 Task: Find connections with filter location Dāsna with filter topic #AIwith filter profile language German with filter current company Bharti Airtel with filter school IES College of Technology Bhopal with filter industry Surveying and Mapping Services with filter service category Real Estate Appraisal with filter keywords title Mentor
Action: Mouse moved to (662, 86)
Screenshot: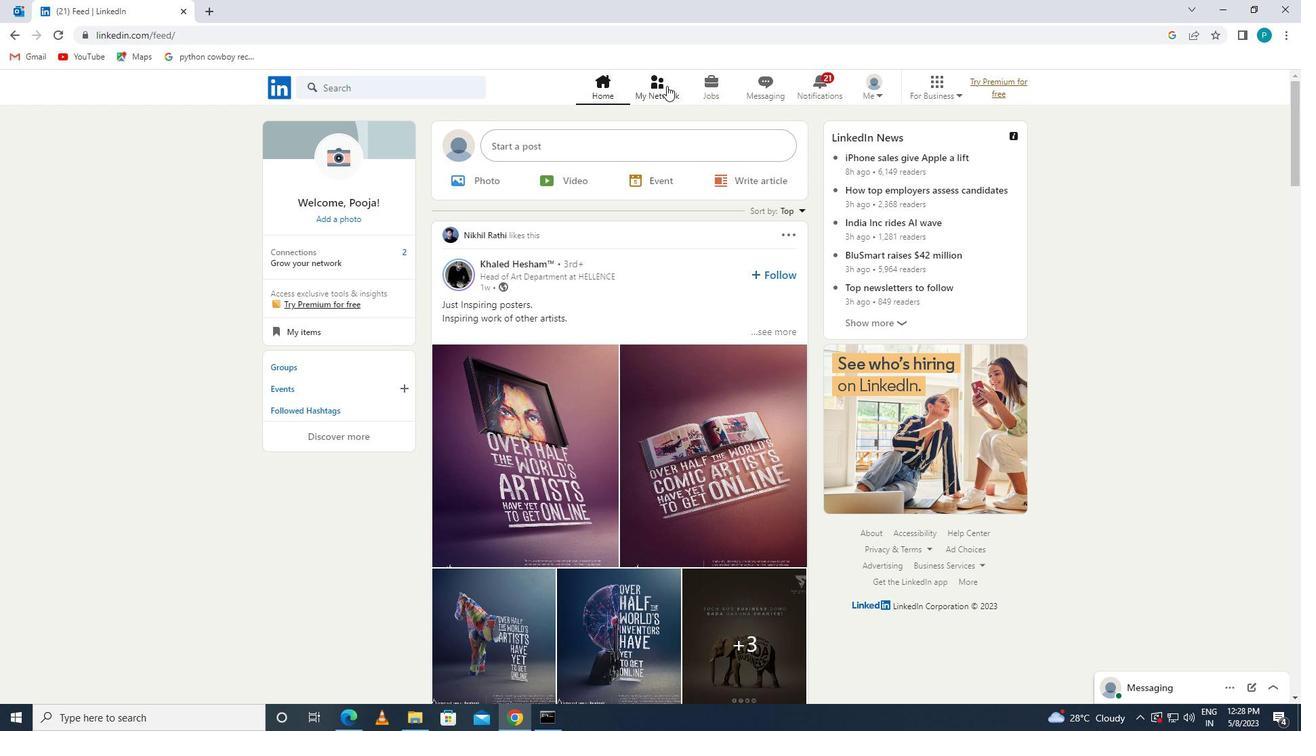 
Action: Mouse pressed left at (662, 86)
Screenshot: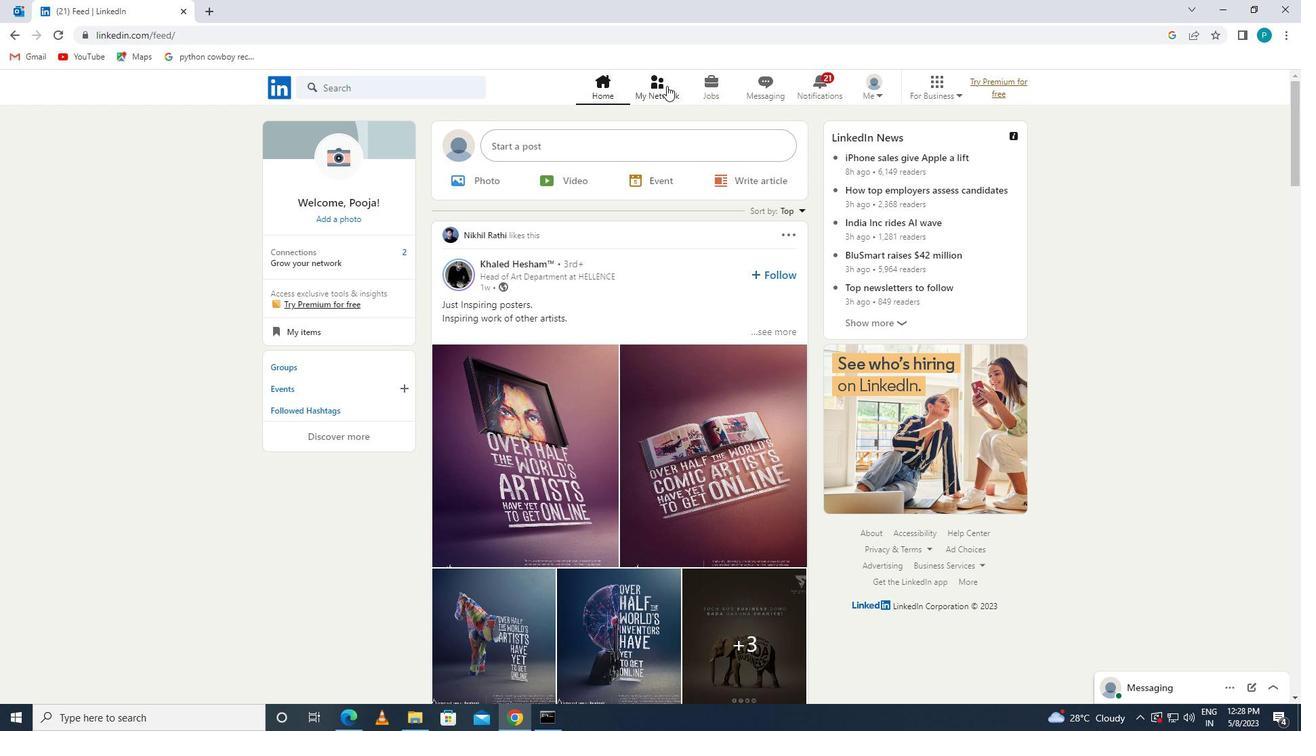 
Action: Mouse moved to (372, 159)
Screenshot: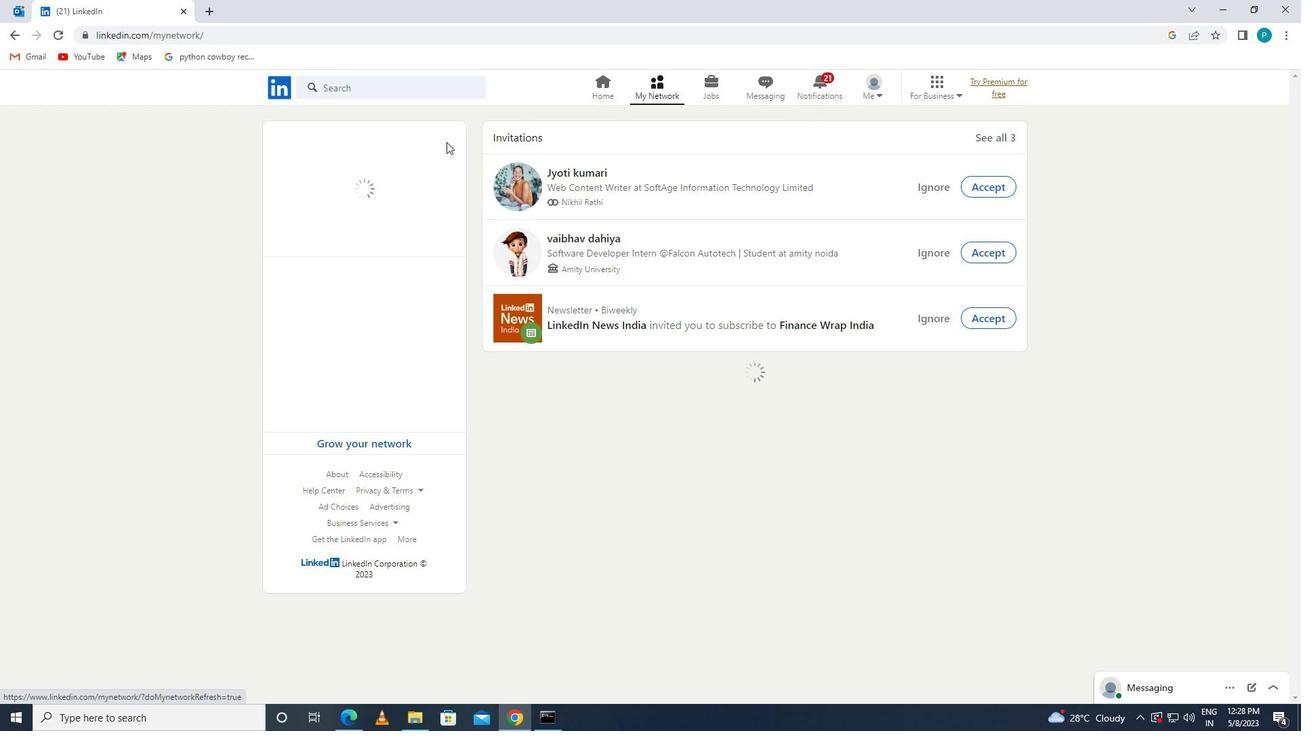 
Action: Mouse pressed left at (372, 159)
Screenshot: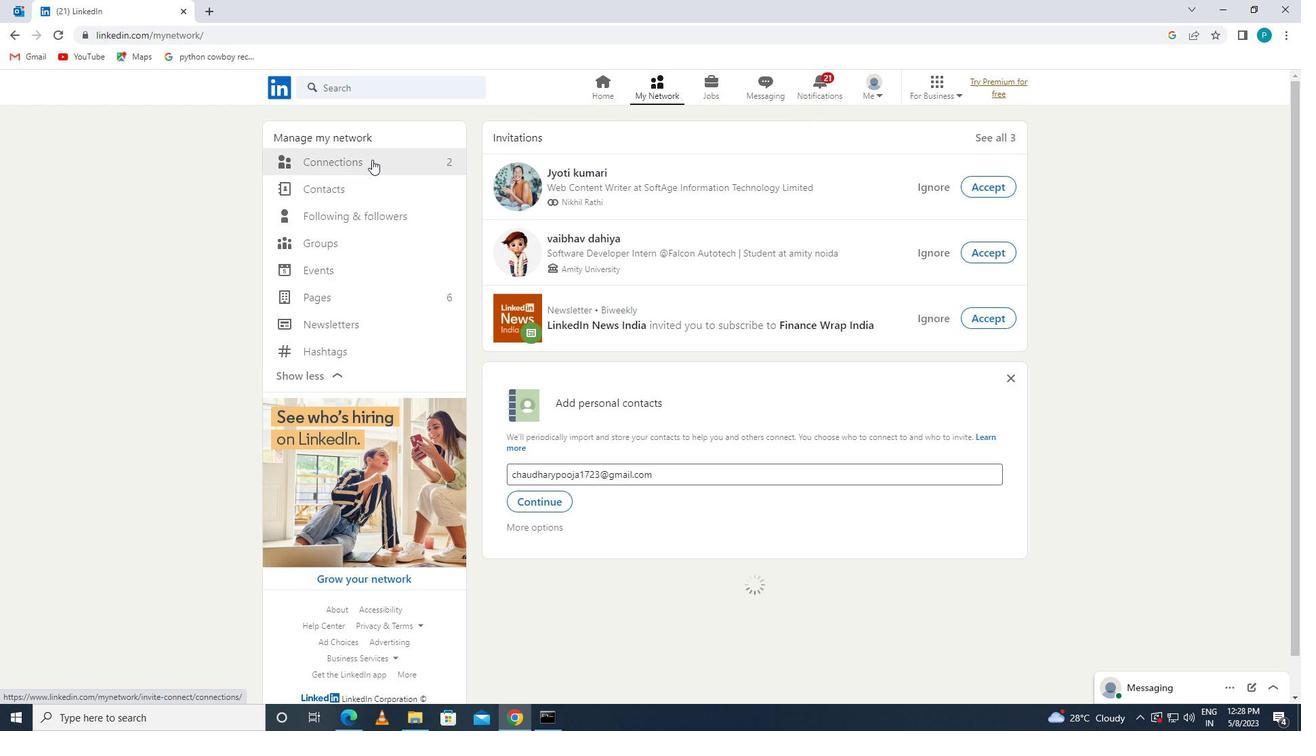 
Action: Mouse moved to (715, 161)
Screenshot: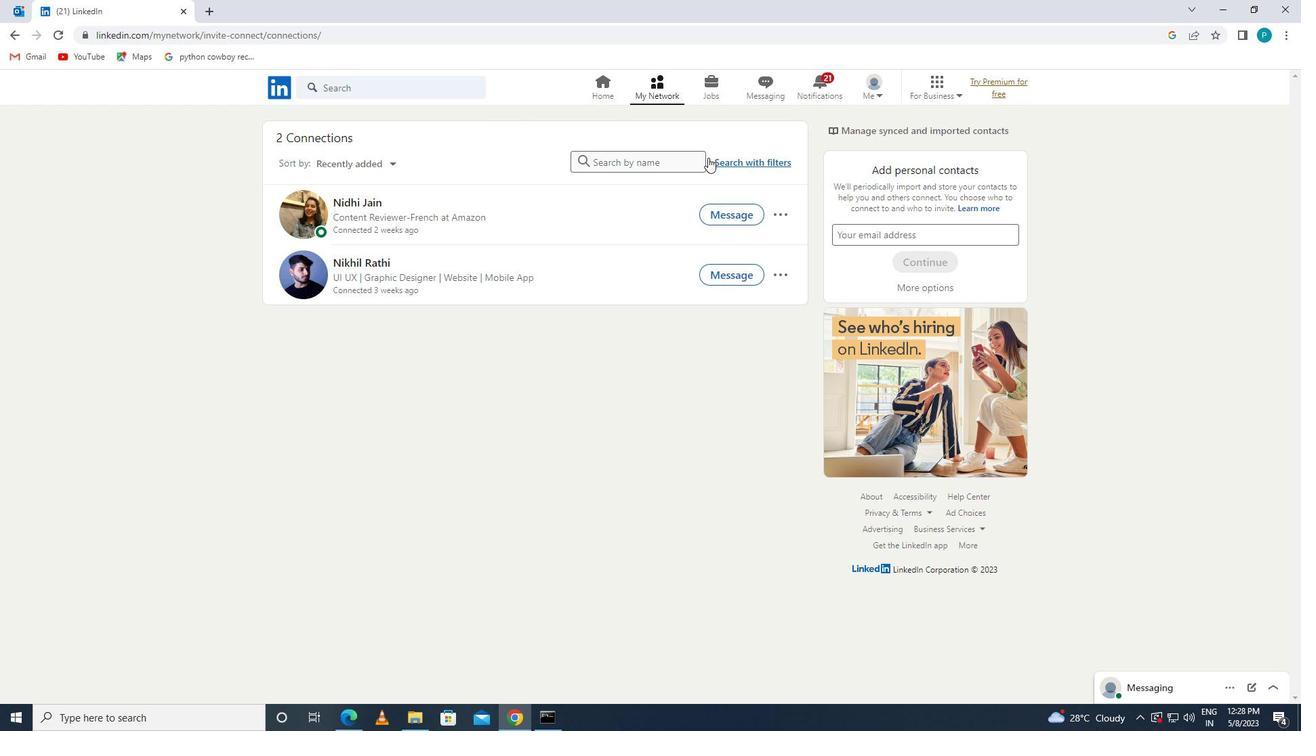 
Action: Mouse pressed left at (715, 161)
Screenshot: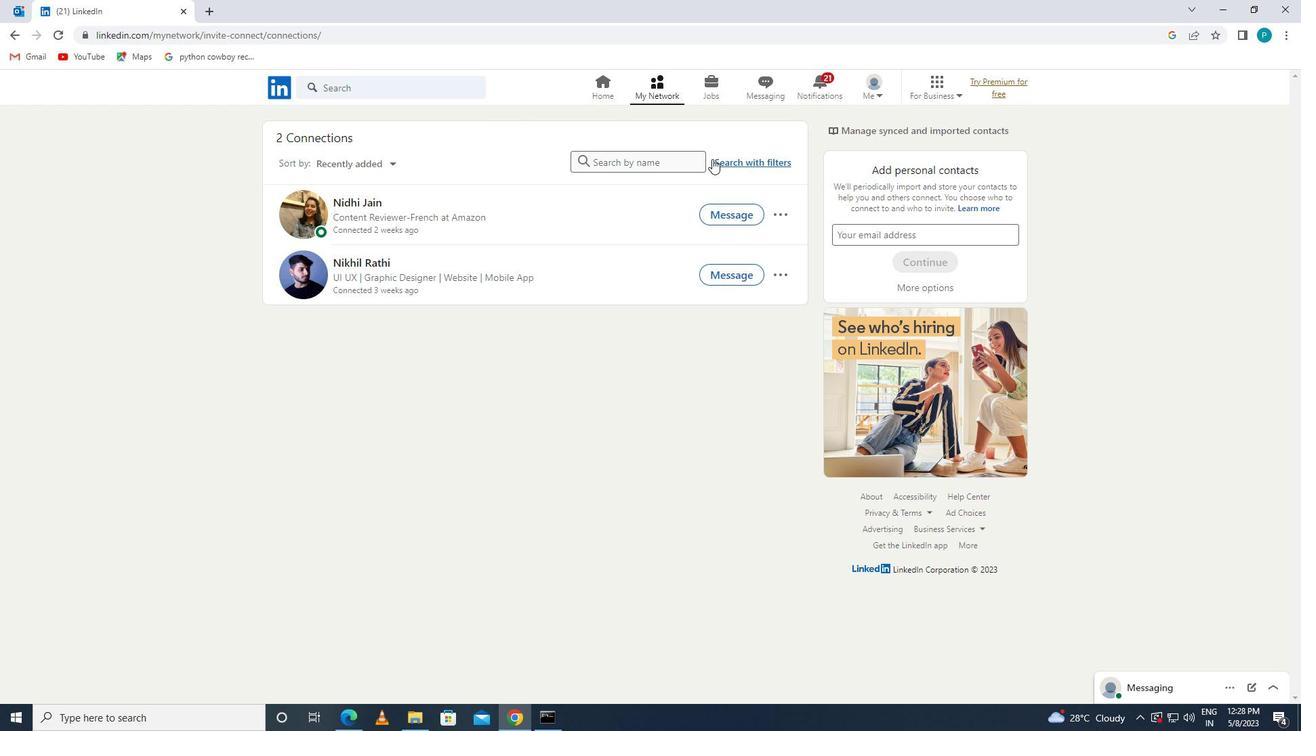 
Action: Mouse moved to (678, 130)
Screenshot: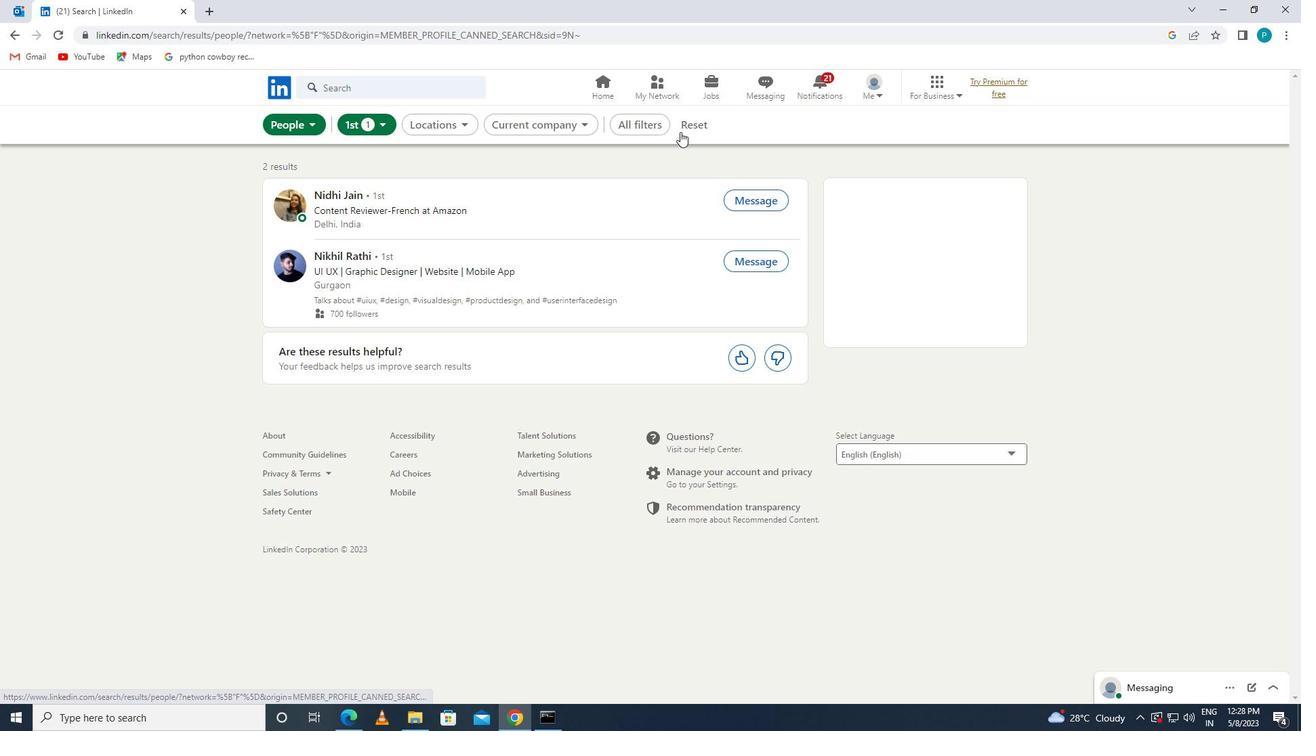 
Action: Mouse pressed left at (678, 130)
Screenshot: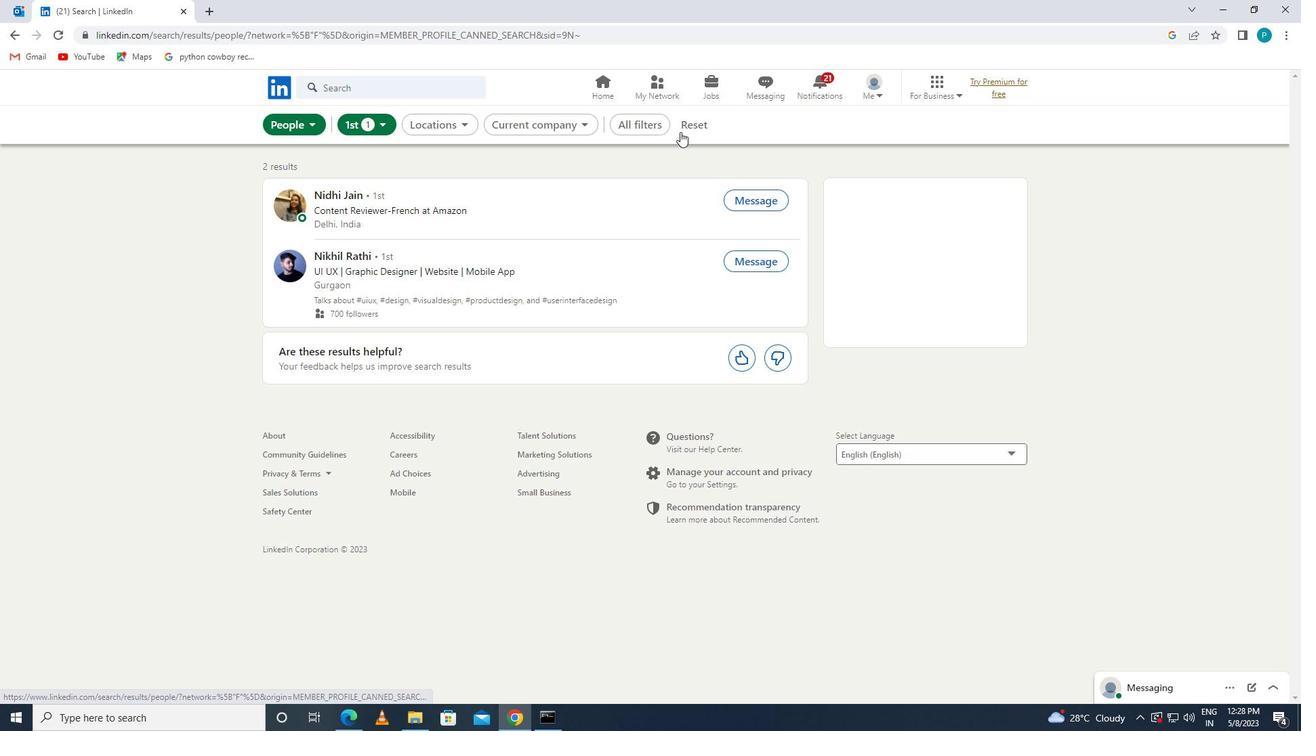 
Action: Mouse moved to (677, 129)
Screenshot: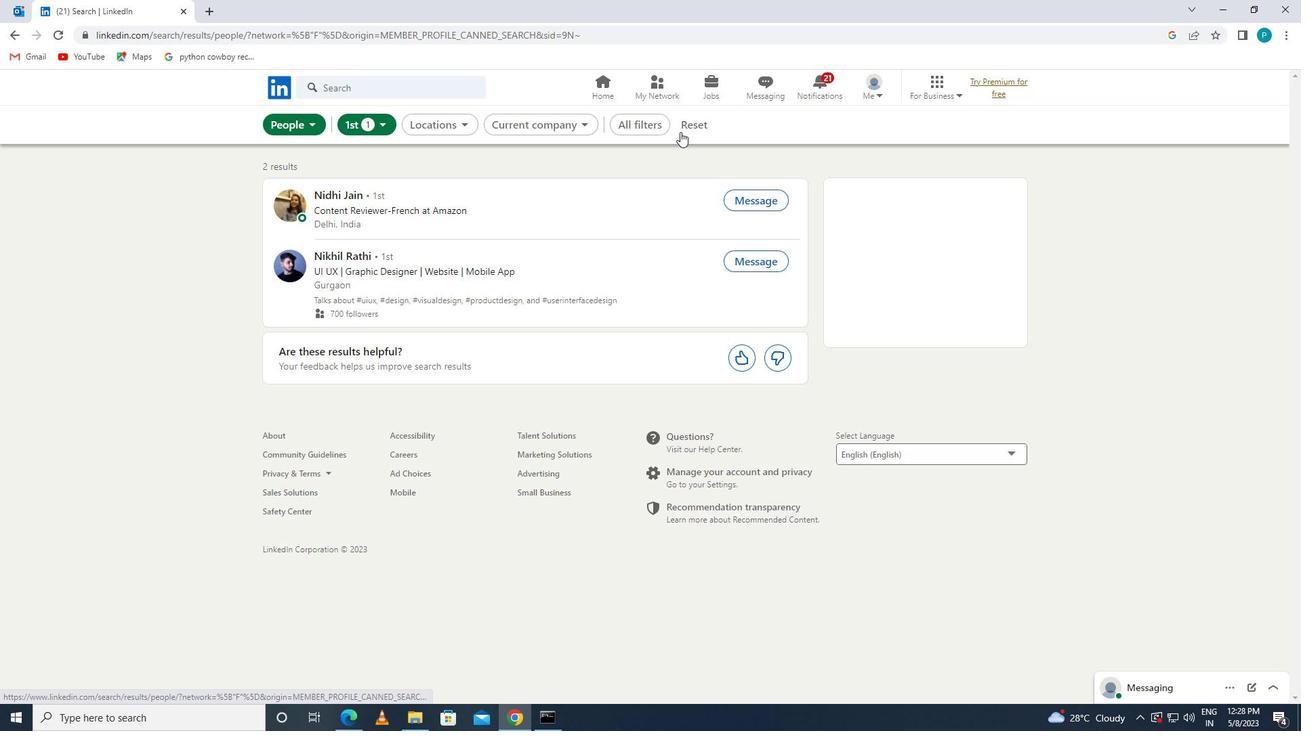 
Action: Mouse pressed left at (677, 129)
Screenshot: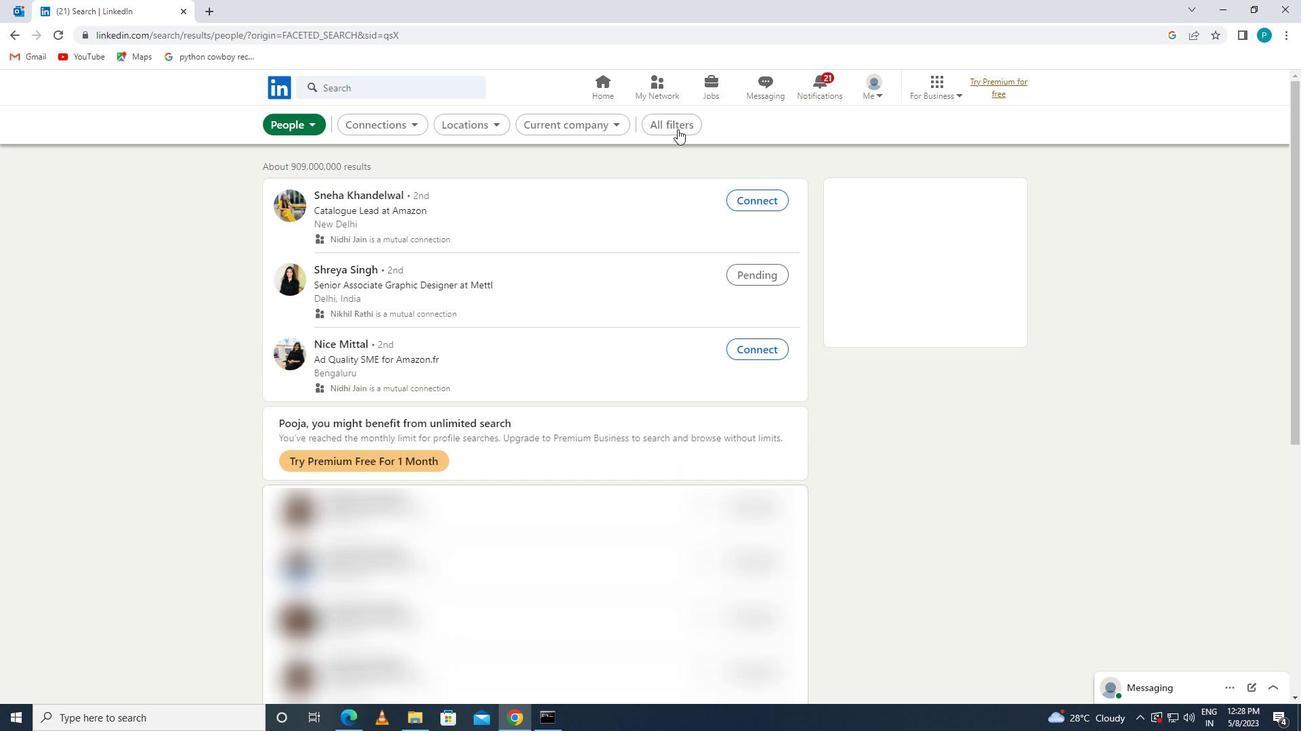 
Action: Mouse moved to (1213, 379)
Screenshot: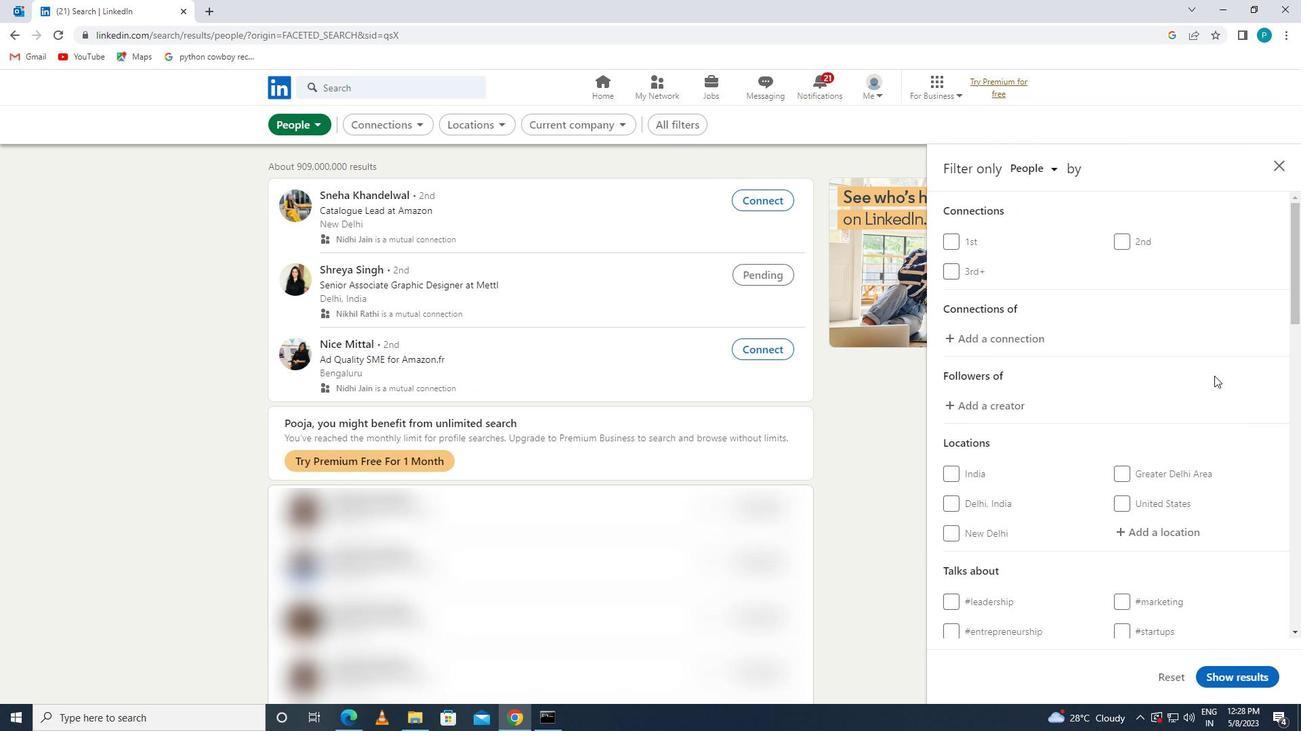 
Action: Mouse scrolled (1213, 378) with delta (0, 0)
Screenshot: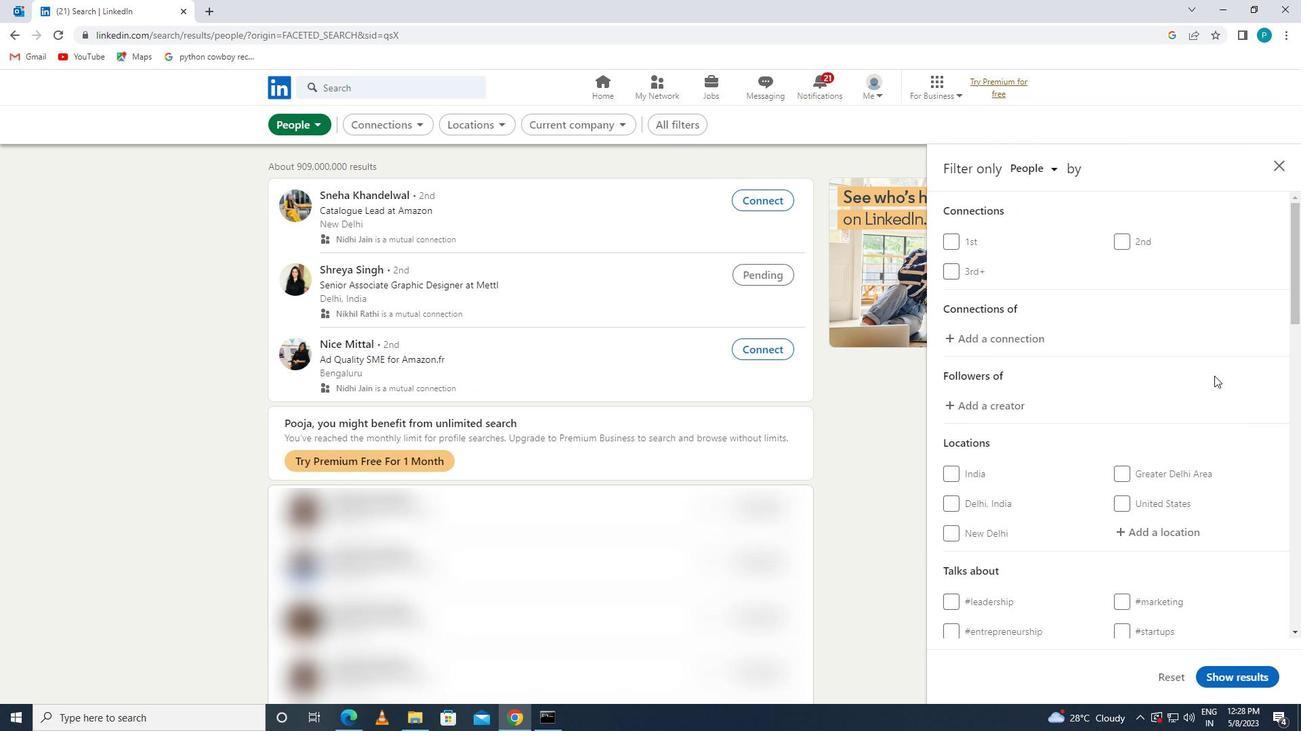 
Action: Mouse moved to (1207, 382)
Screenshot: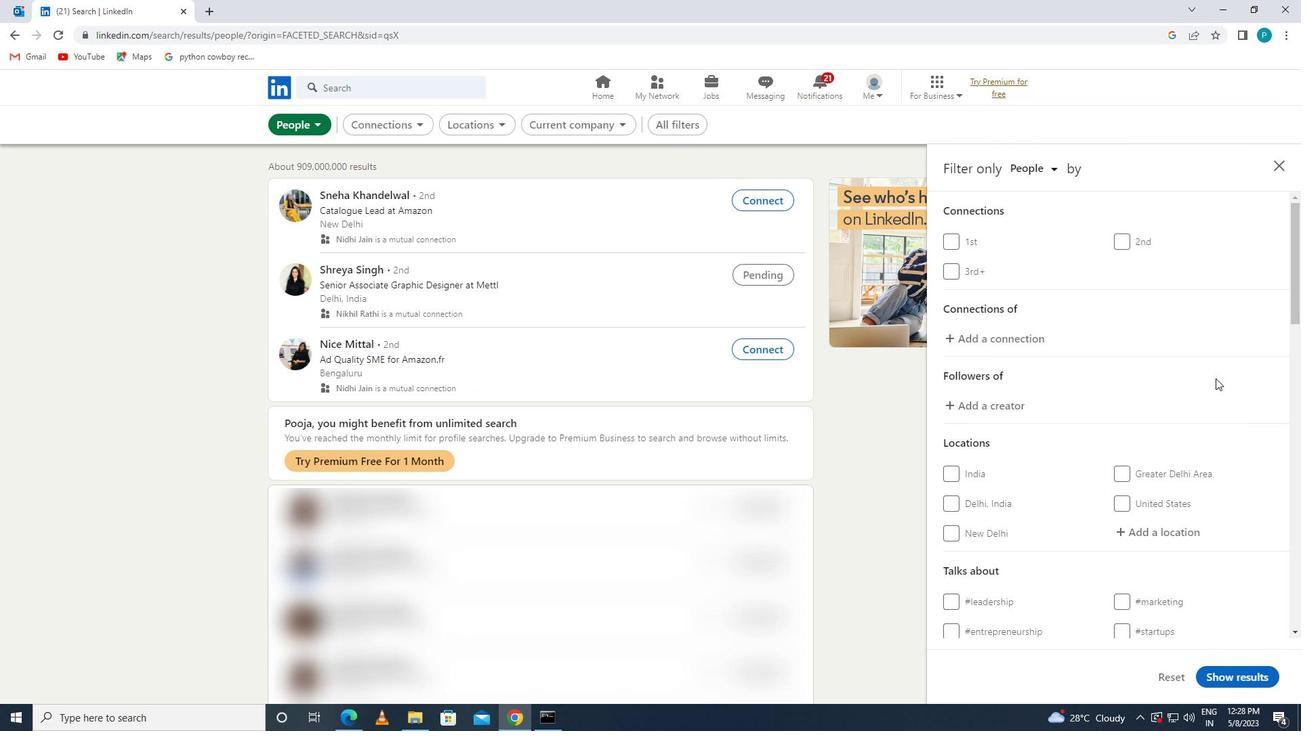 
Action: Mouse scrolled (1207, 382) with delta (0, 0)
Screenshot: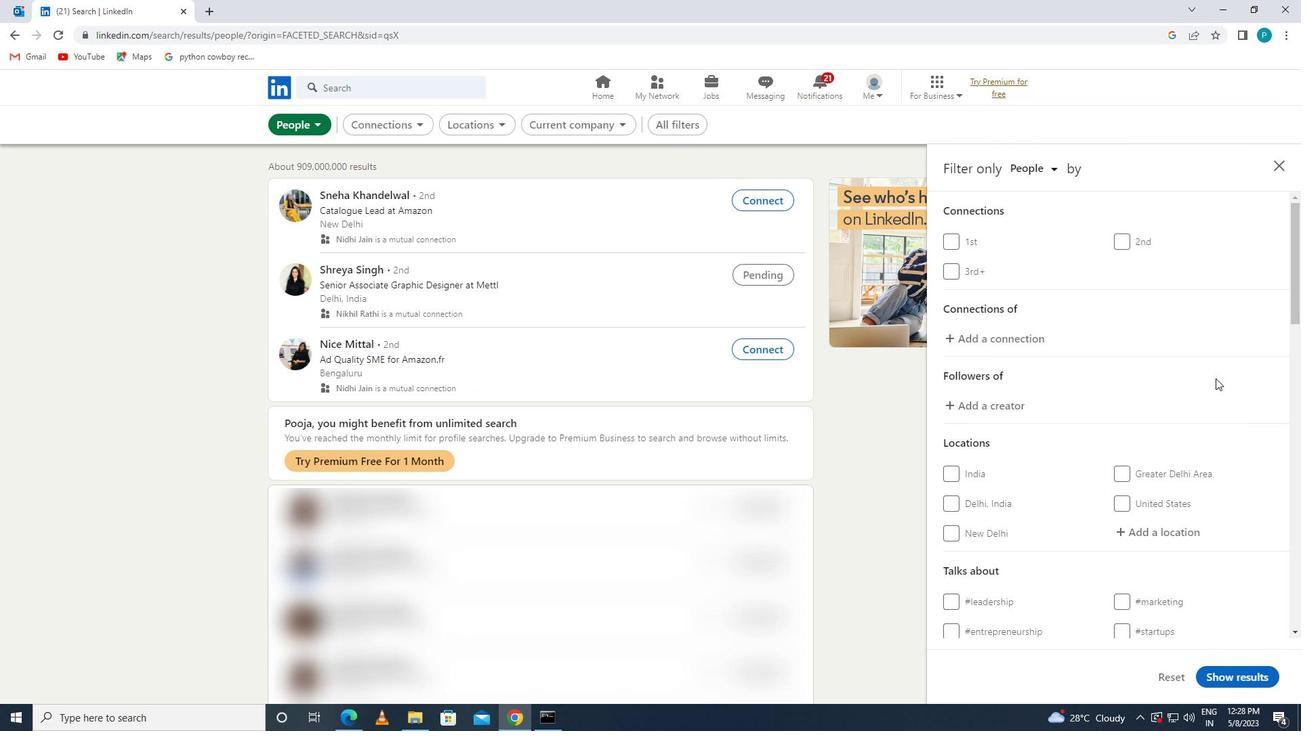 
Action: Mouse moved to (1200, 382)
Screenshot: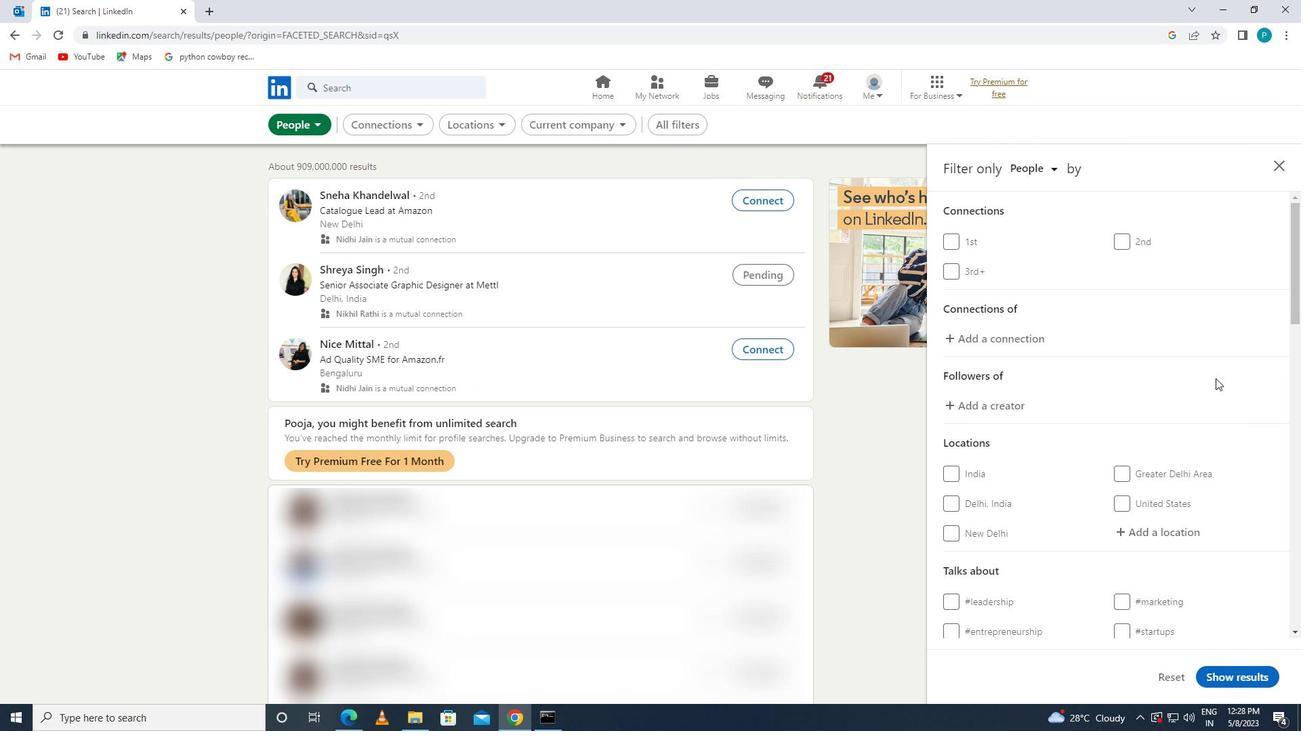 
Action: Mouse scrolled (1200, 381) with delta (0, 0)
Screenshot: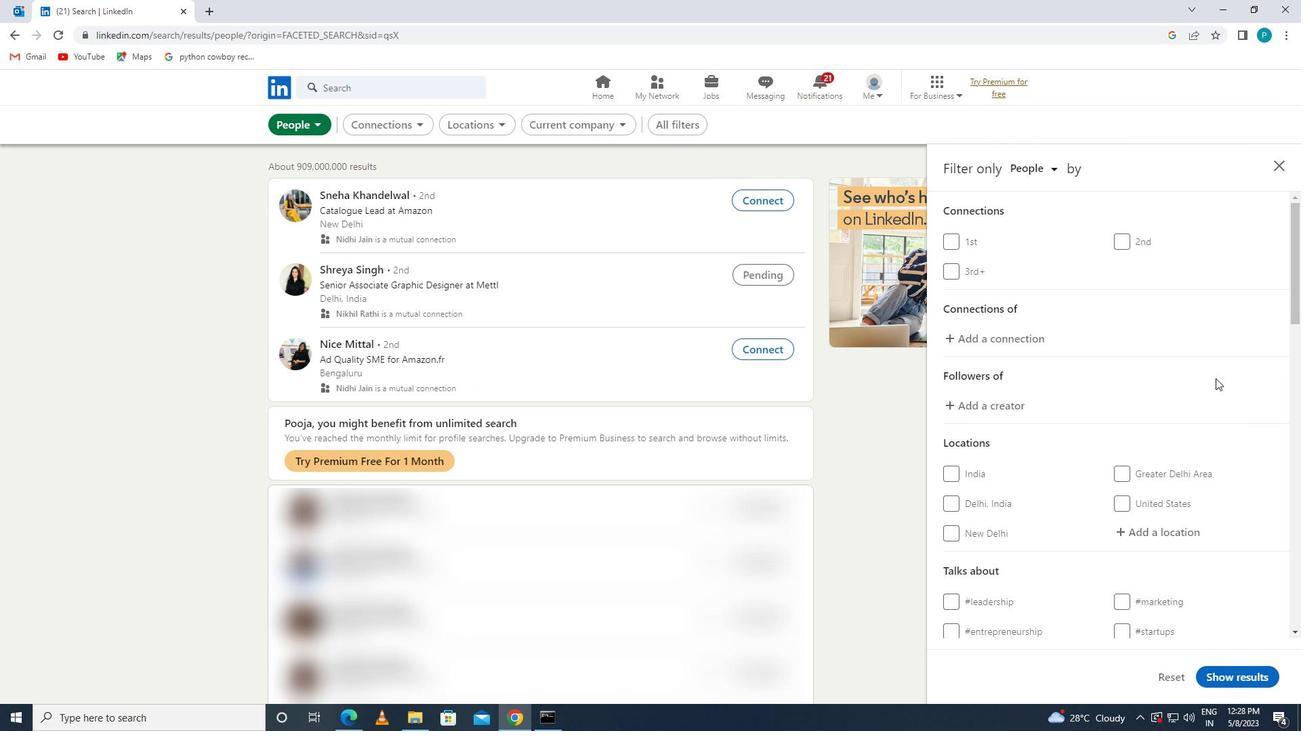 
Action: Mouse moved to (1158, 334)
Screenshot: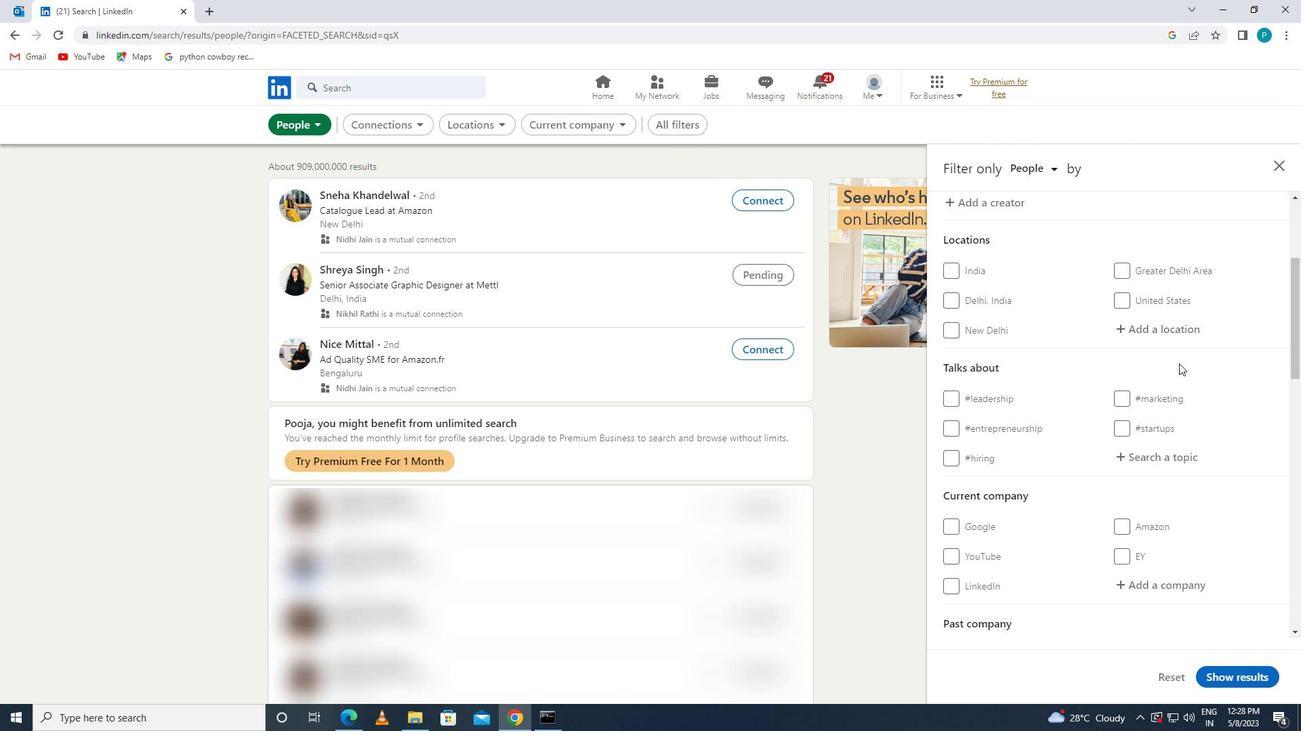 
Action: Mouse pressed left at (1158, 334)
Screenshot: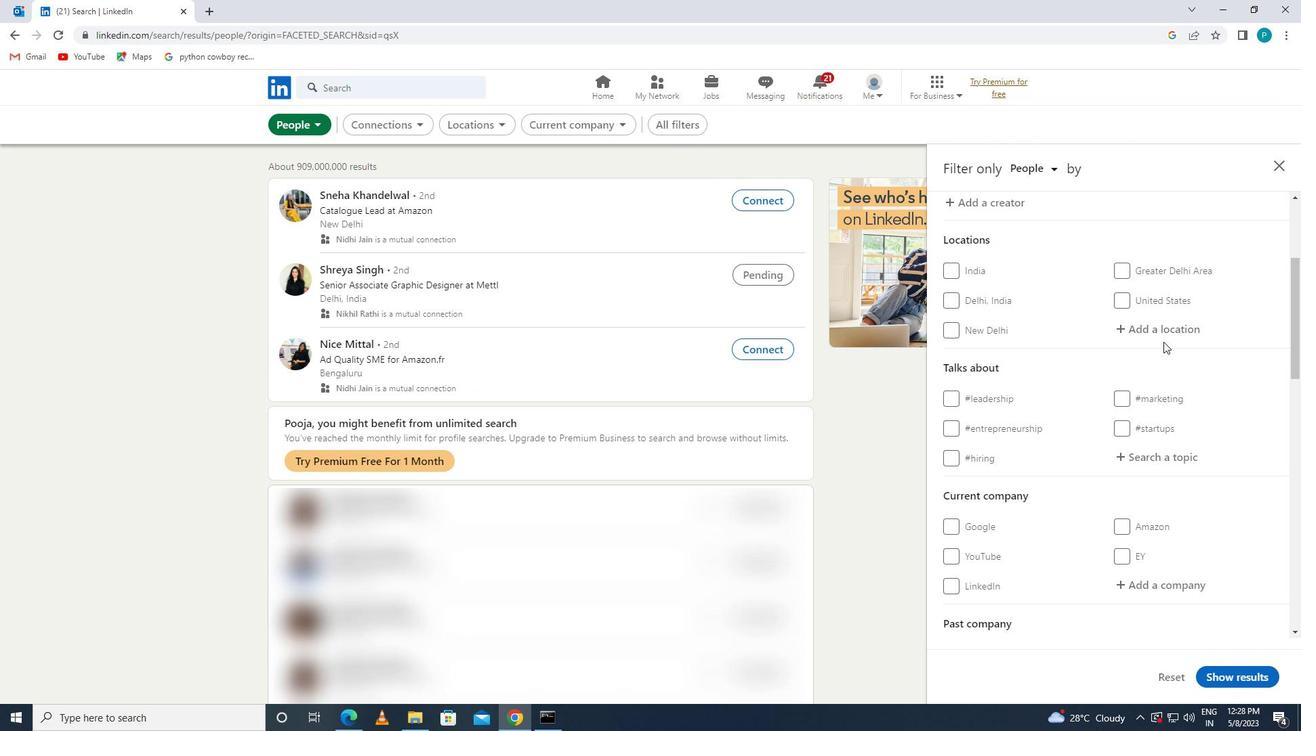 
Action: Key pressed <Key.caps_lock>d<Key.caps_lock>asna
Screenshot: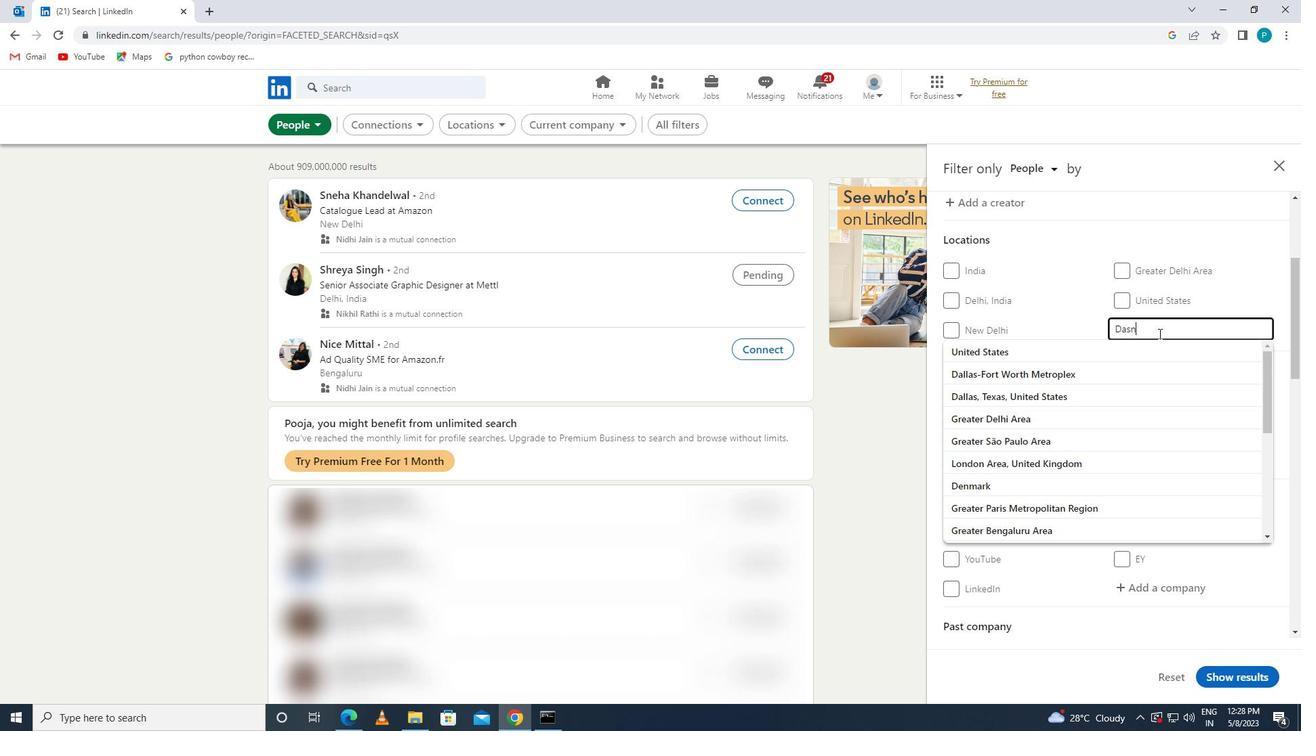 
Action: Mouse moved to (1158, 346)
Screenshot: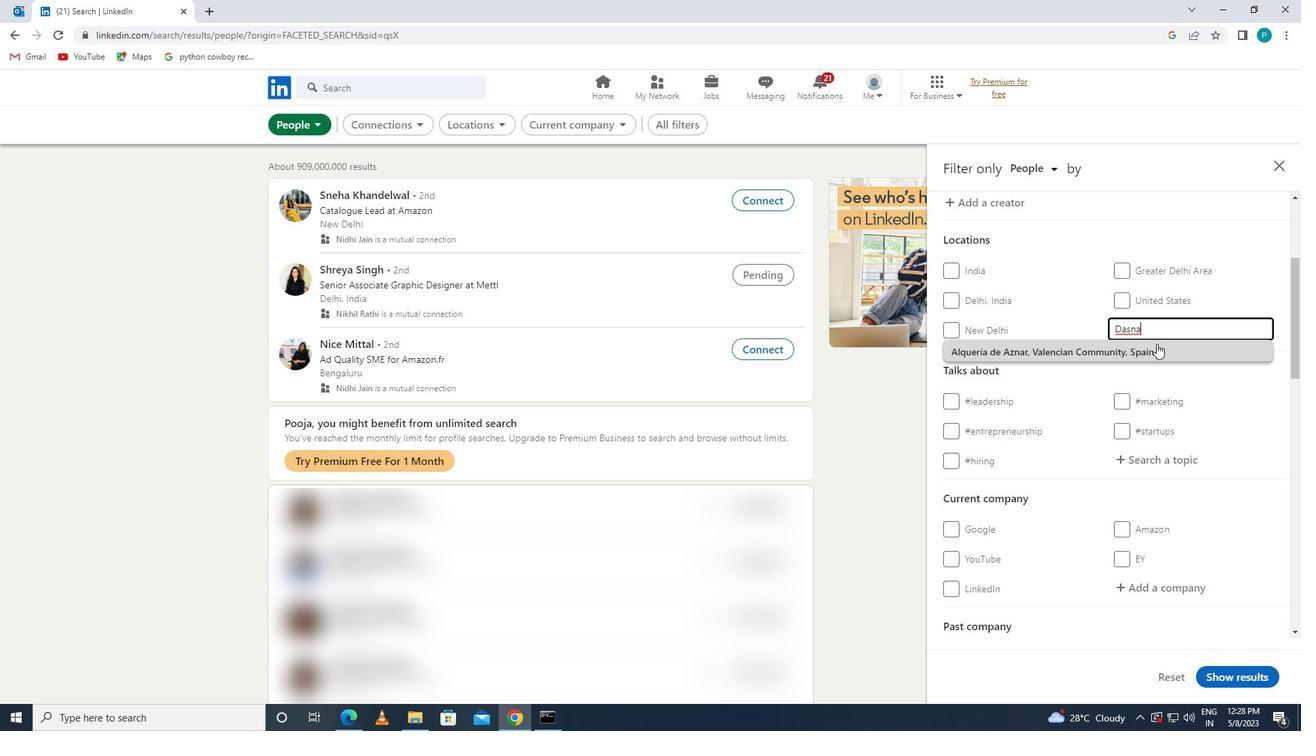 
Action: Key pressed <Key.enter>
Screenshot: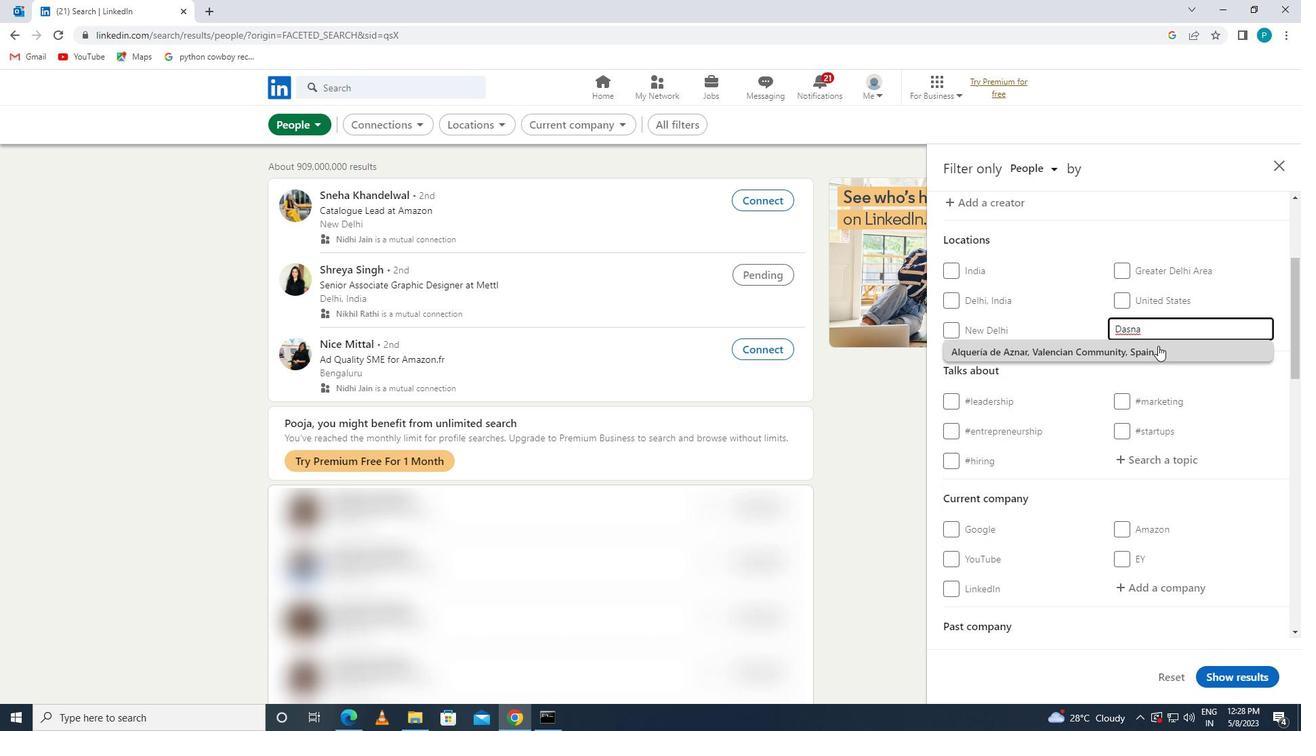 
Action: Mouse moved to (1195, 457)
Screenshot: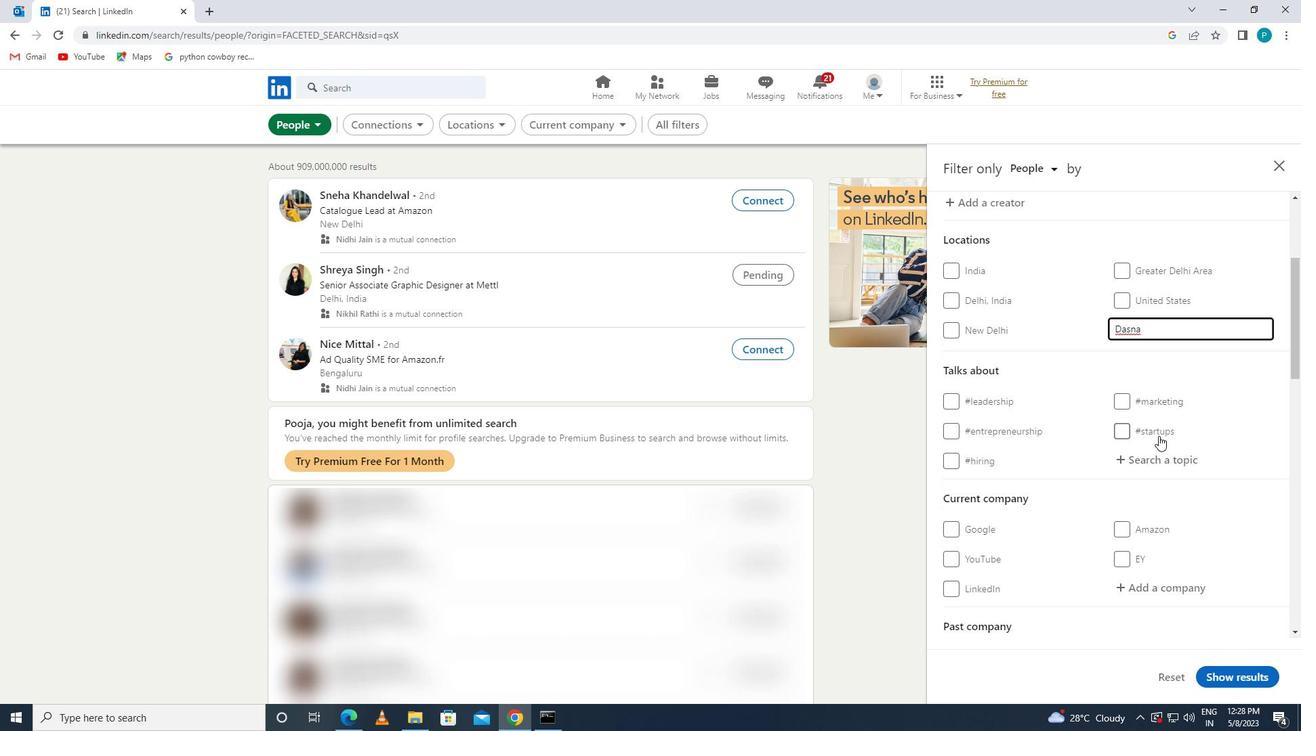 
Action: Mouse pressed left at (1195, 457)
Screenshot: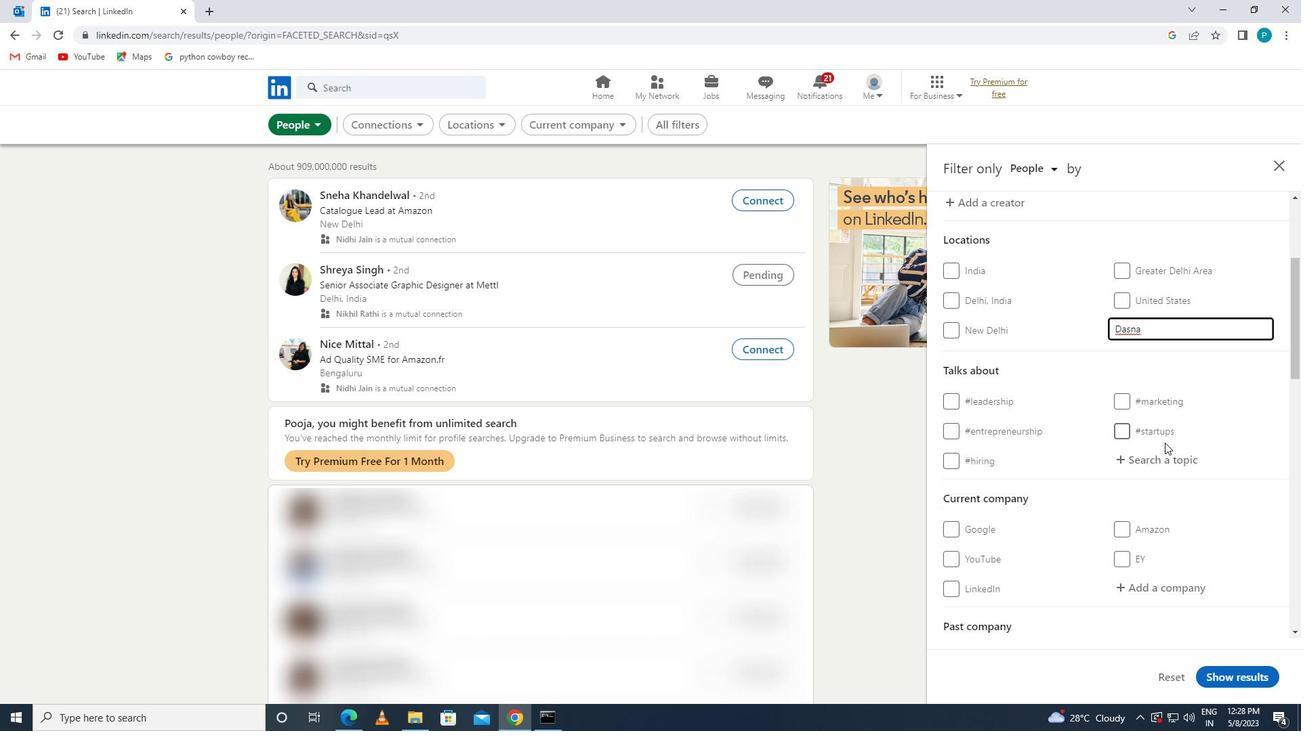 
Action: Key pressed <Key.shift>#<Key.caps_lock>AI
Screenshot: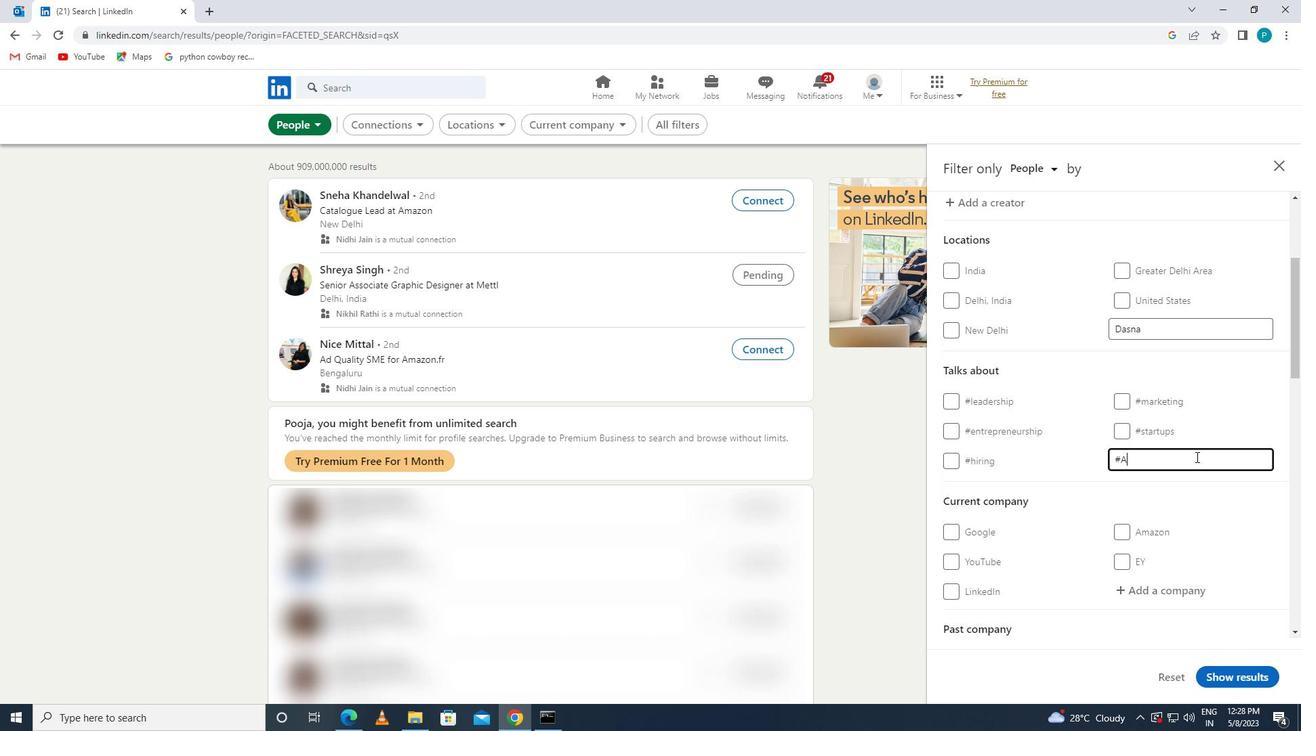 
Action: Mouse moved to (1170, 430)
Screenshot: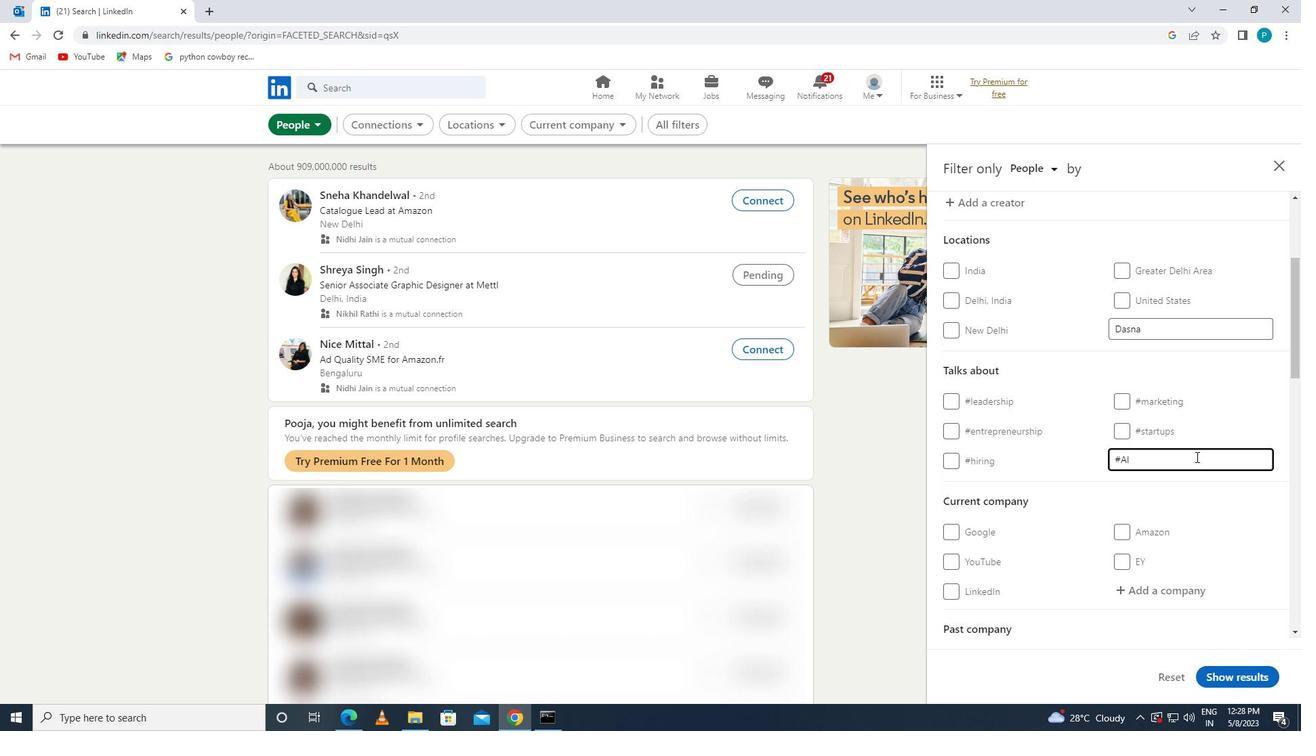 
Action: Mouse scrolled (1170, 430) with delta (0, 0)
Screenshot: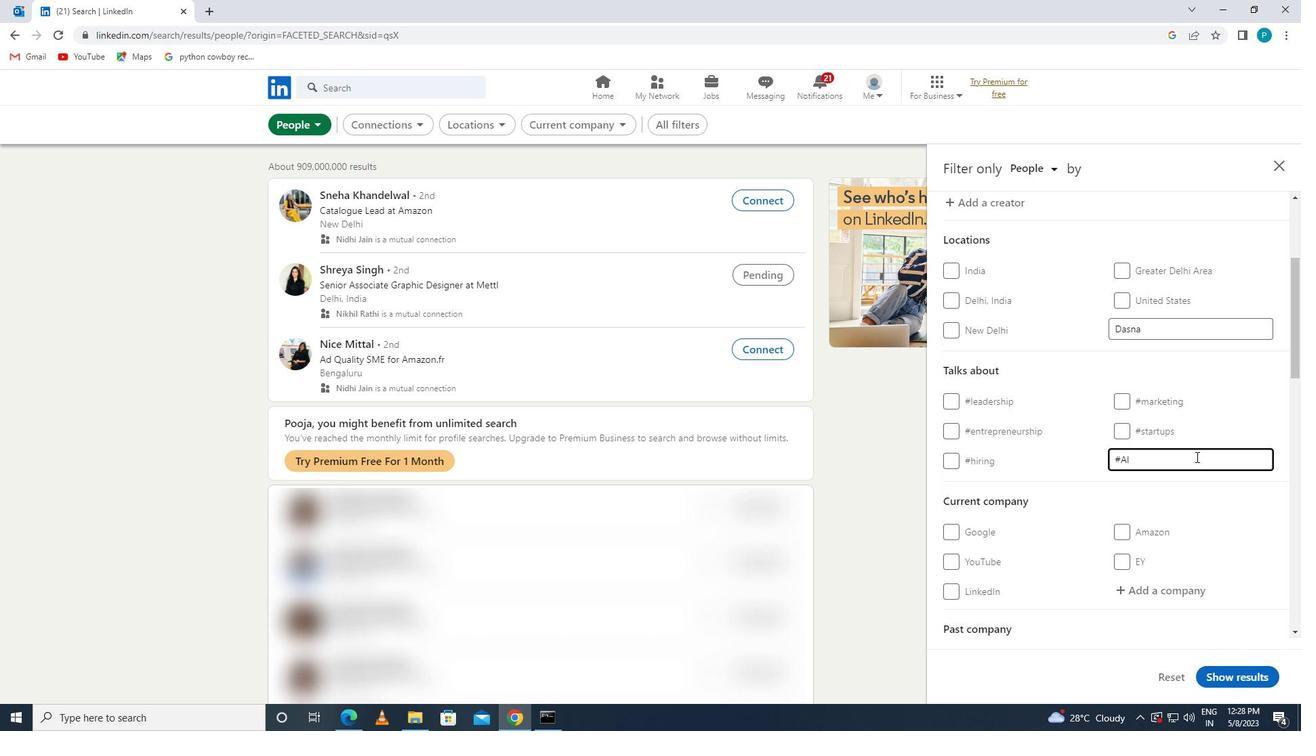 
Action: Mouse scrolled (1170, 430) with delta (0, 0)
Screenshot: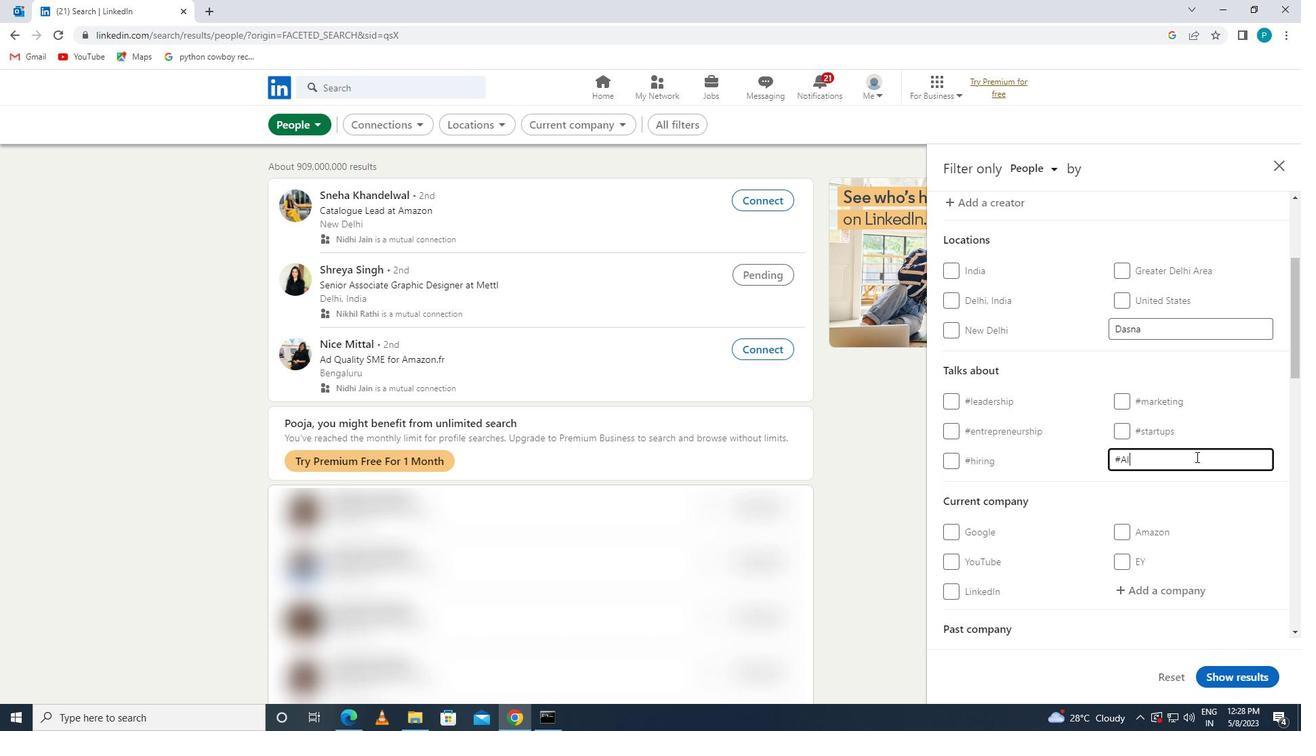 
Action: Mouse scrolled (1170, 430) with delta (0, 0)
Screenshot: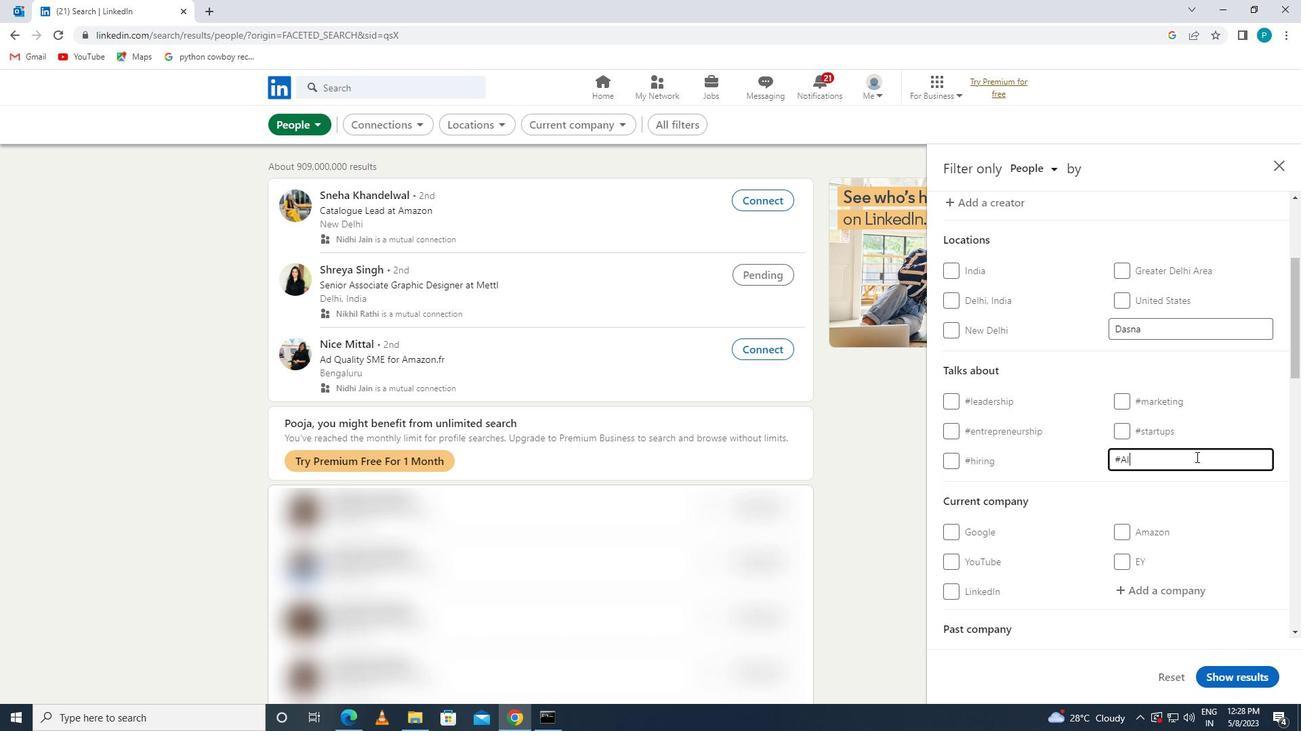 
Action: Mouse scrolled (1170, 430) with delta (0, 0)
Screenshot: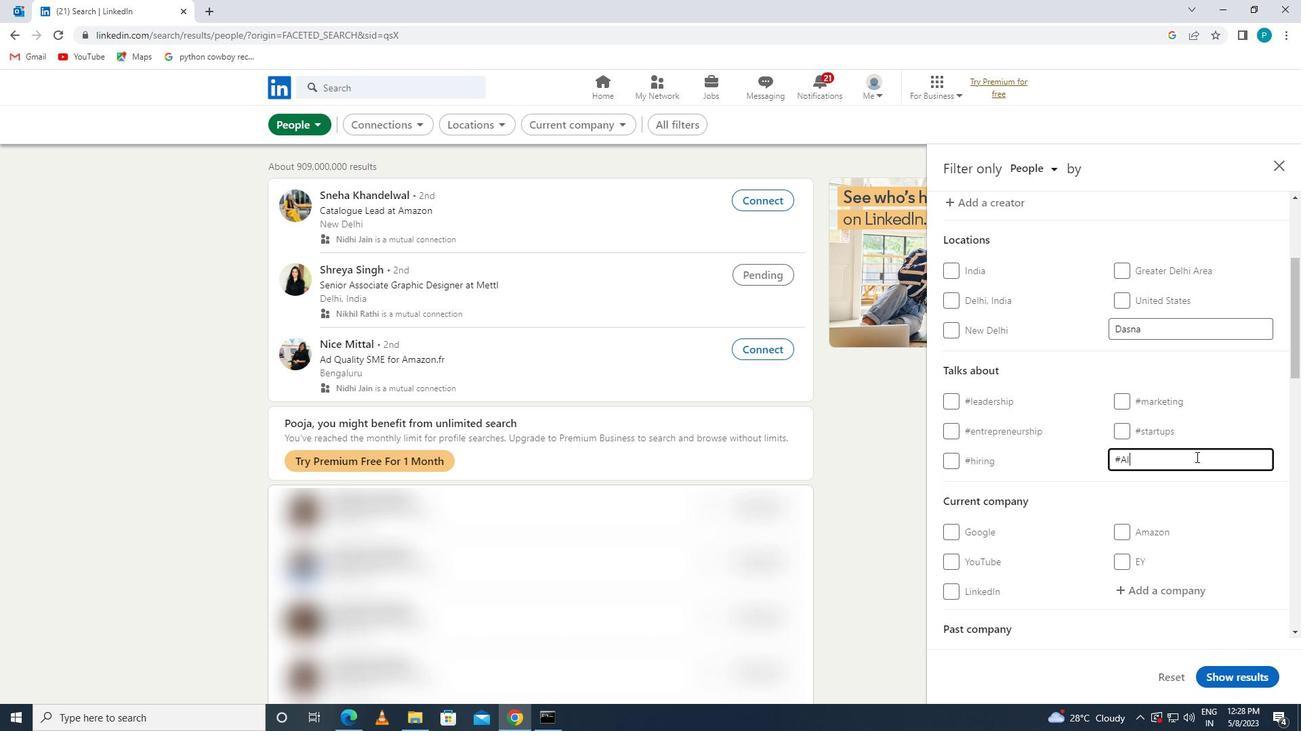 
Action: Mouse moved to (975, 463)
Screenshot: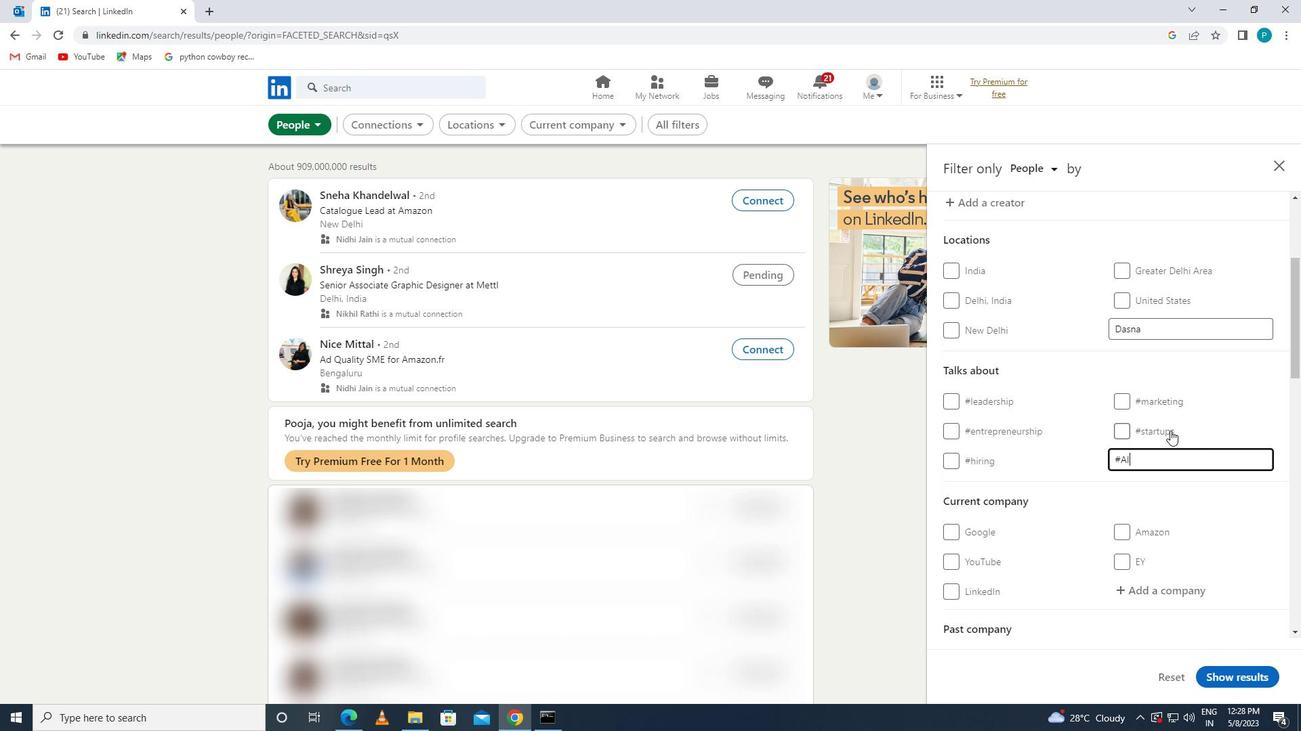 
Action: Mouse scrolled (975, 462) with delta (0, 0)
Screenshot: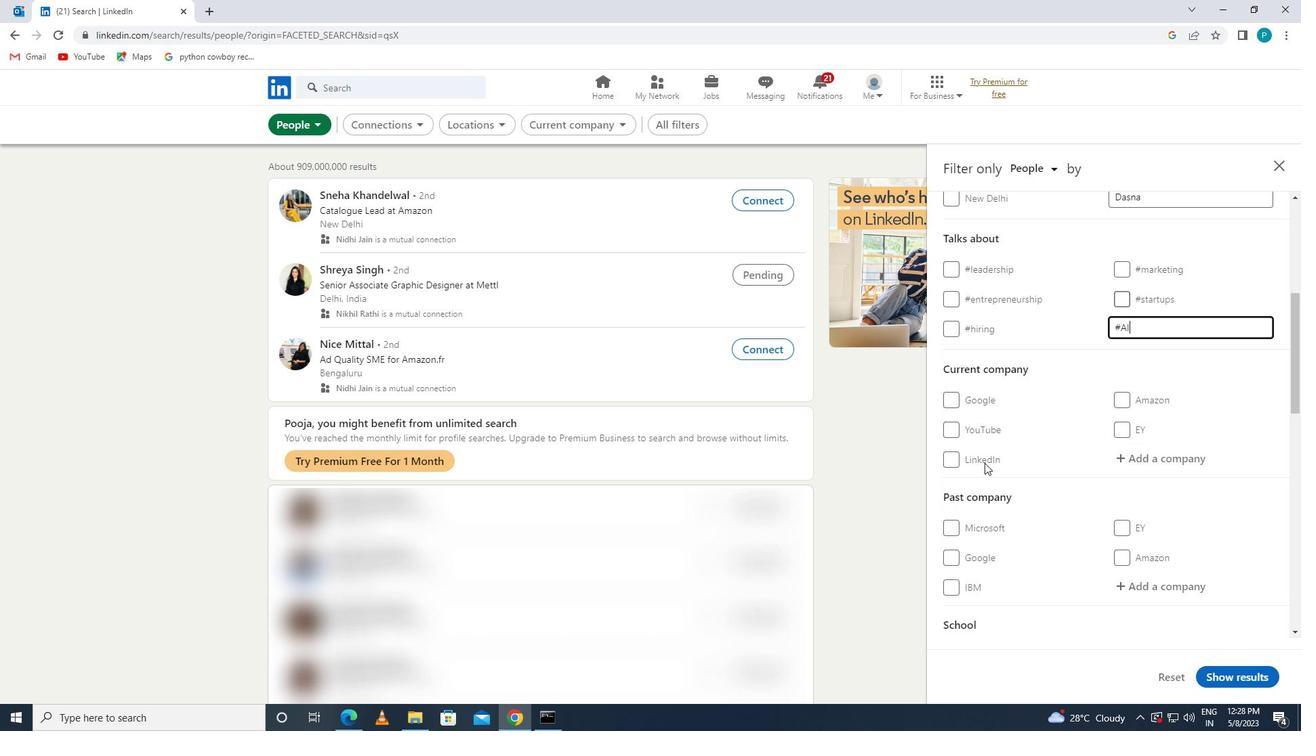 
Action: Mouse scrolled (975, 462) with delta (0, 0)
Screenshot: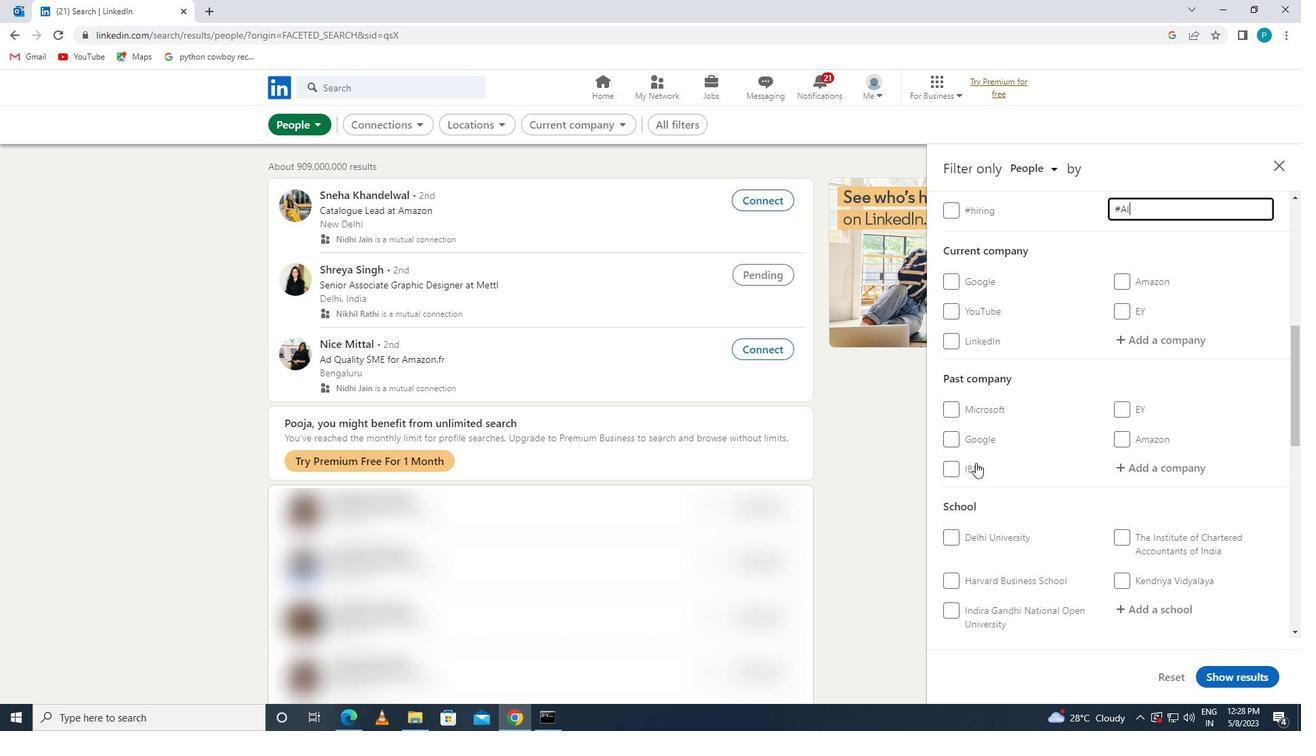 
Action: Mouse scrolled (975, 462) with delta (0, 0)
Screenshot: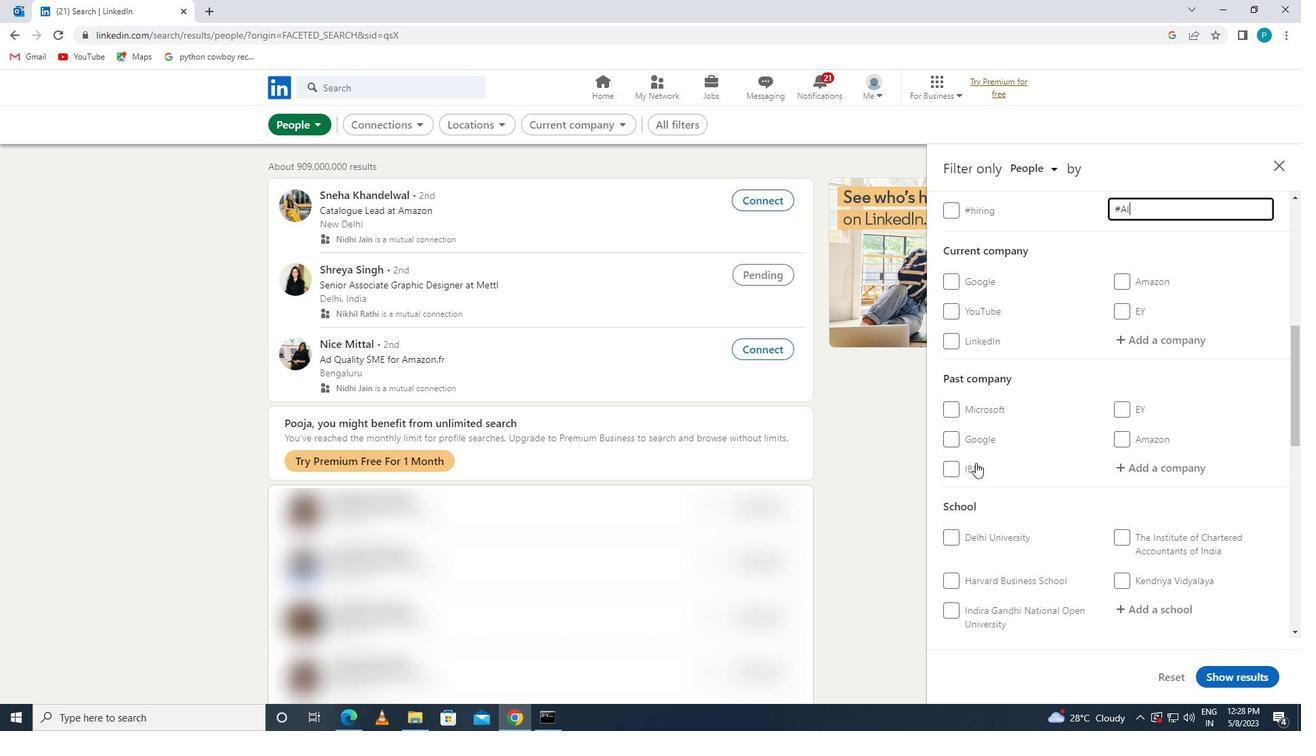
Action: Mouse moved to (981, 628)
Screenshot: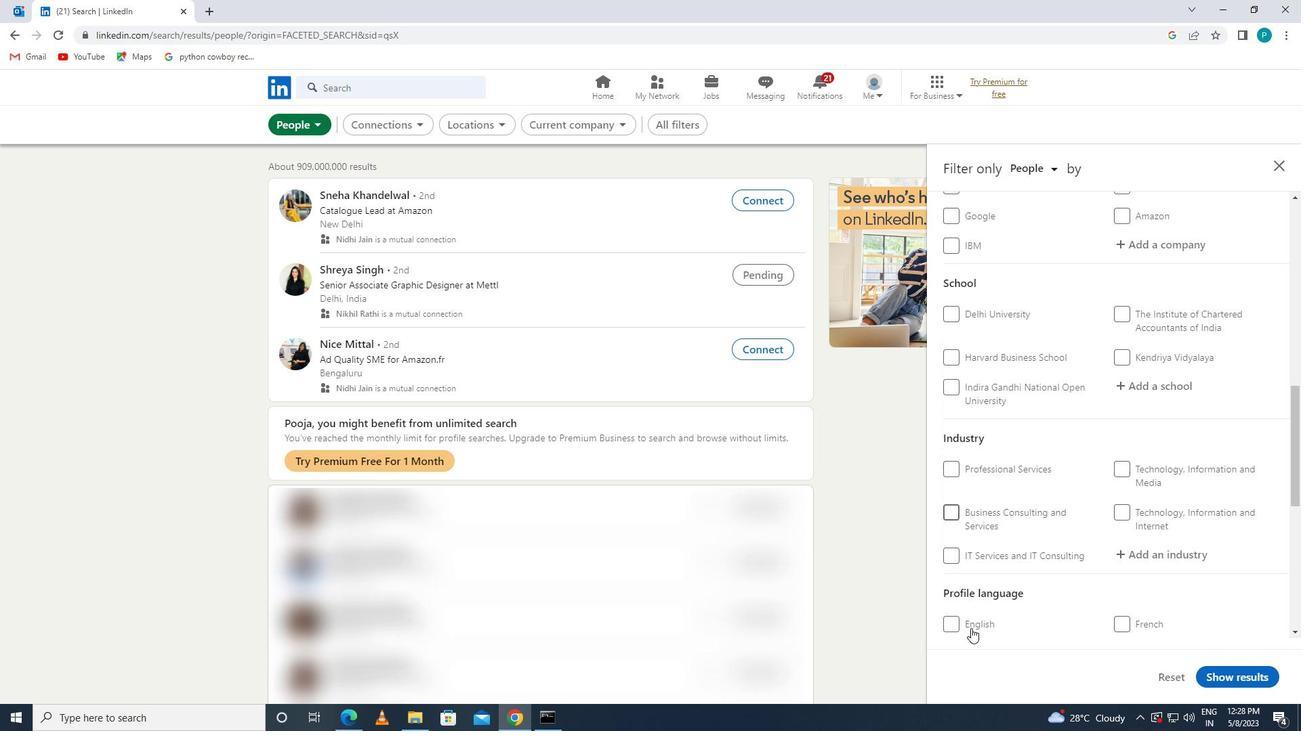 
Action: Mouse scrolled (981, 628) with delta (0, 0)
Screenshot: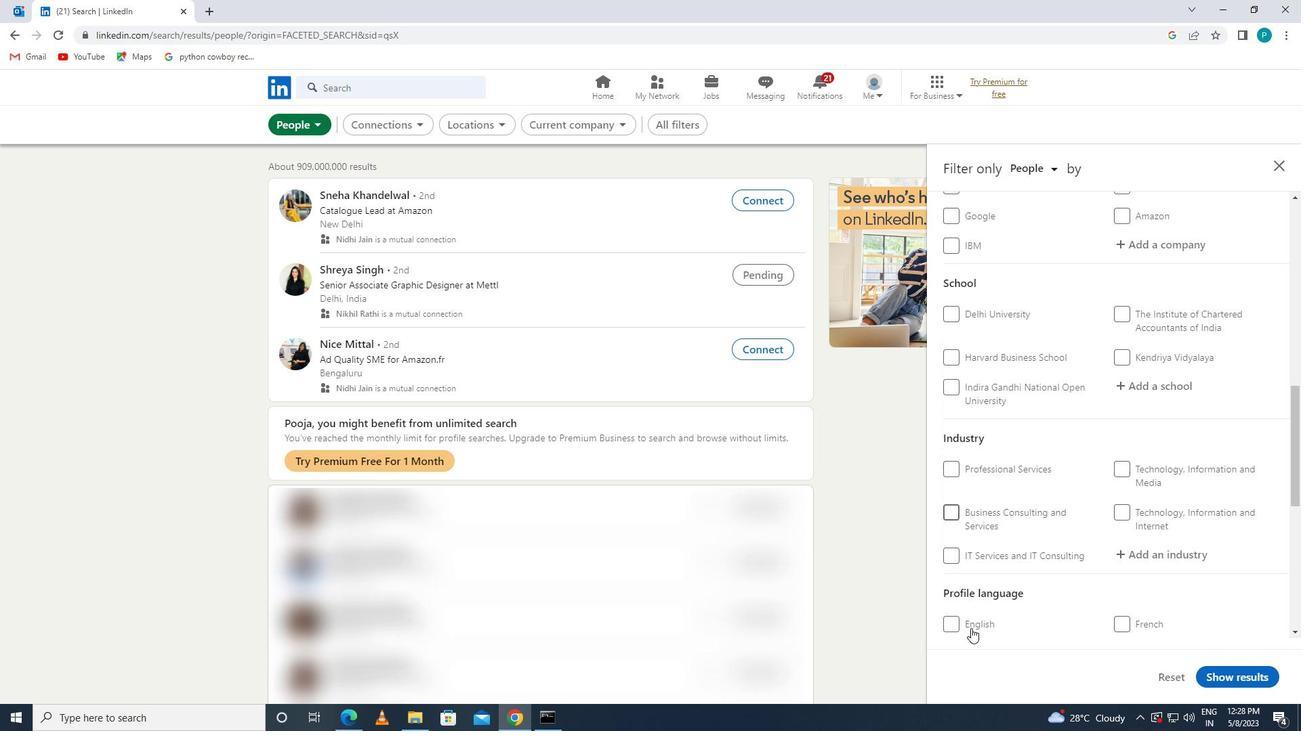 
Action: Mouse scrolled (981, 628) with delta (0, 0)
Screenshot: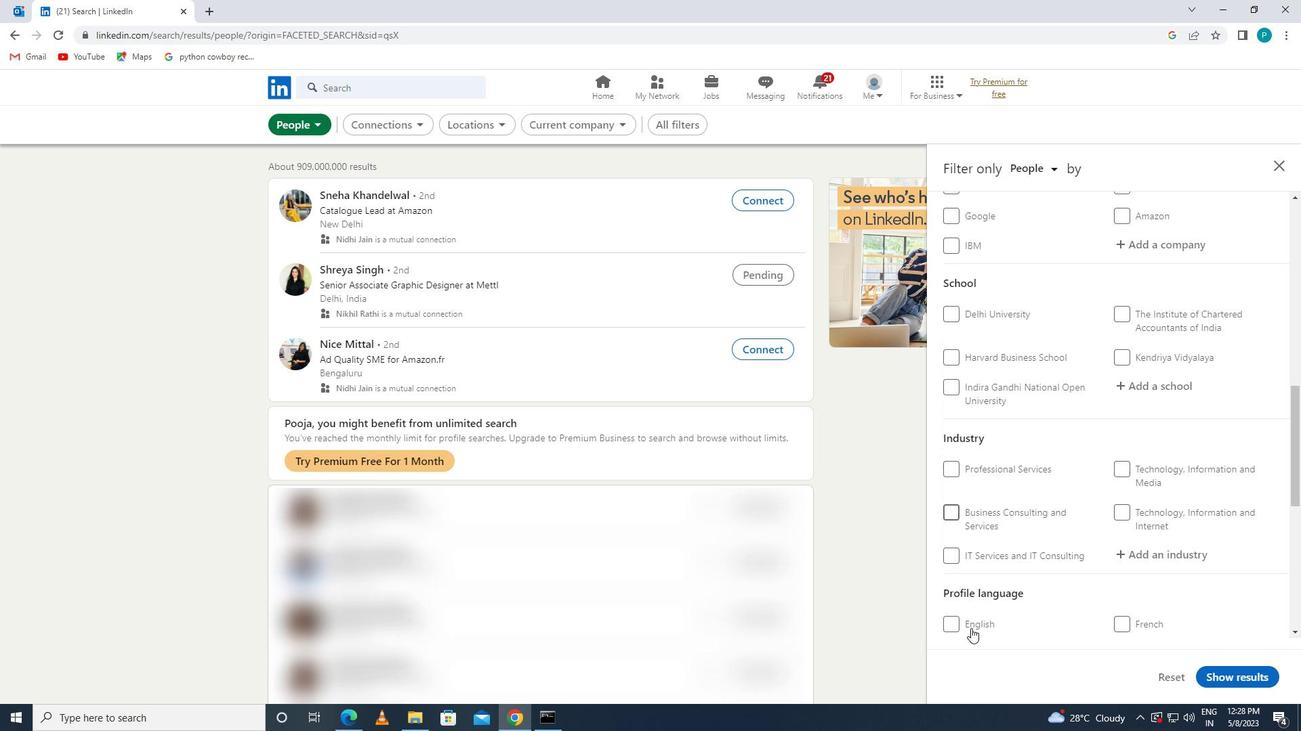 
Action: Mouse moved to (982, 628)
Screenshot: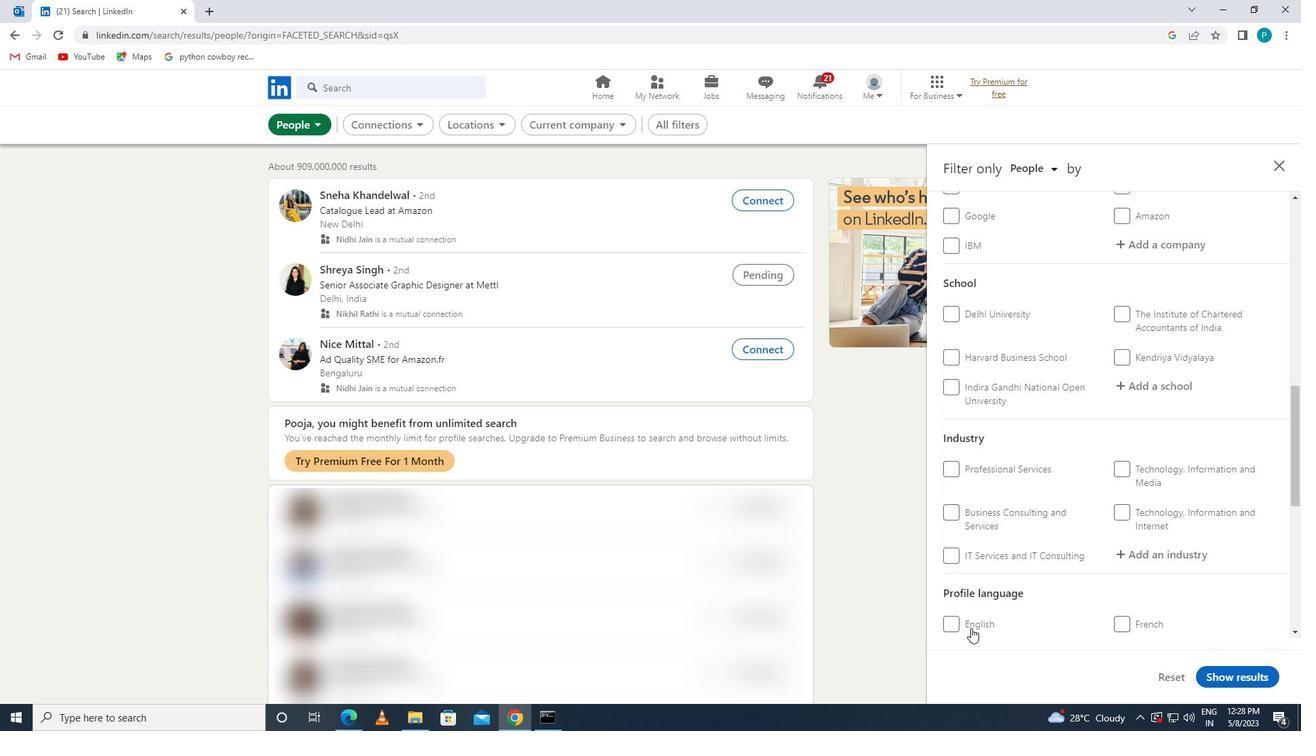 
Action: Mouse scrolled (982, 628) with delta (0, 0)
Screenshot: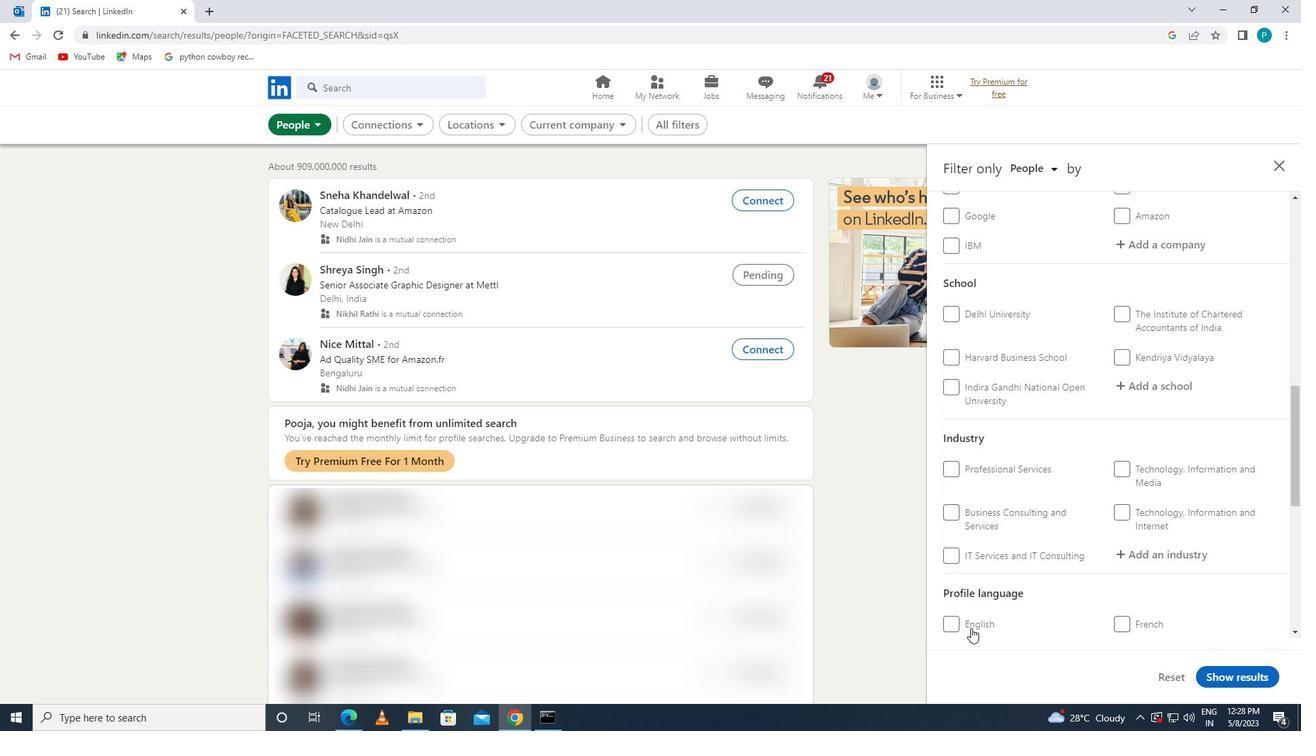 
Action: Mouse moved to (971, 475)
Screenshot: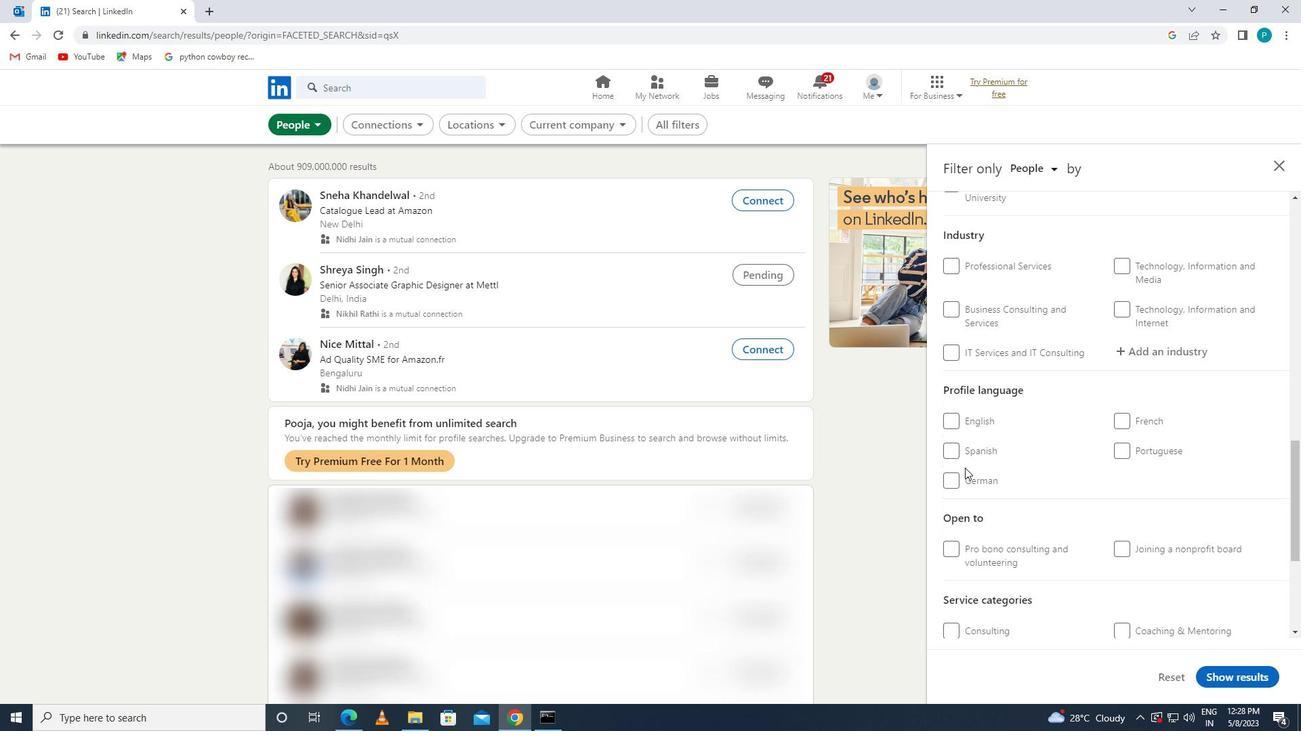 
Action: Mouse pressed left at (971, 475)
Screenshot: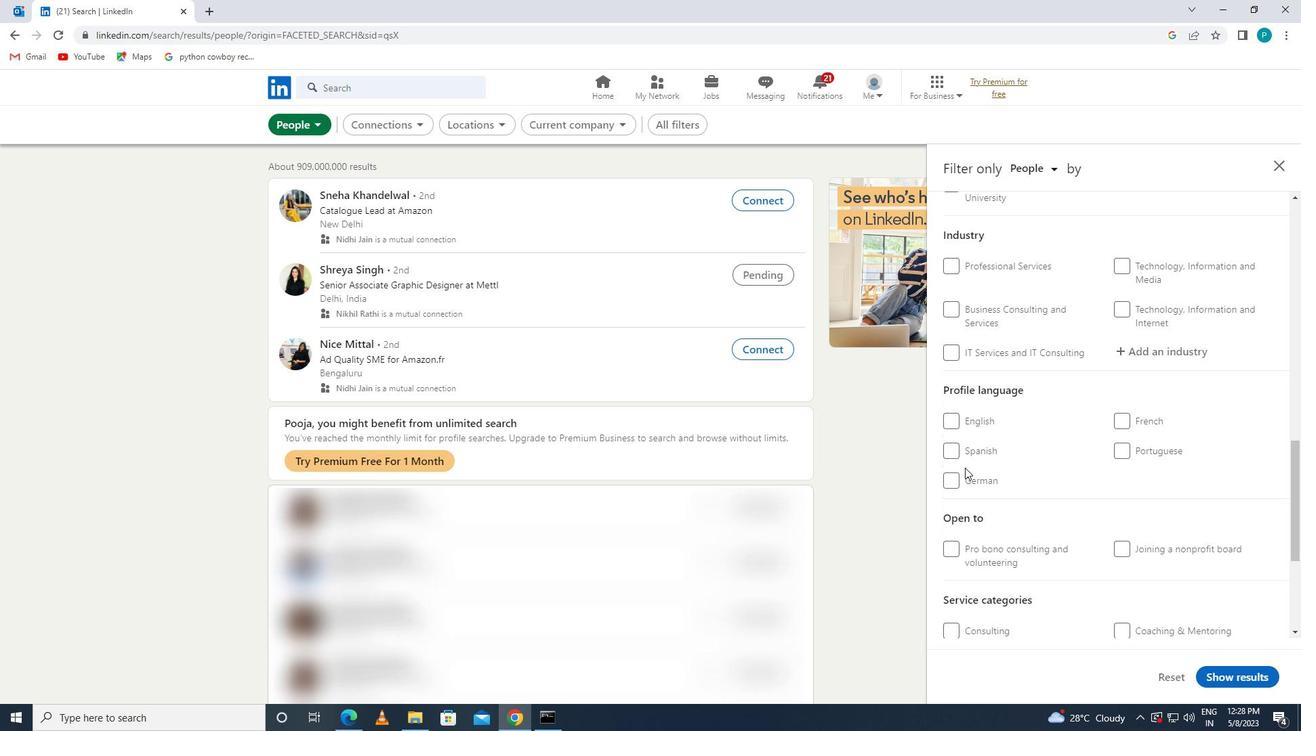 
Action: Mouse moved to (1089, 462)
Screenshot: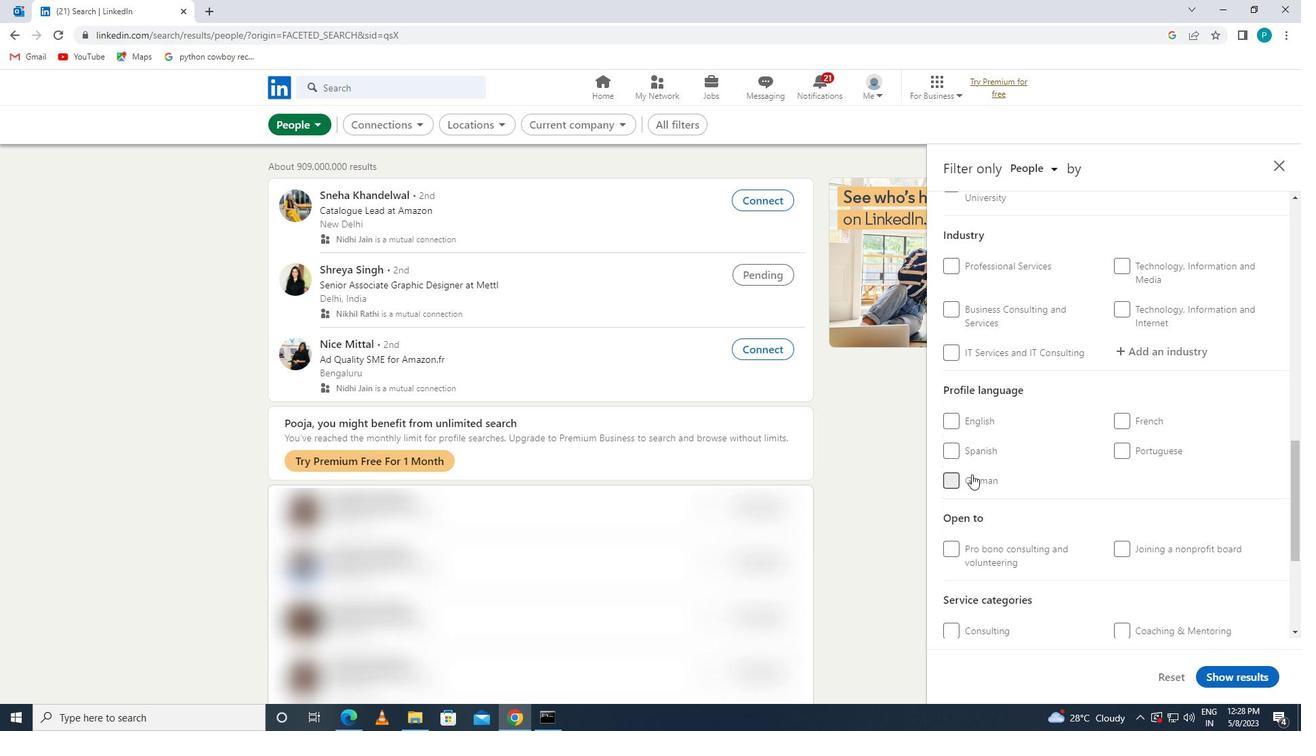 
Action: Mouse scrolled (1089, 463) with delta (0, 0)
Screenshot: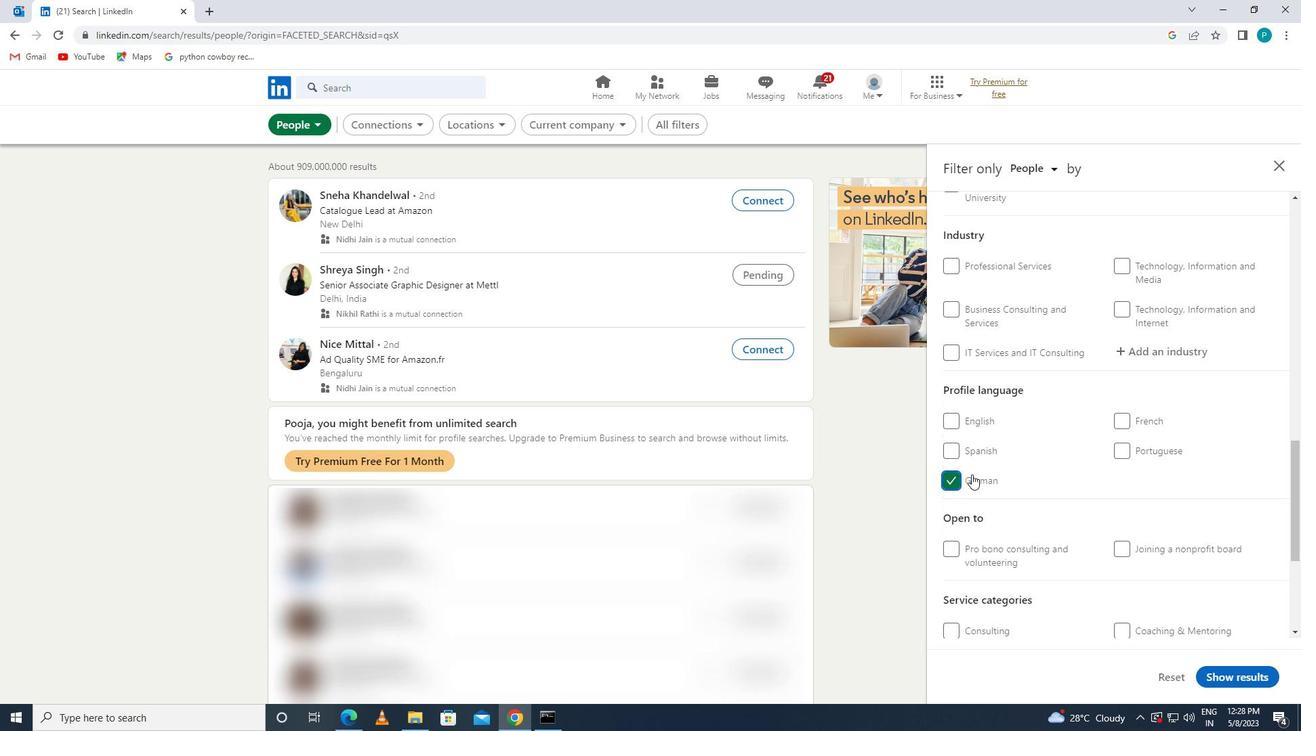 
Action: Mouse moved to (1090, 462)
Screenshot: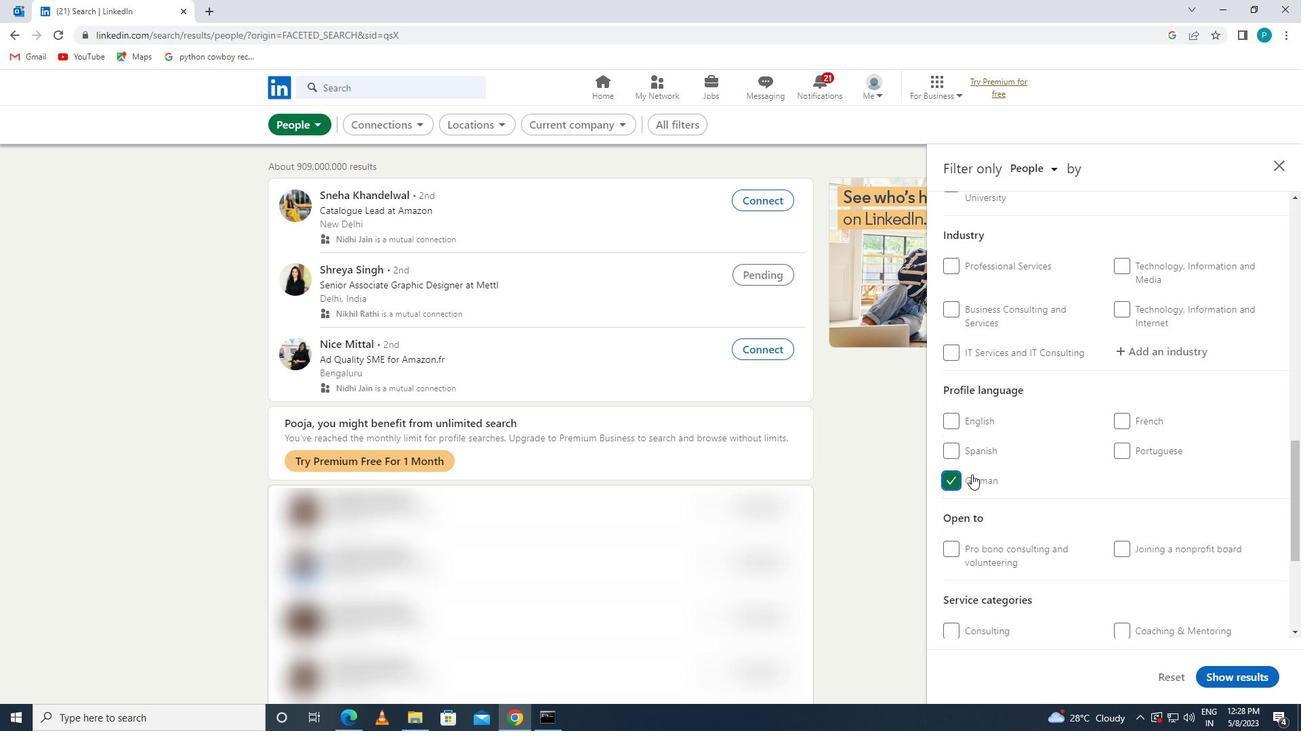 
Action: Mouse scrolled (1090, 463) with delta (0, 0)
Screenshot: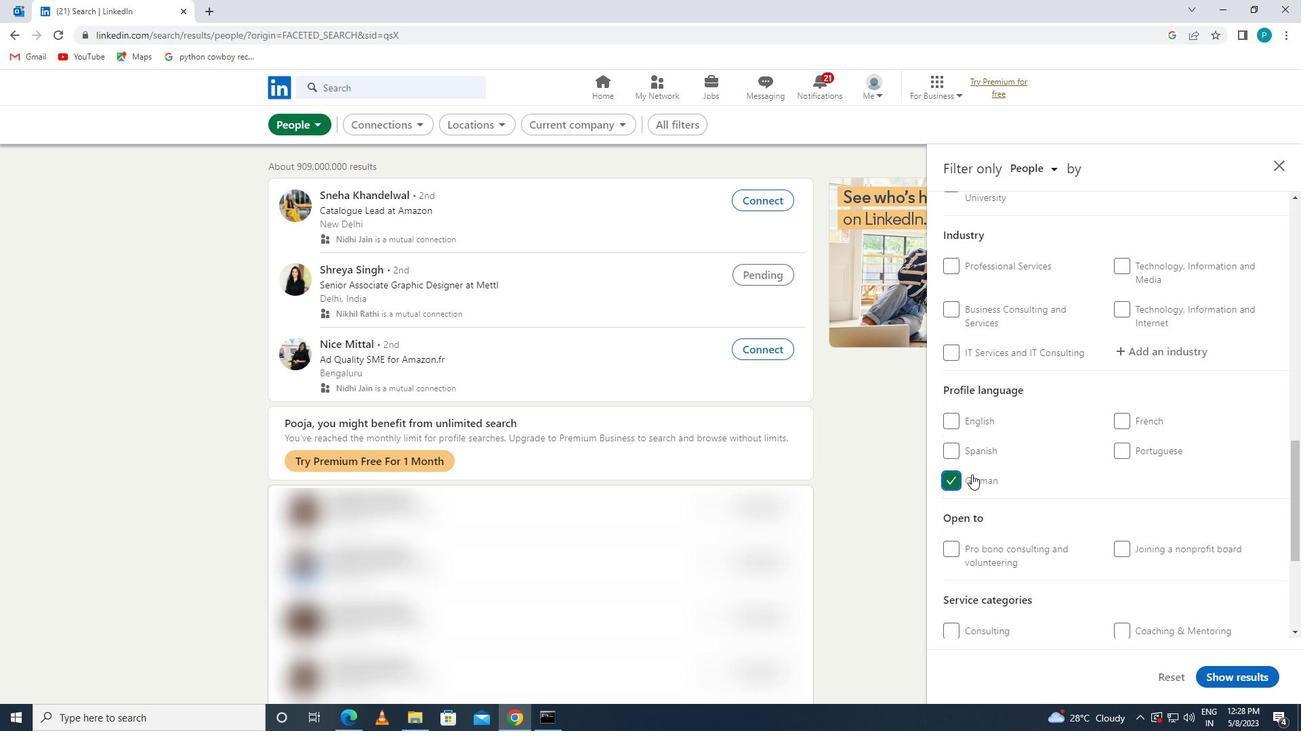 
Action: Mouse scrolled (1090, 463) with delta (0, 0)
Screenshot: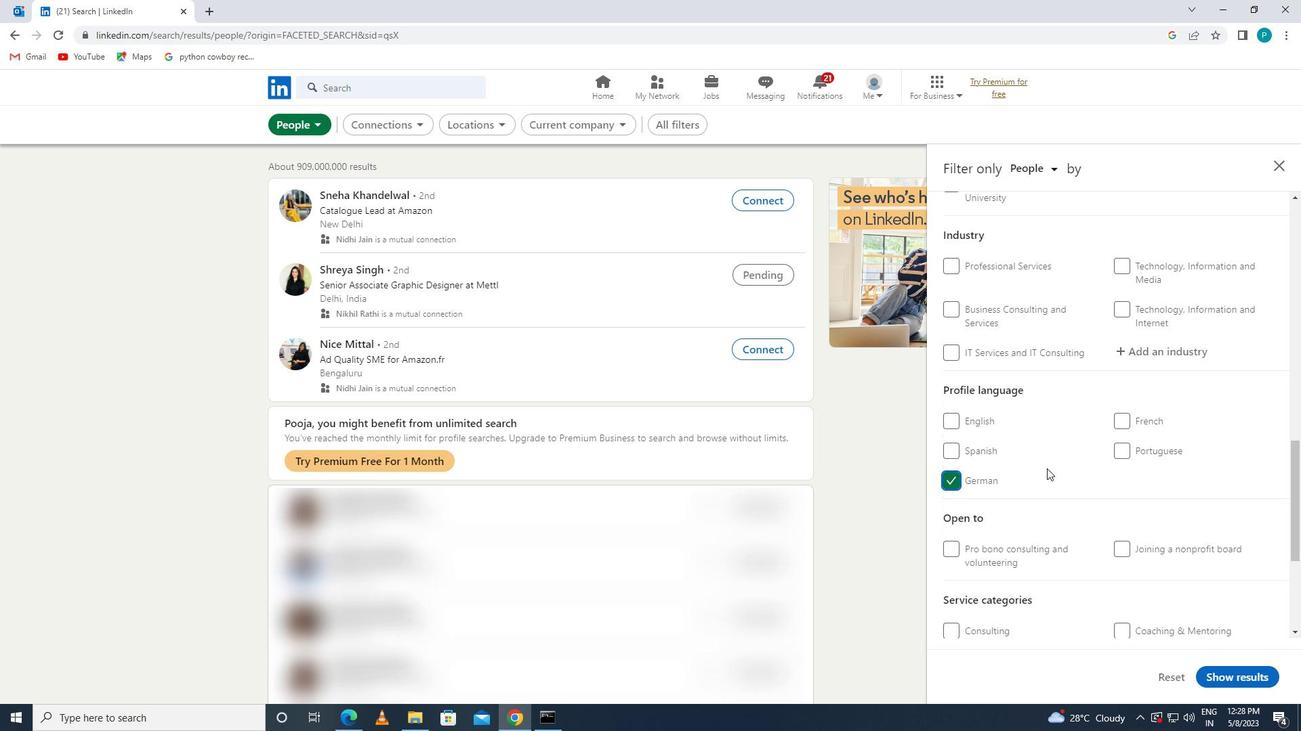 
Action: Mouse scrolled (1090, 463) with delta (0, 0)
Screenshot: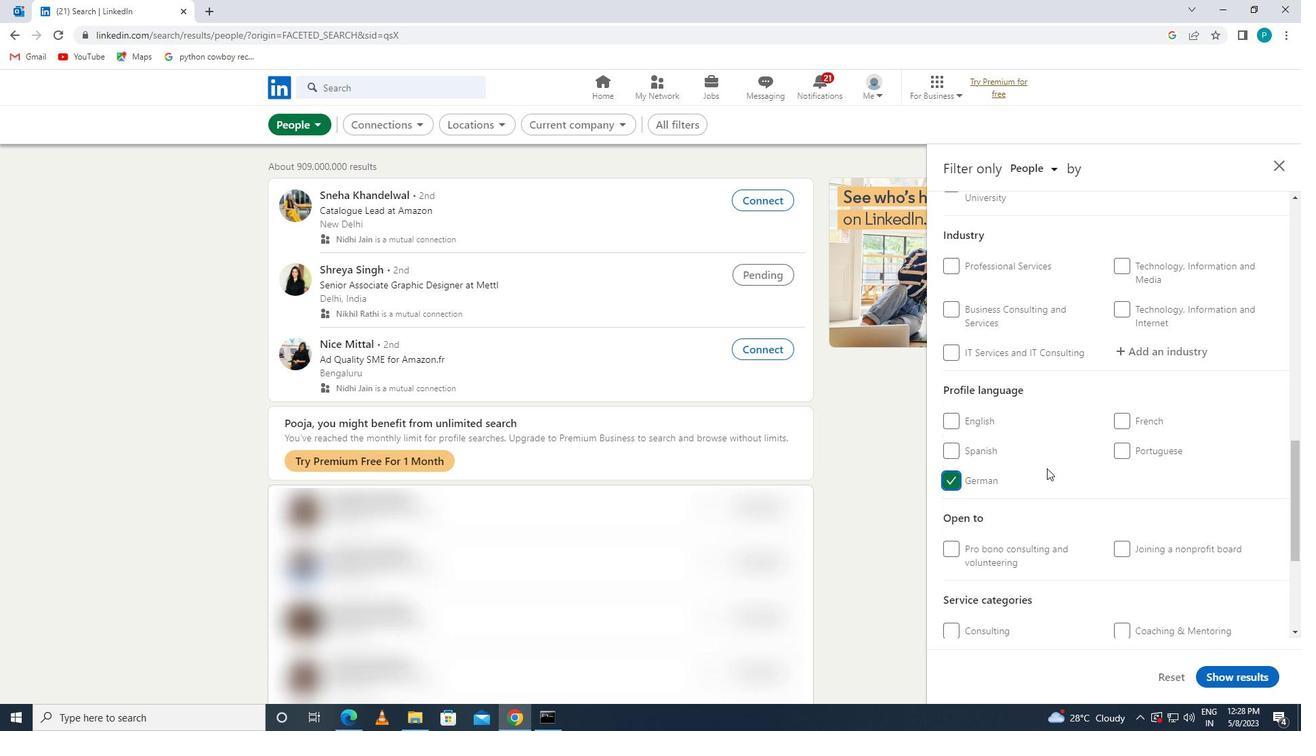 
Action: Mouse moved to (1177, 437)
Screenshot: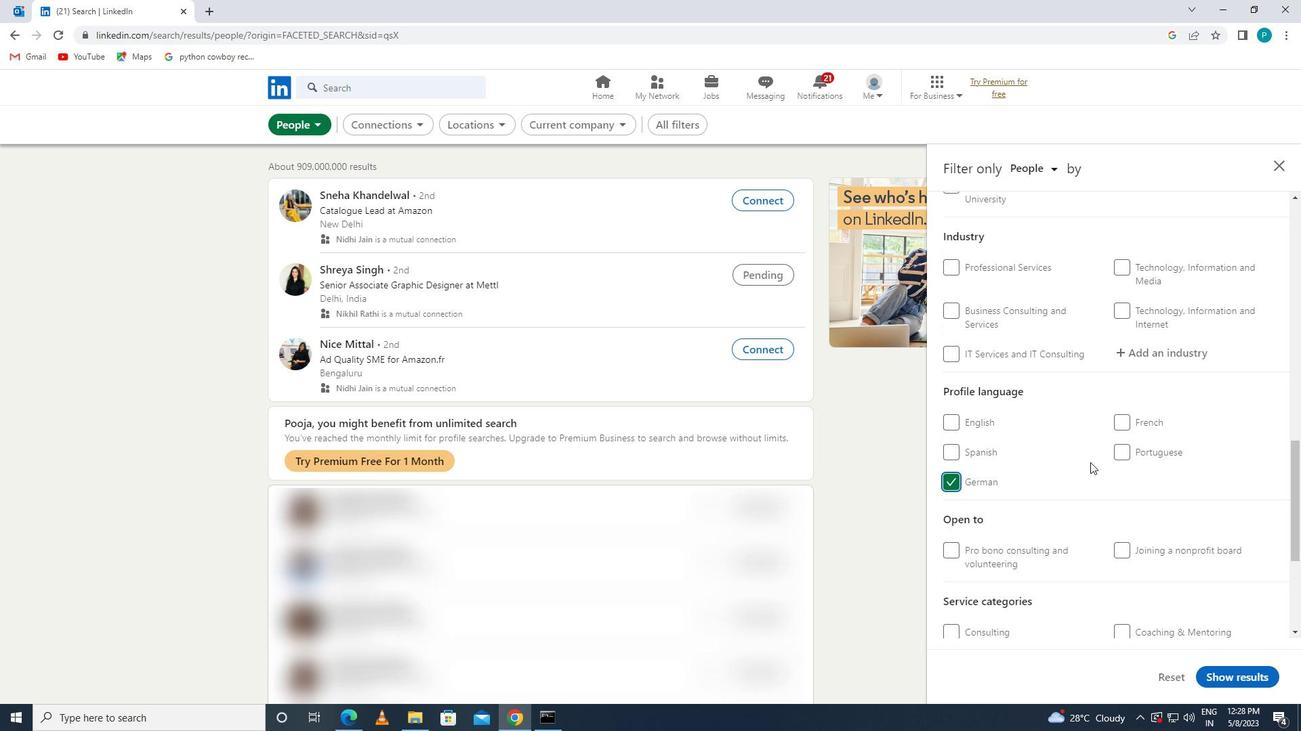 
Action: Mouse scrolled (1177, 437) with delta (0, 0)
Screenshot: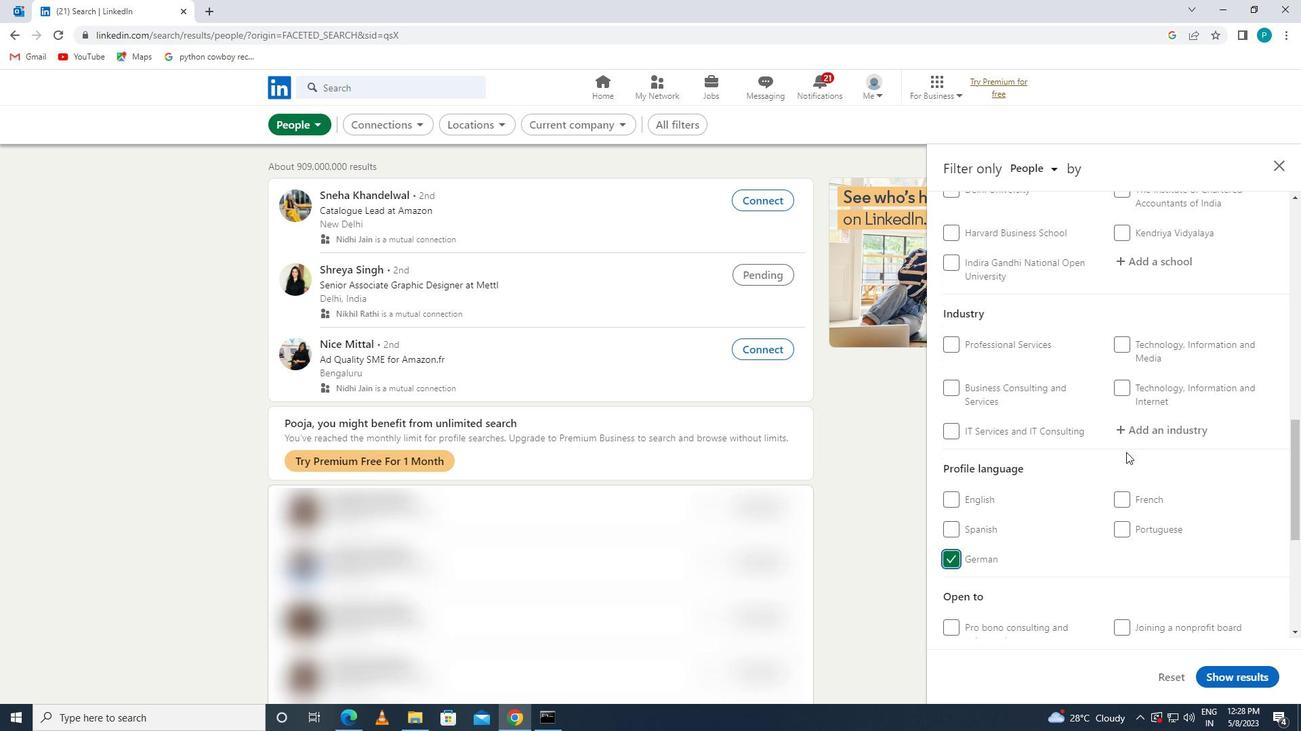 
Action: Mouse moved to (1178, 435)
Screenshot: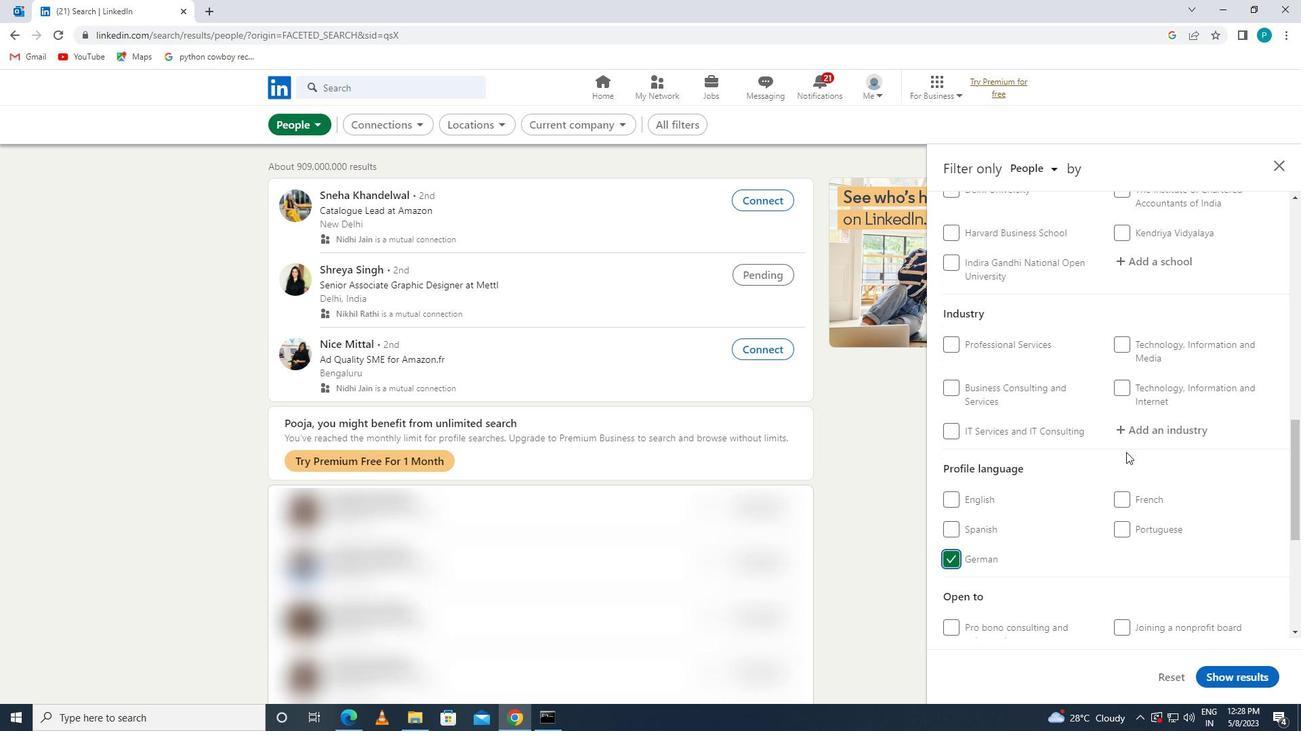 
Action: Mouse scrolled (1178, 436) with delta (0, 0)
Screenshot: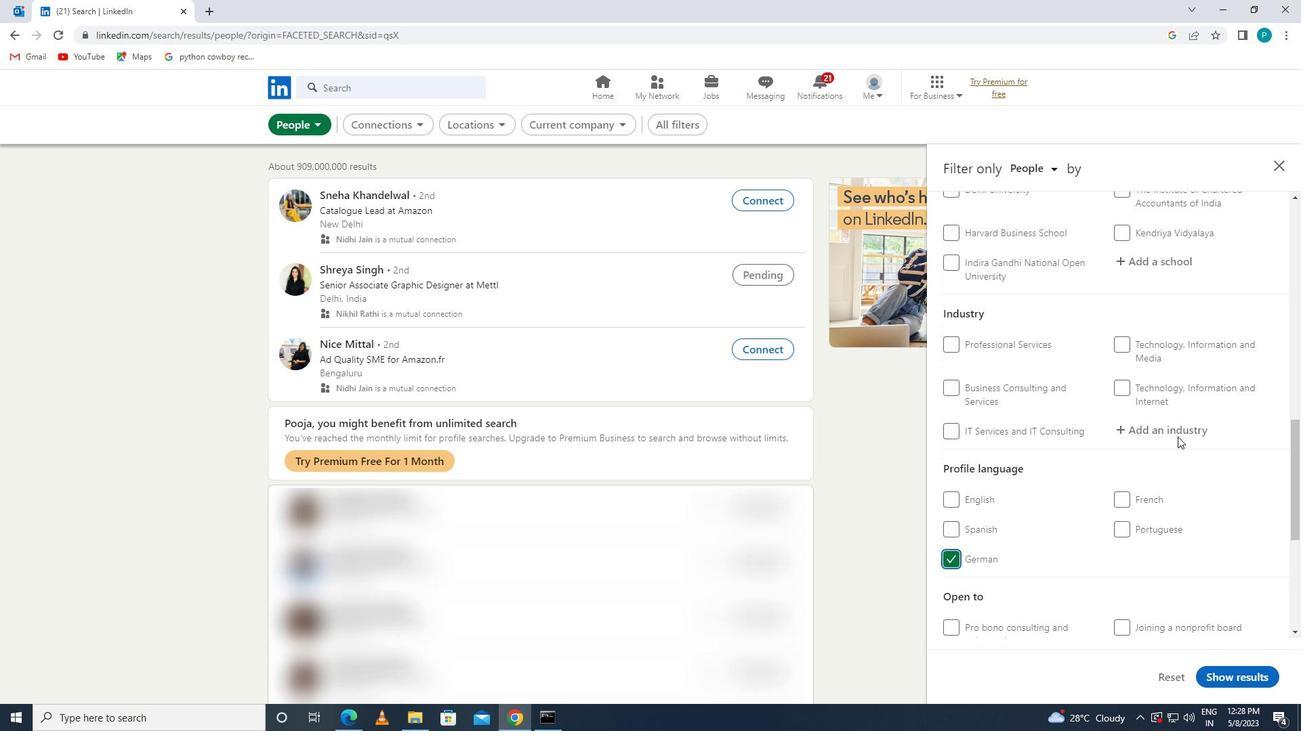 
Action: Mouse moved to (1178, 433)
Screenshot: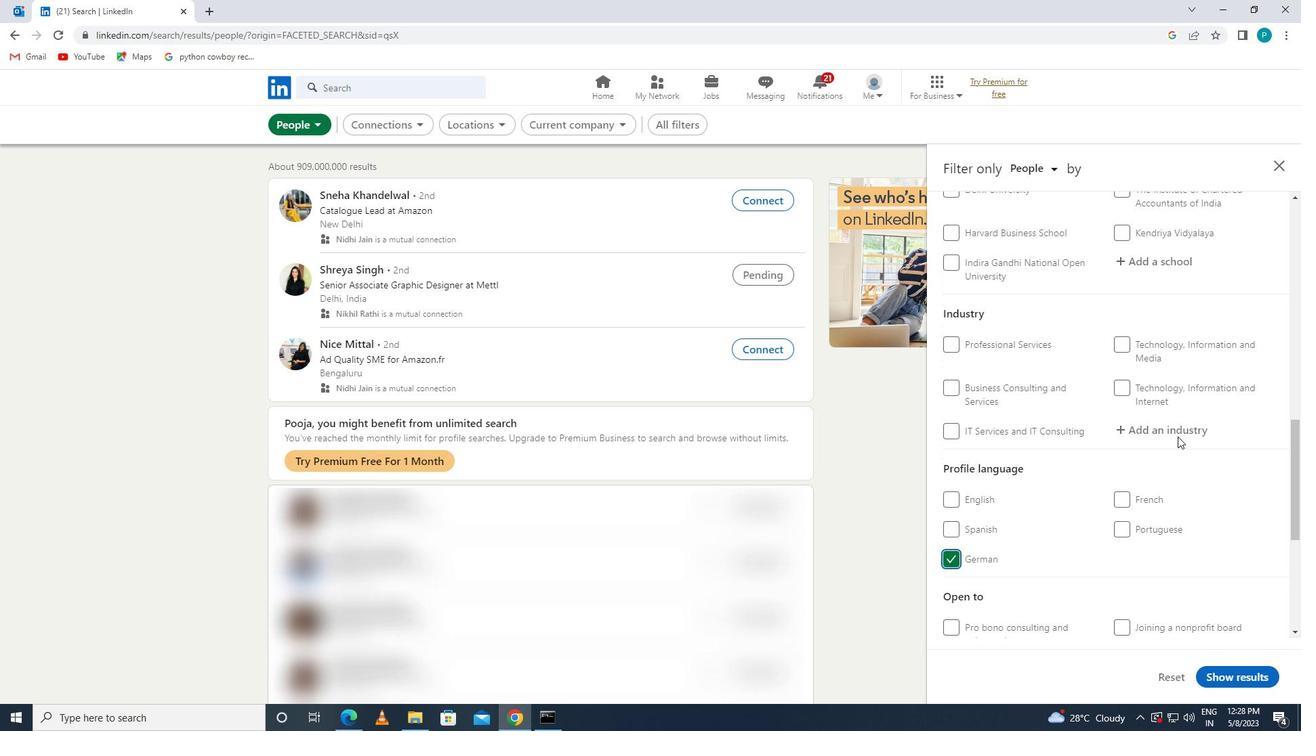 
Action: Mouse scrolled (1178, 434) with delta (0, 0)
Screenshot: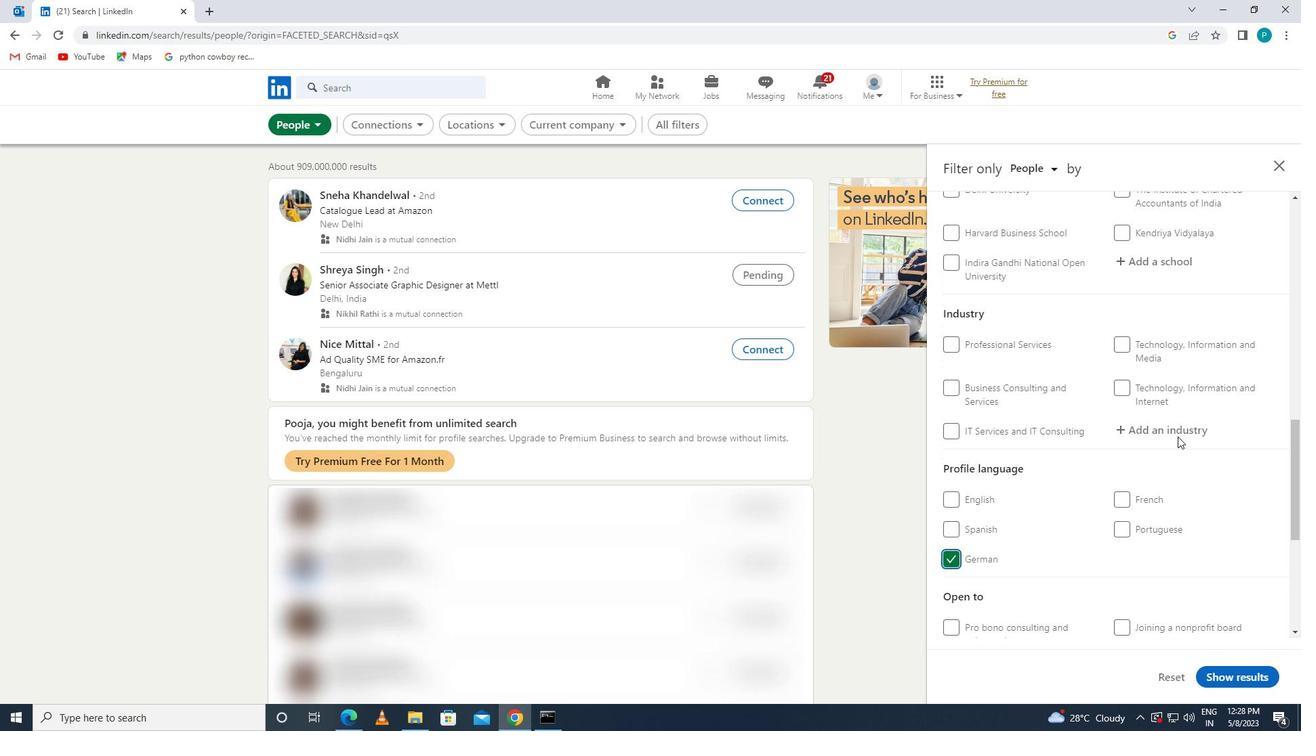 
Action: Mouse moved to (1181, 400)
Screenshot: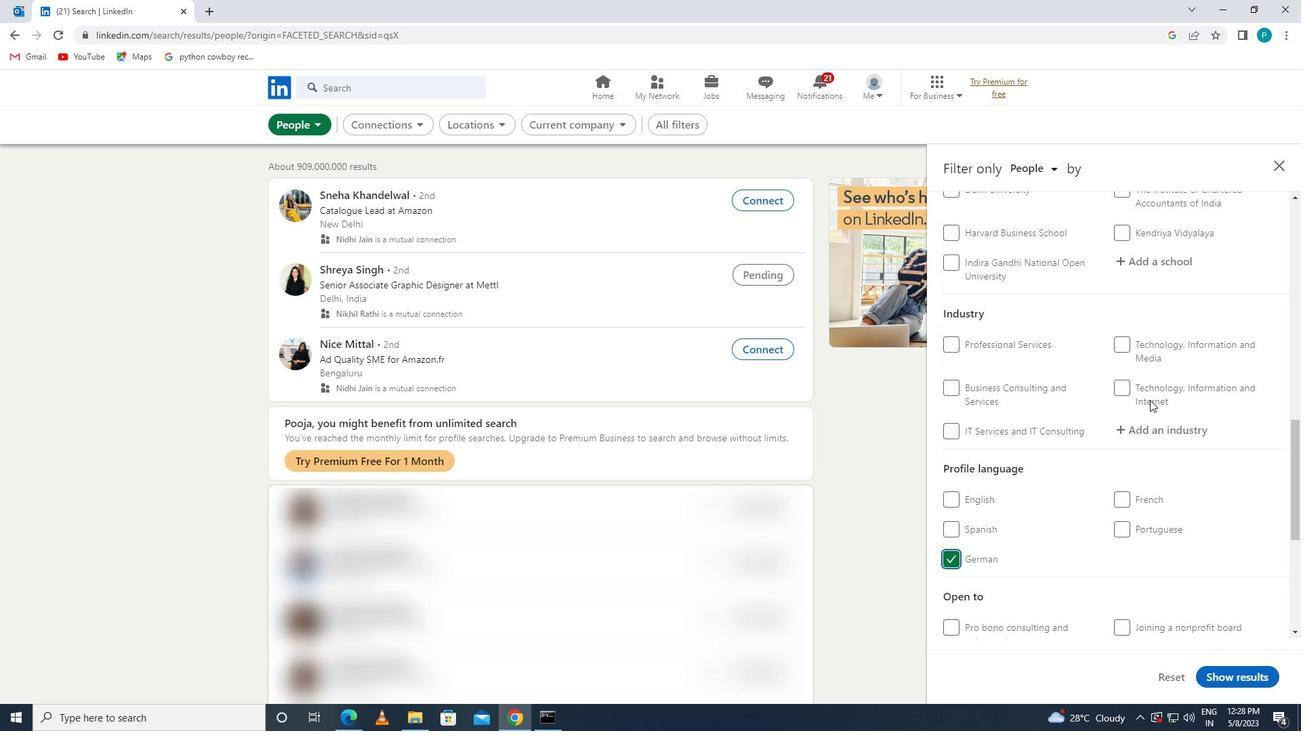 
Action: Mouse scrolled (1181, 401) with delta (0, 0)
Screenshot: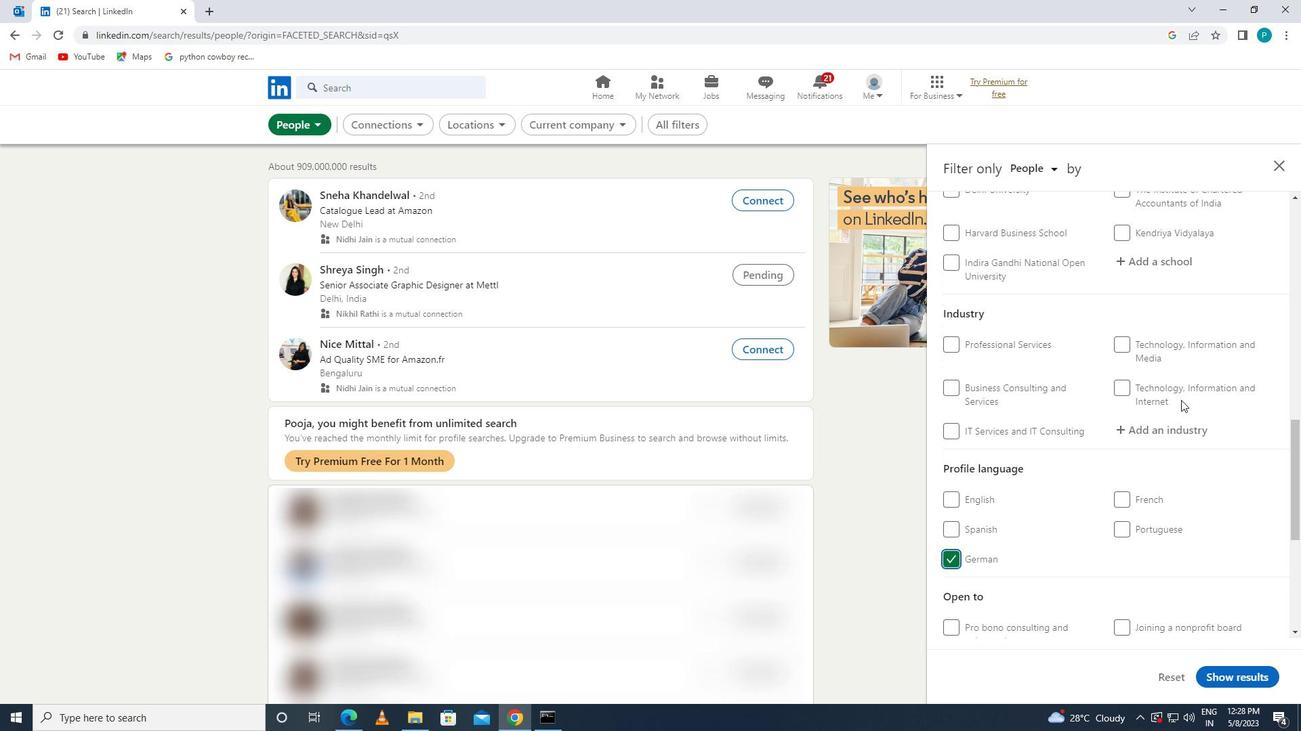 
Action: Mouse scrolled (1181, 401) with delta (0, 0)
Screenshot: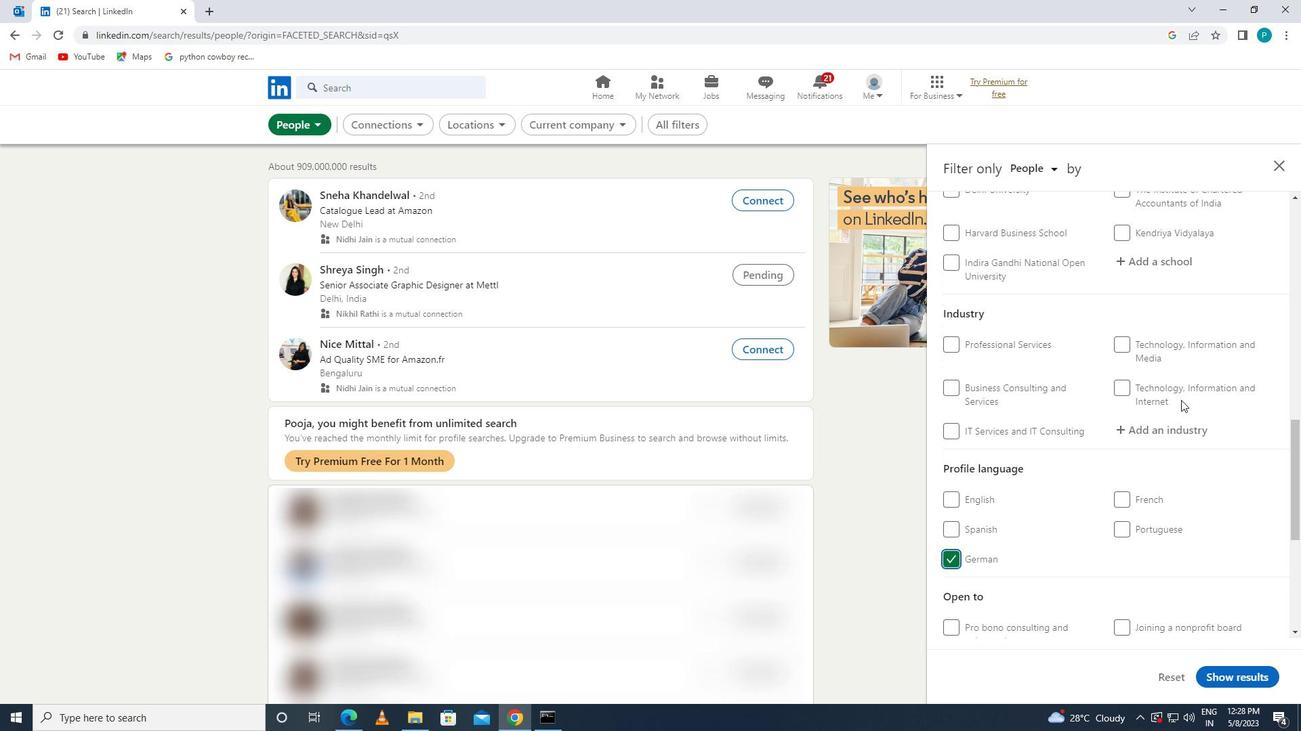 
Action: Mouse moved to (1147, 528)
Screenshot: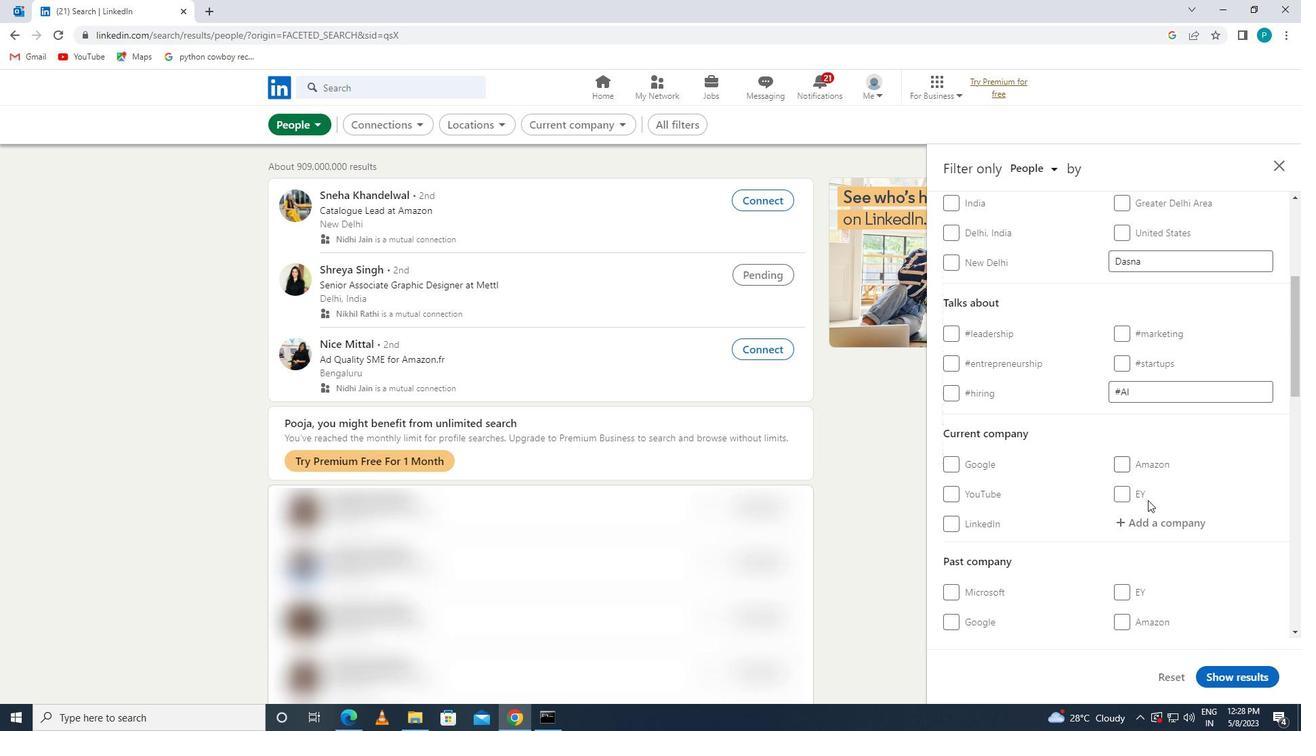 
Action: Mouse pressed left at (1147, 528)
Screenshot: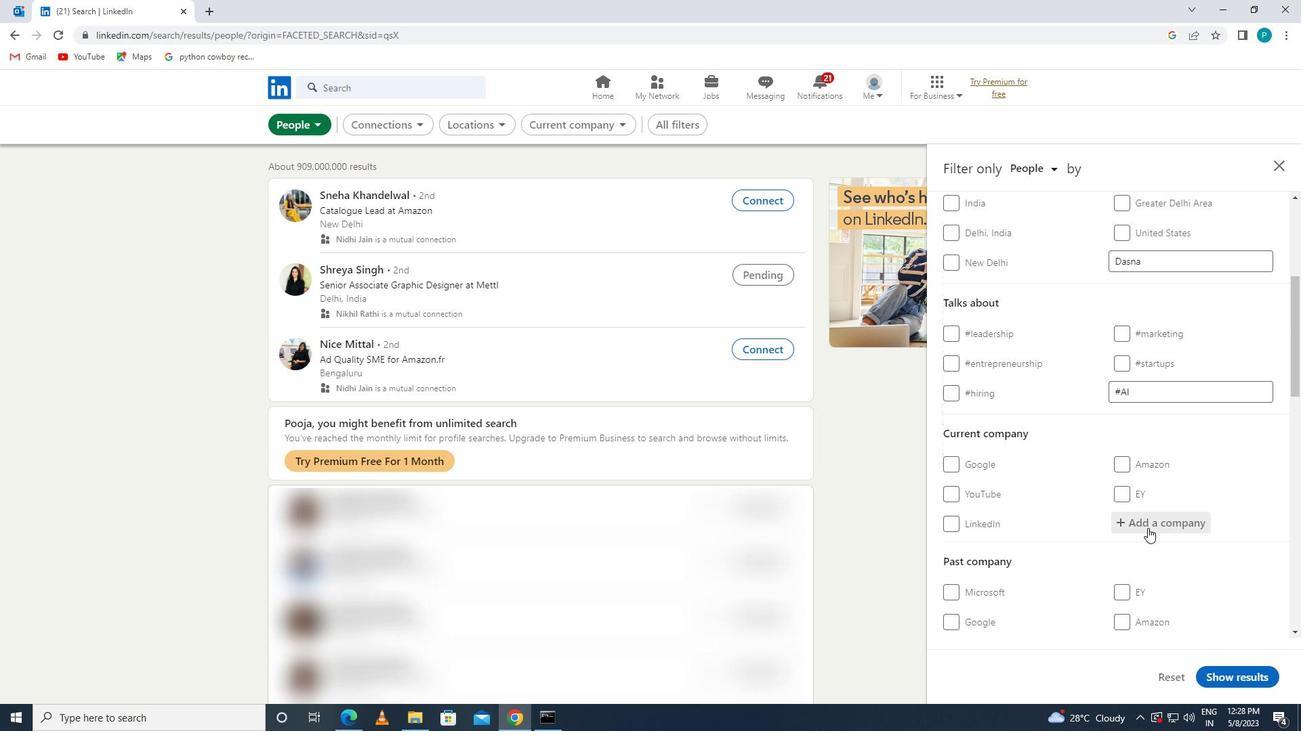 
Action: Key pressed <Key.caps_lock>B<Key.caps_lock><Key.backspace>B<Key.caps_lock>HARTI<Key.space><Key.caps_lock>A<Key.caps_lock>IRTEL
Screenshot: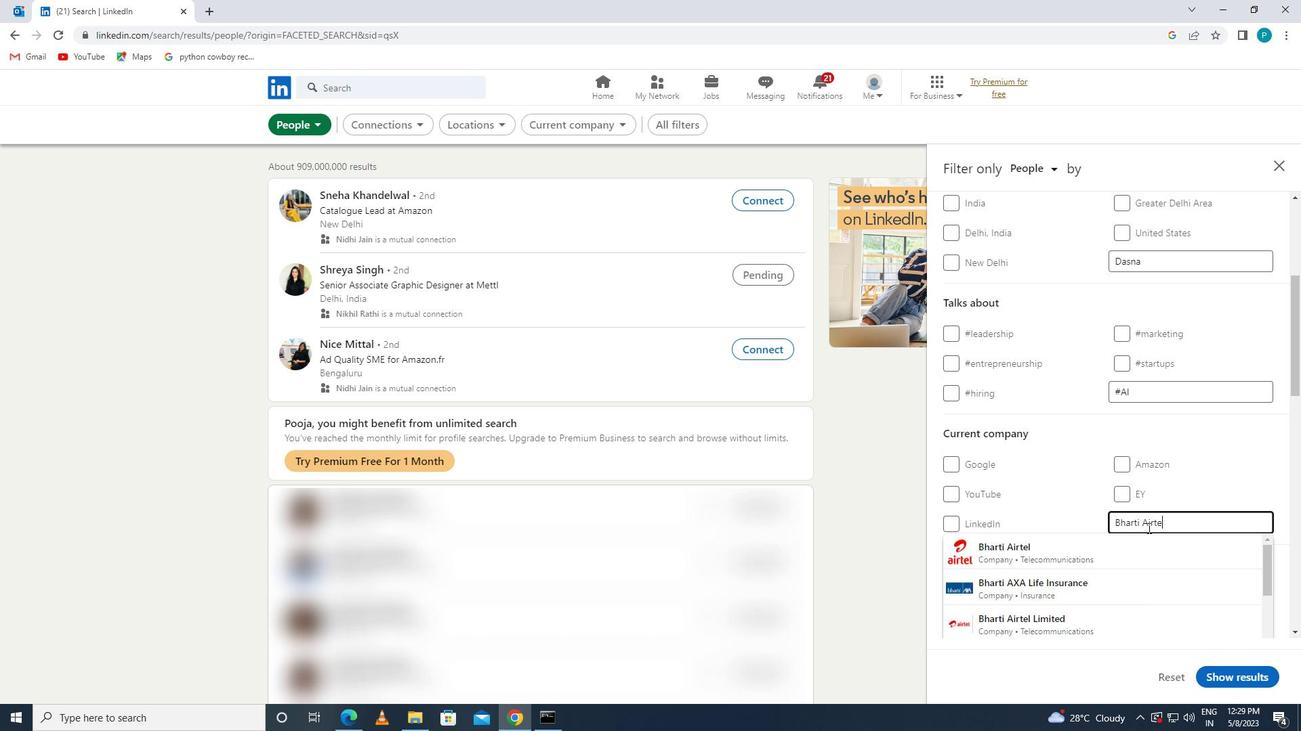 
Action: Mouse moved to (1135, 549)
Screenshot: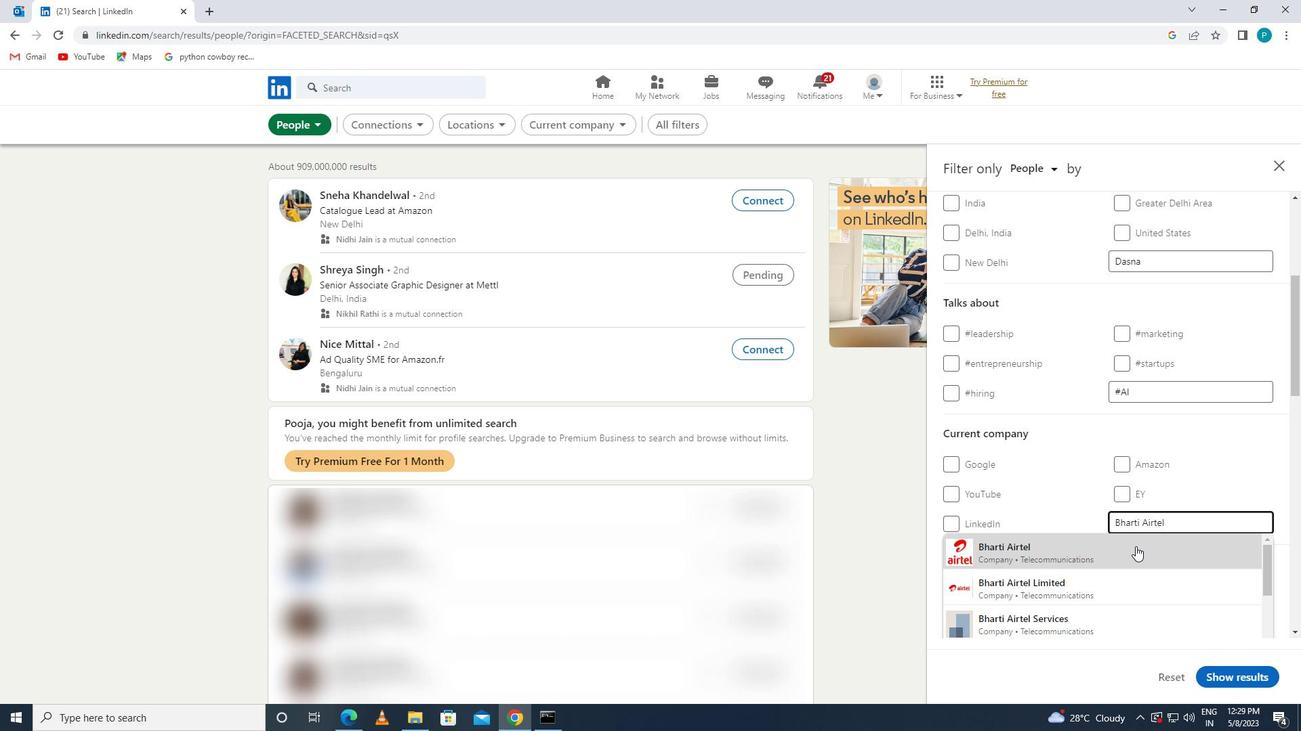 
Action: Mouse pressed left at (1135, 549)
Screenshot: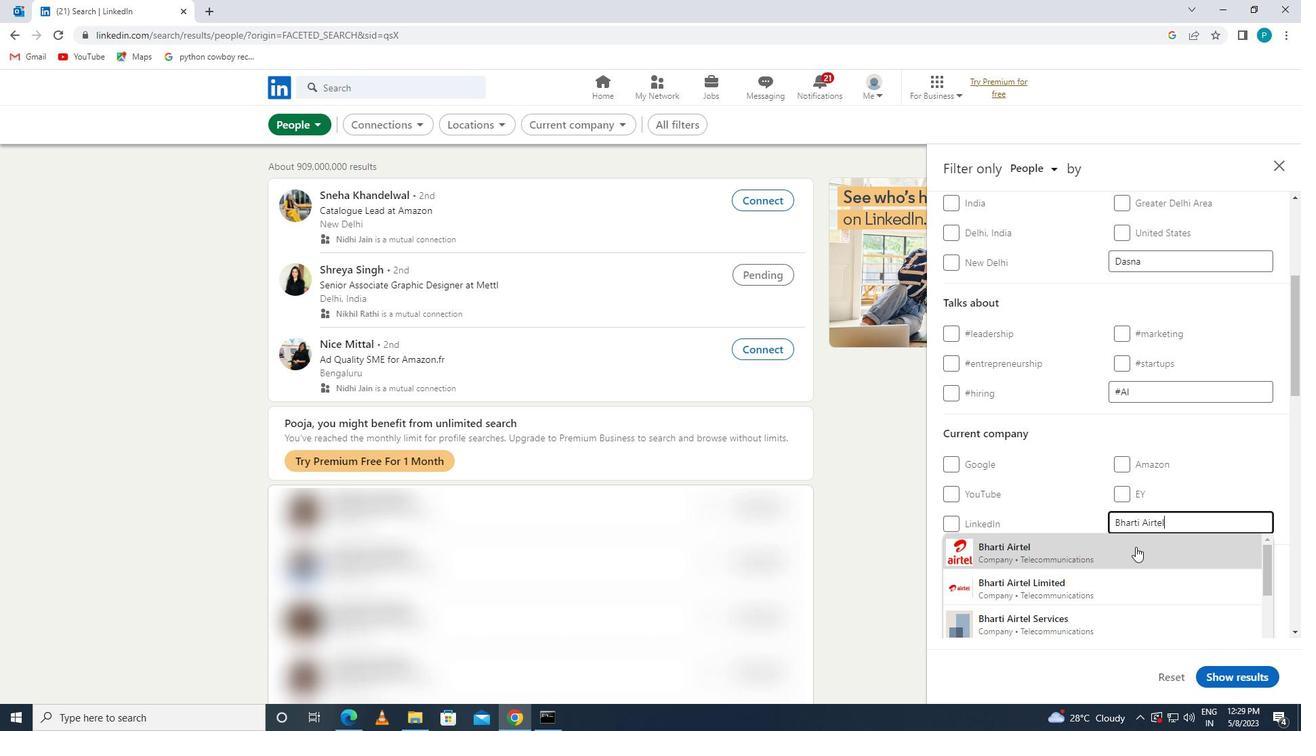 
Action: Mouse moved to (1181, 543)
Screenshot: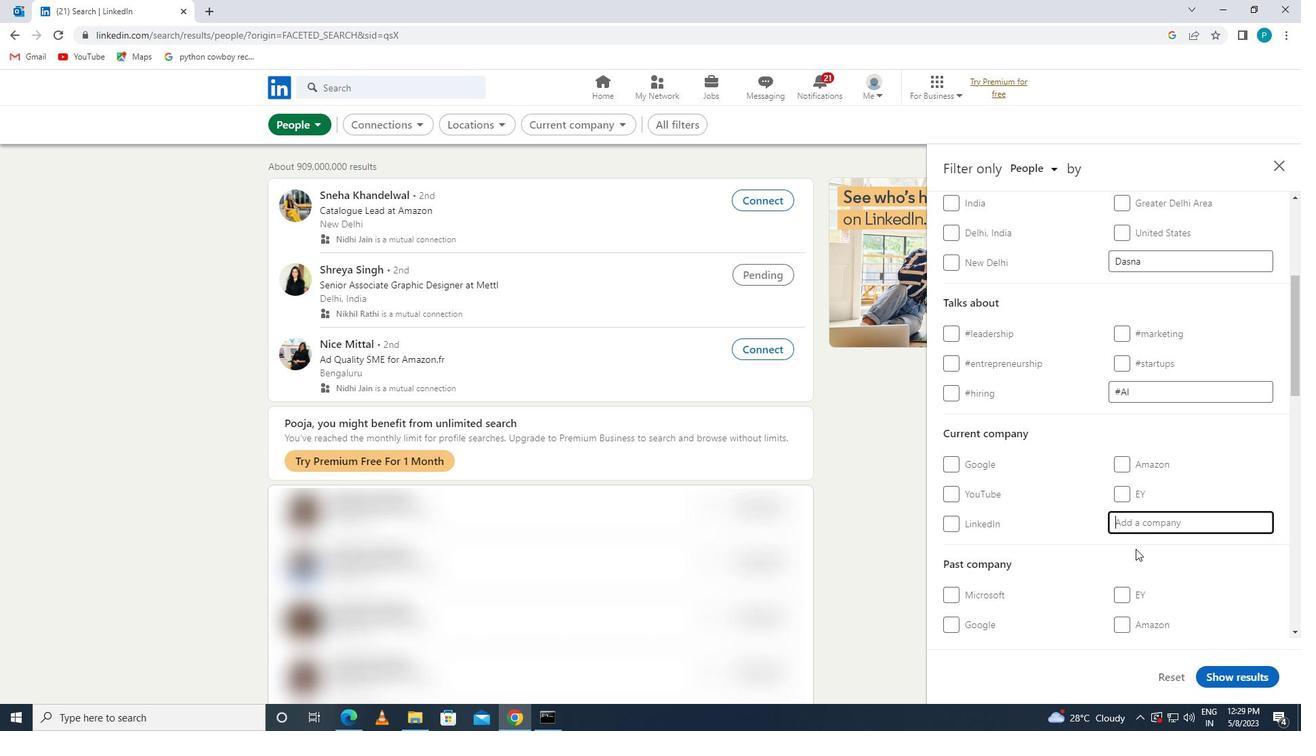 
Action: Mouse scrolled (1181, 542) with delta (0, 0)
Screenshot: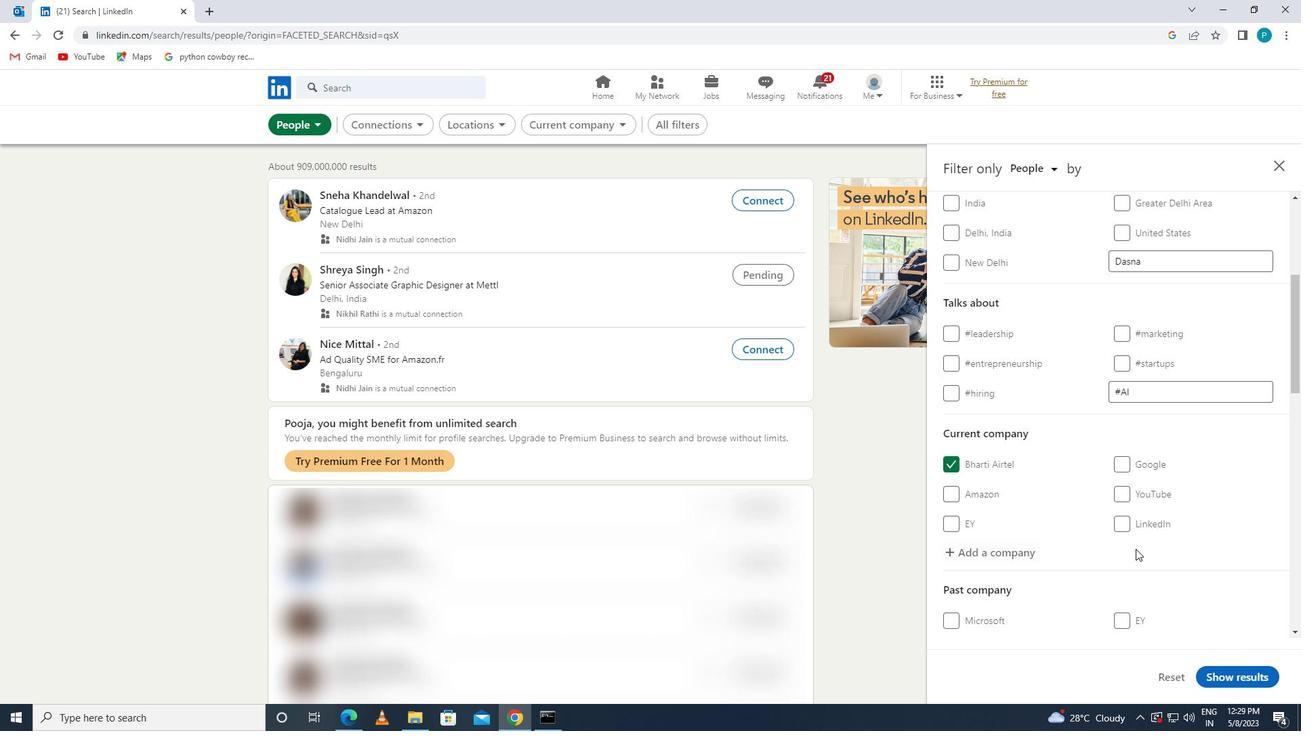 
Action: Mouse scrolled (1181, 542) with delta (0, 0)
Screenshot: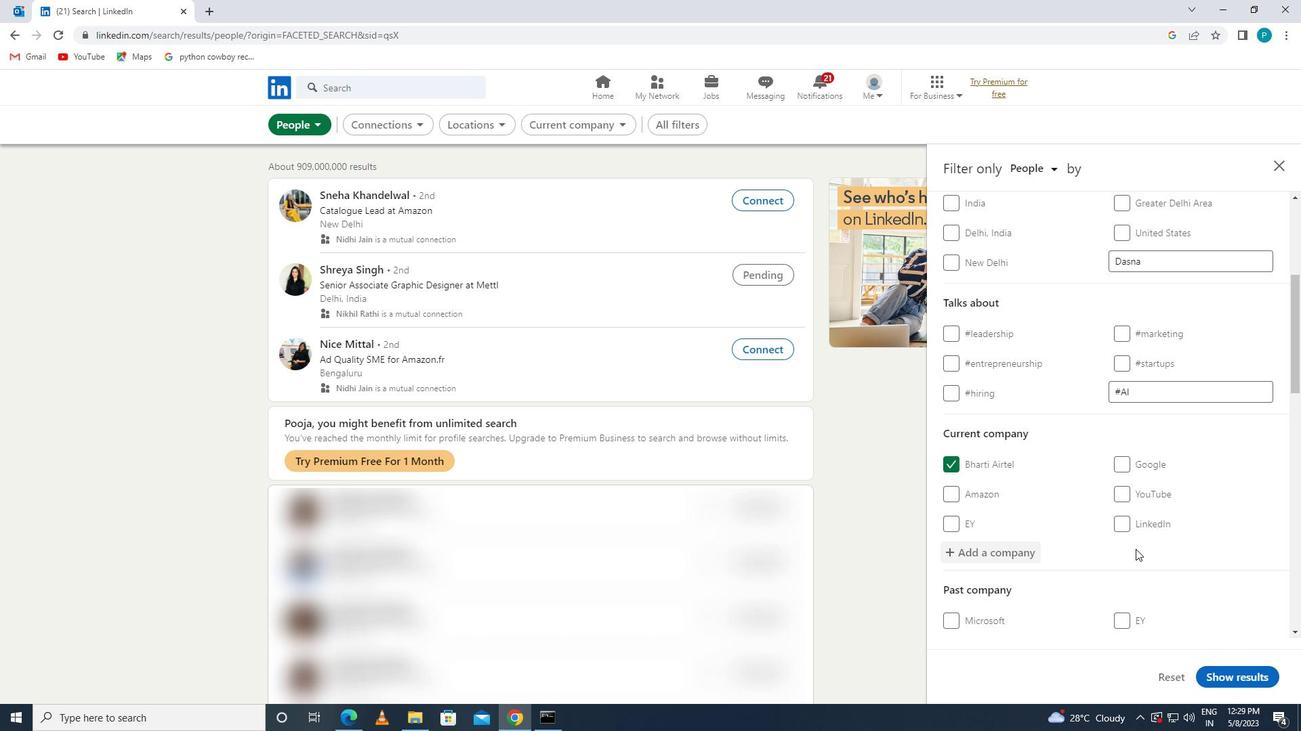 
Action: Mouse scrolled (1181, 542) with delta (0, 0)
Screenshot: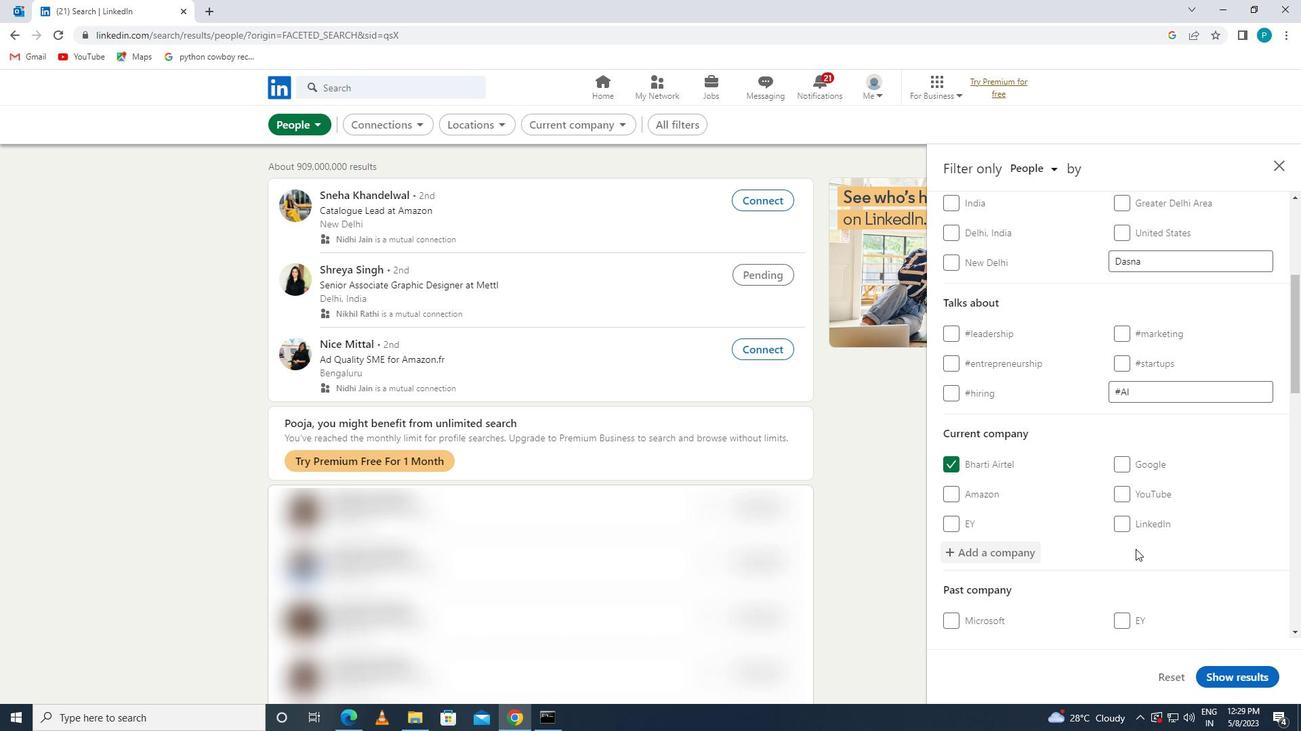 
Action: Mouse moved to (1166, 610)
Screenshot: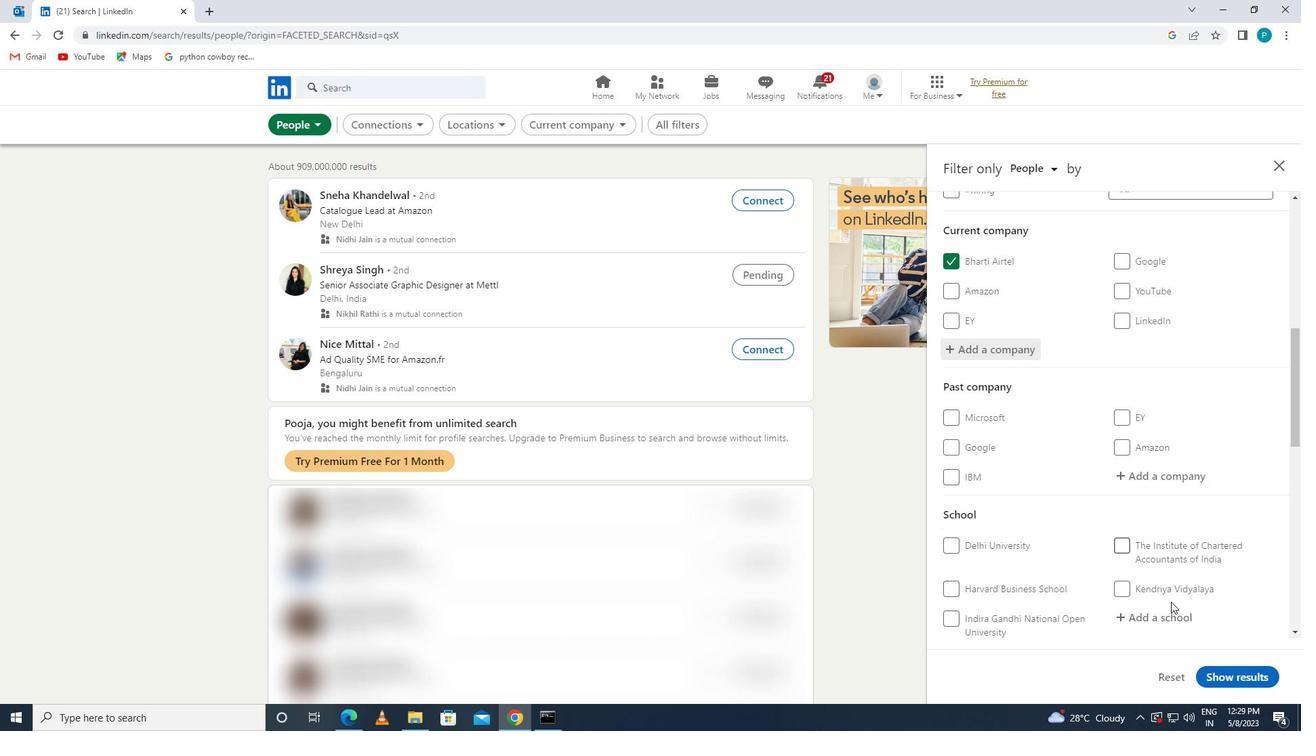 
Action: Mouse pressed left at (1166, 610)
Screenshot: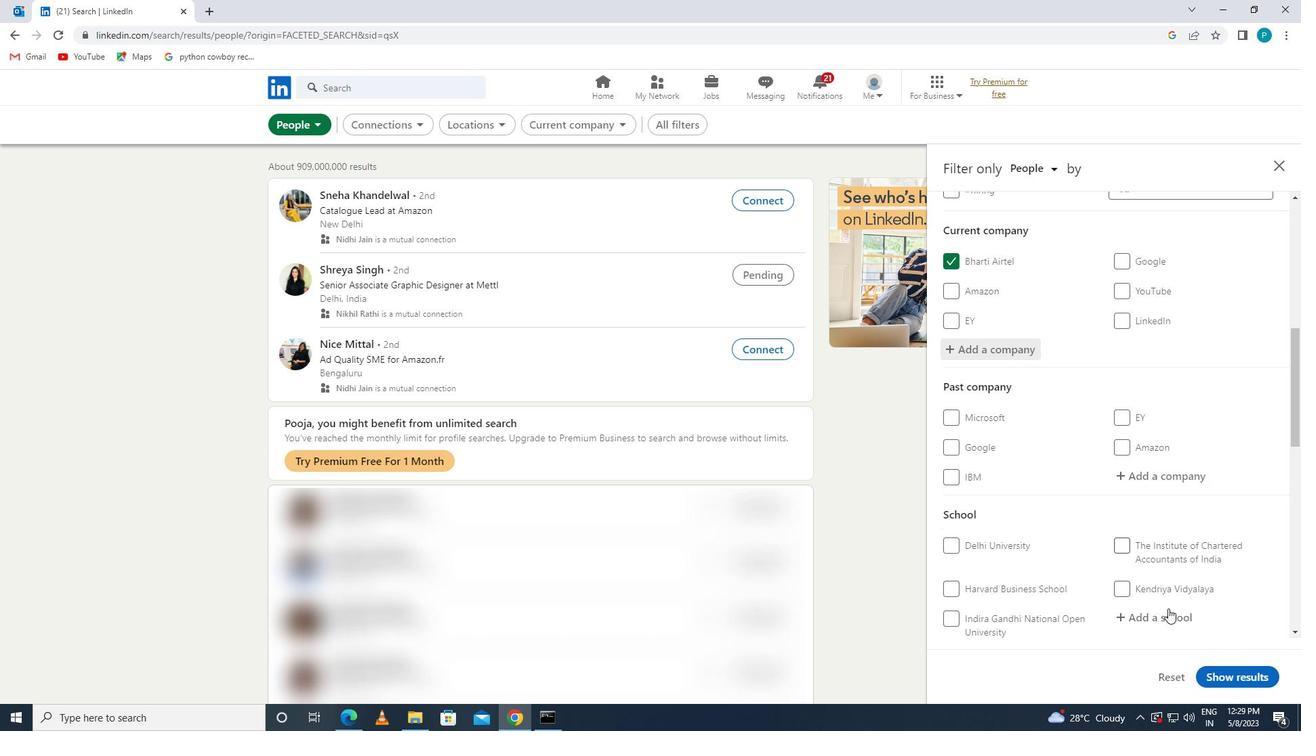 
Action: Mouse scrolled (1166, 609) with delta (0, 0)
Screenshot: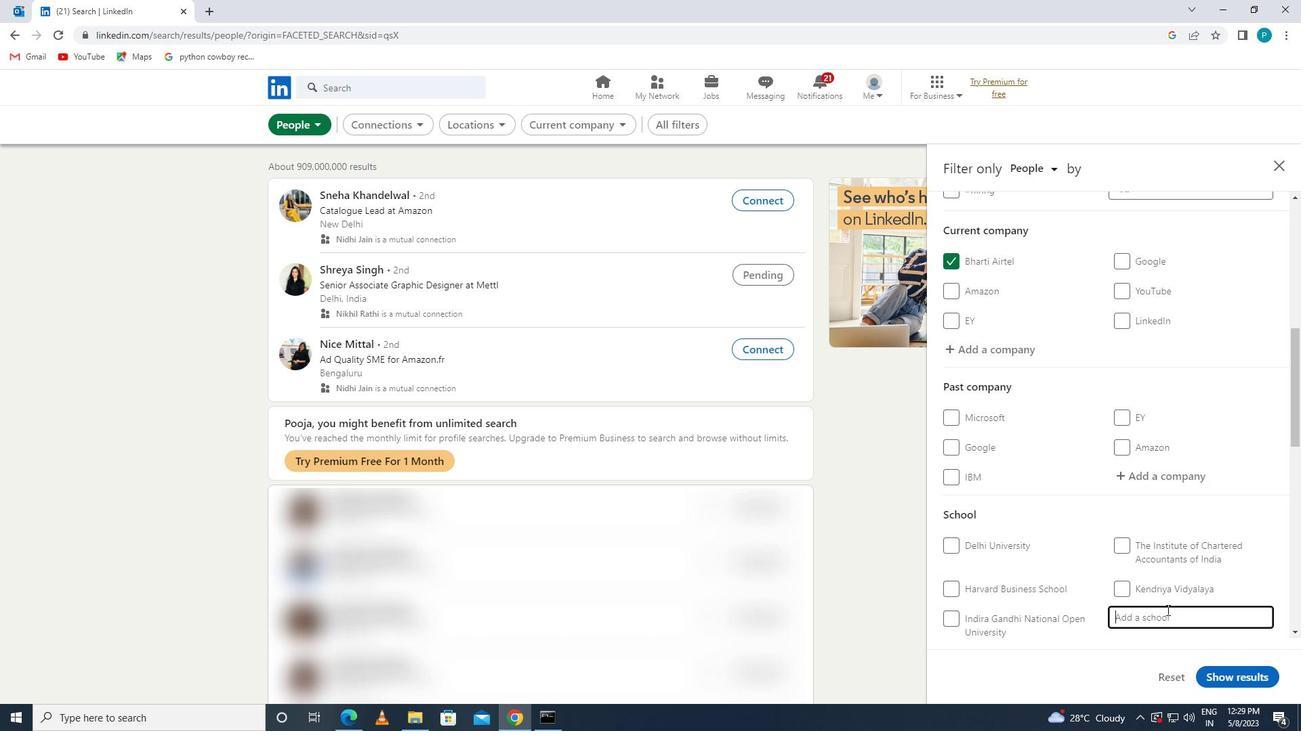 
Action: Mouse moved to (1174, 615)
Screenshot: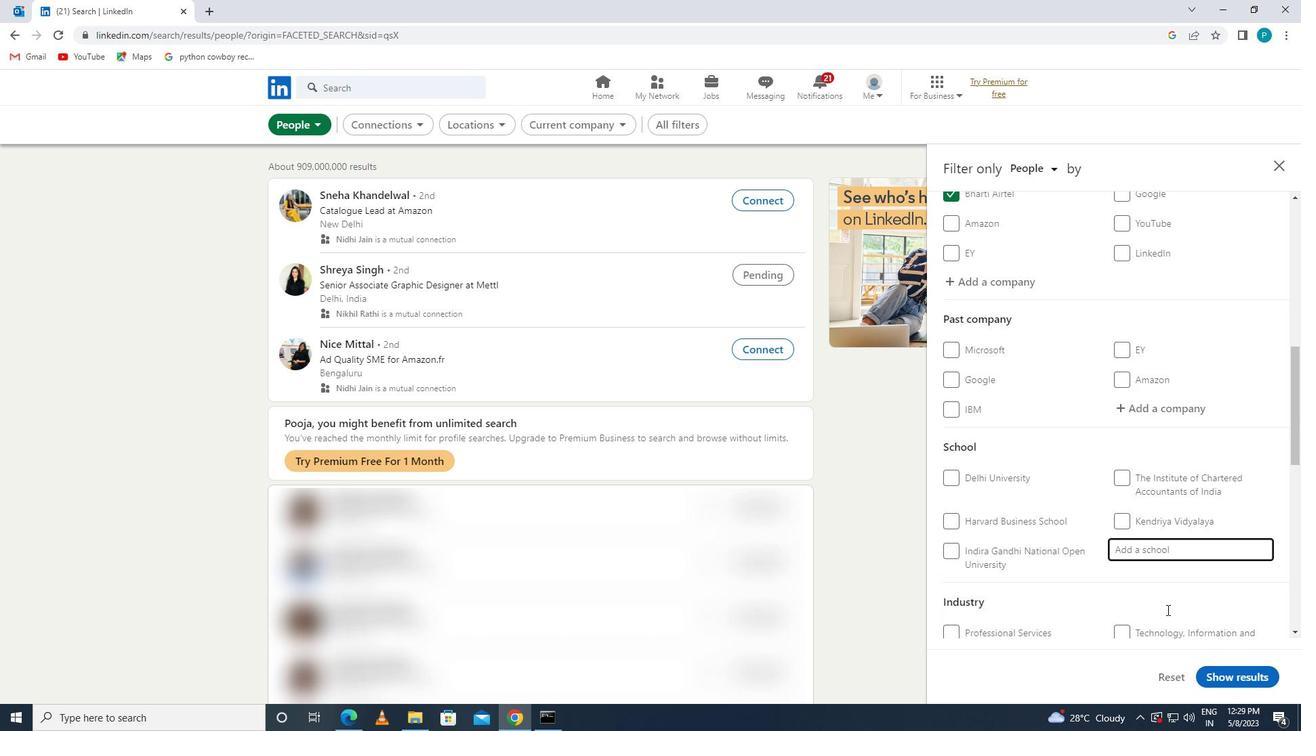 
Action: Key pressed <Key.caps_lock>IES
Screenshot: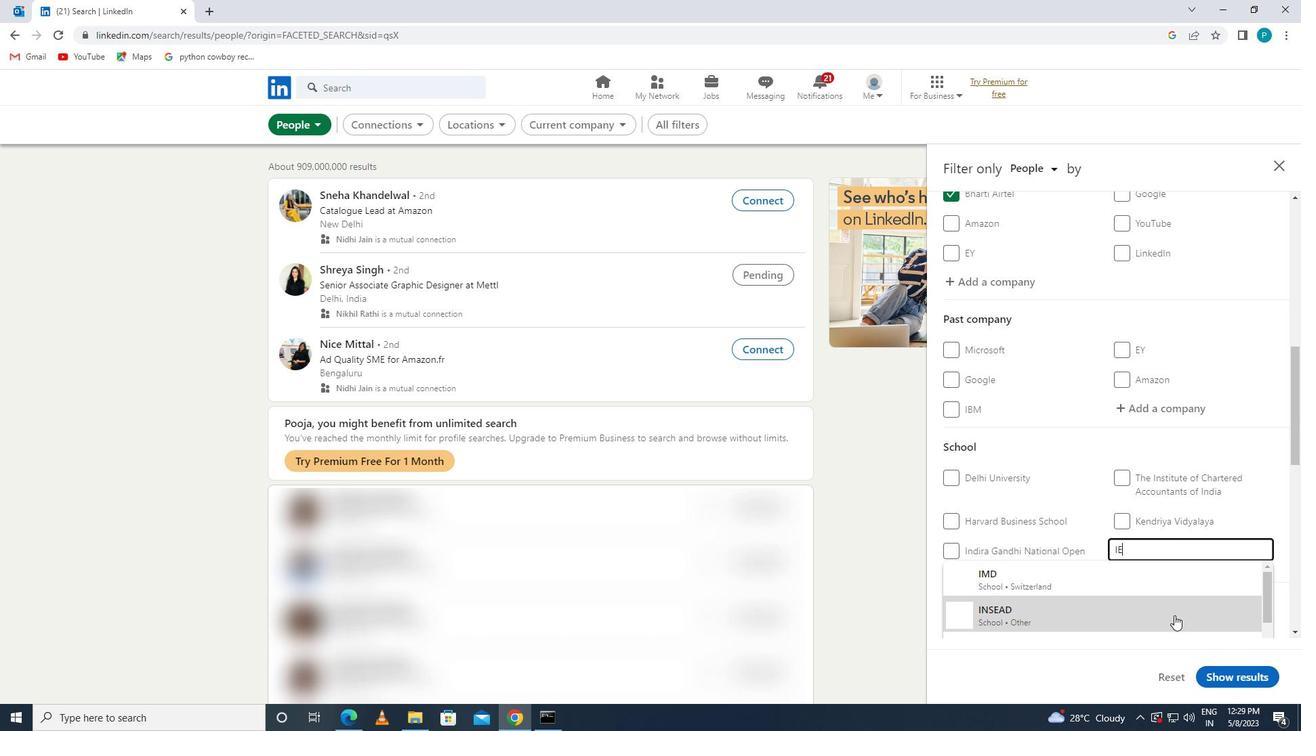 
Action: Mouse moved to (1137, 586)
Screenshot: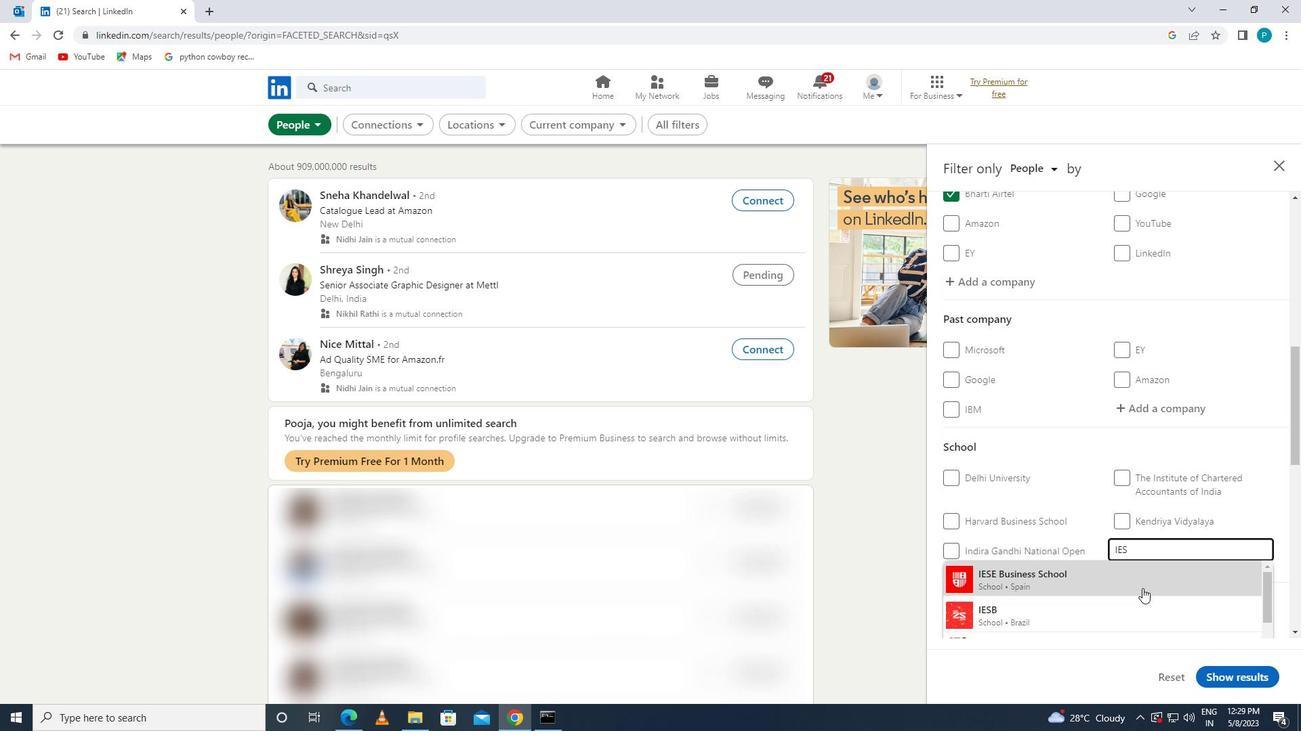 
Action: Mouse scrolled (1137, 585) with delta (0, 0)
Screenshot: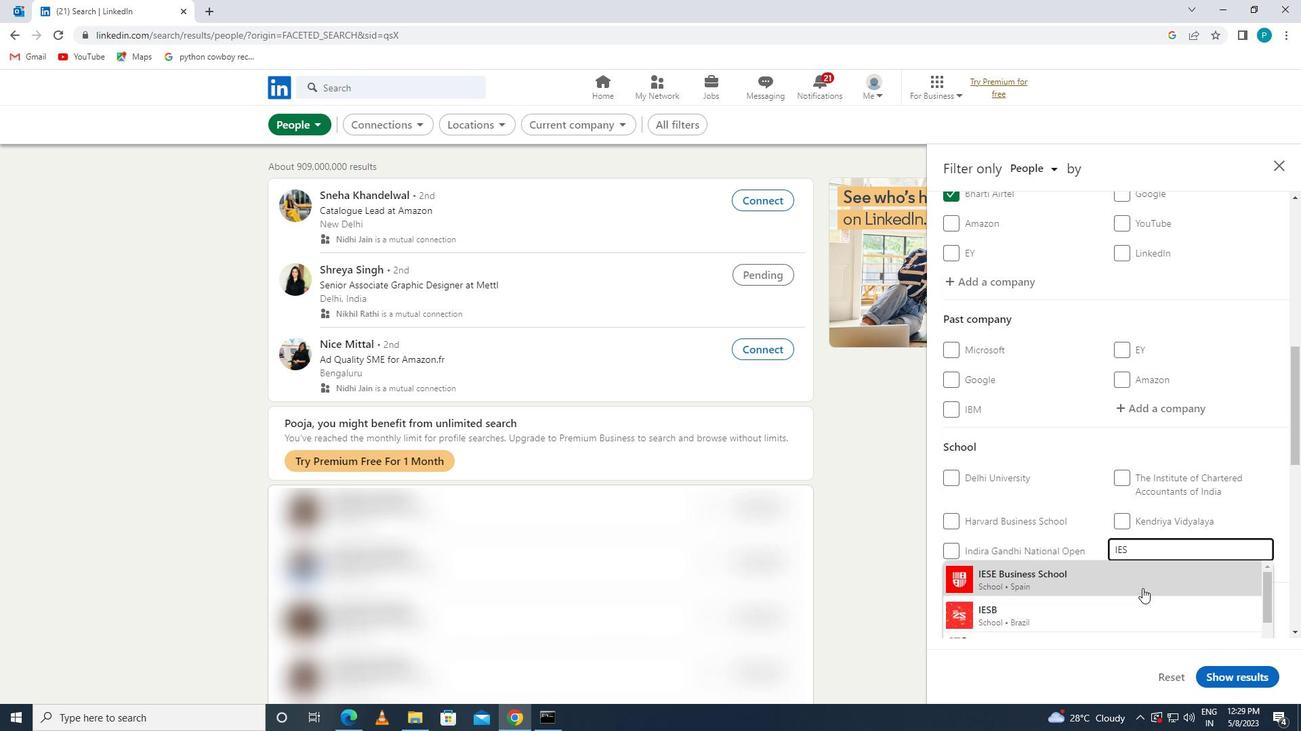 
Action: Mouse scrolled (1137, 585) with delta (0, 0)
Screenshot: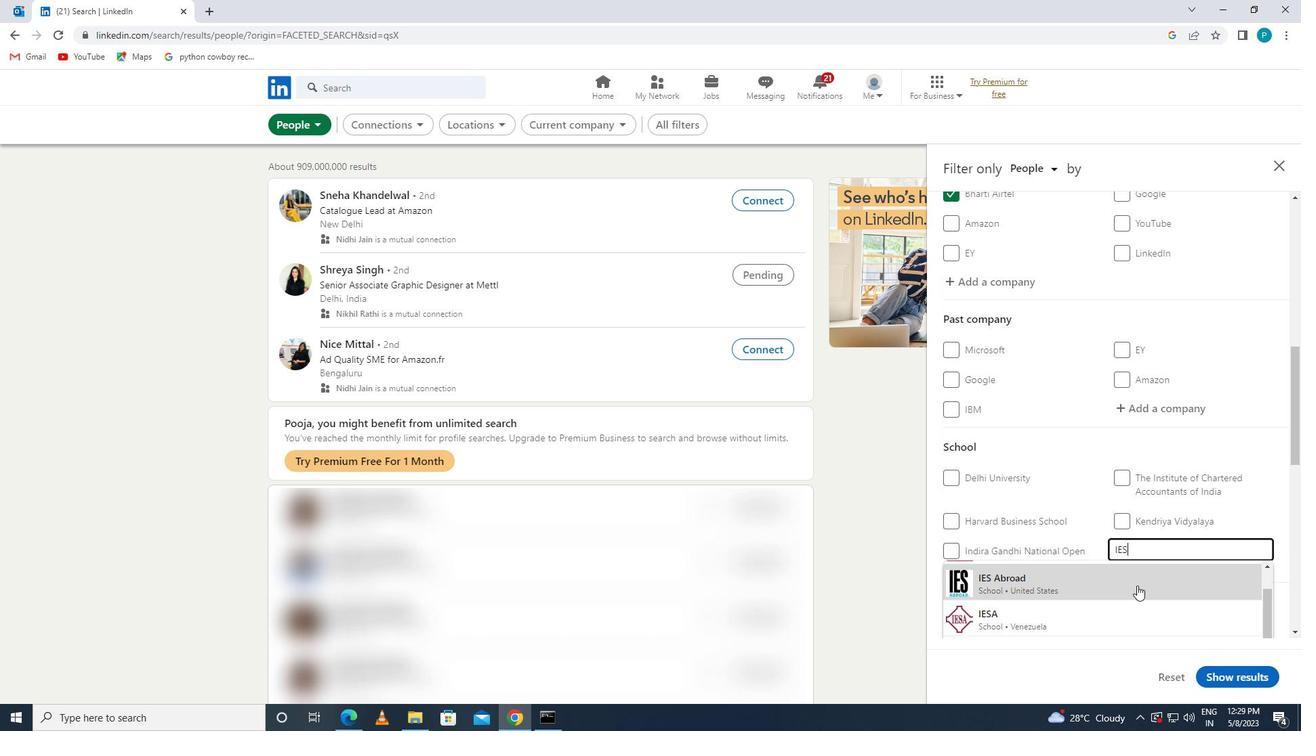 
Action: Mouse scrolled (1137, 585) with delta (0, 0)
Screenshot: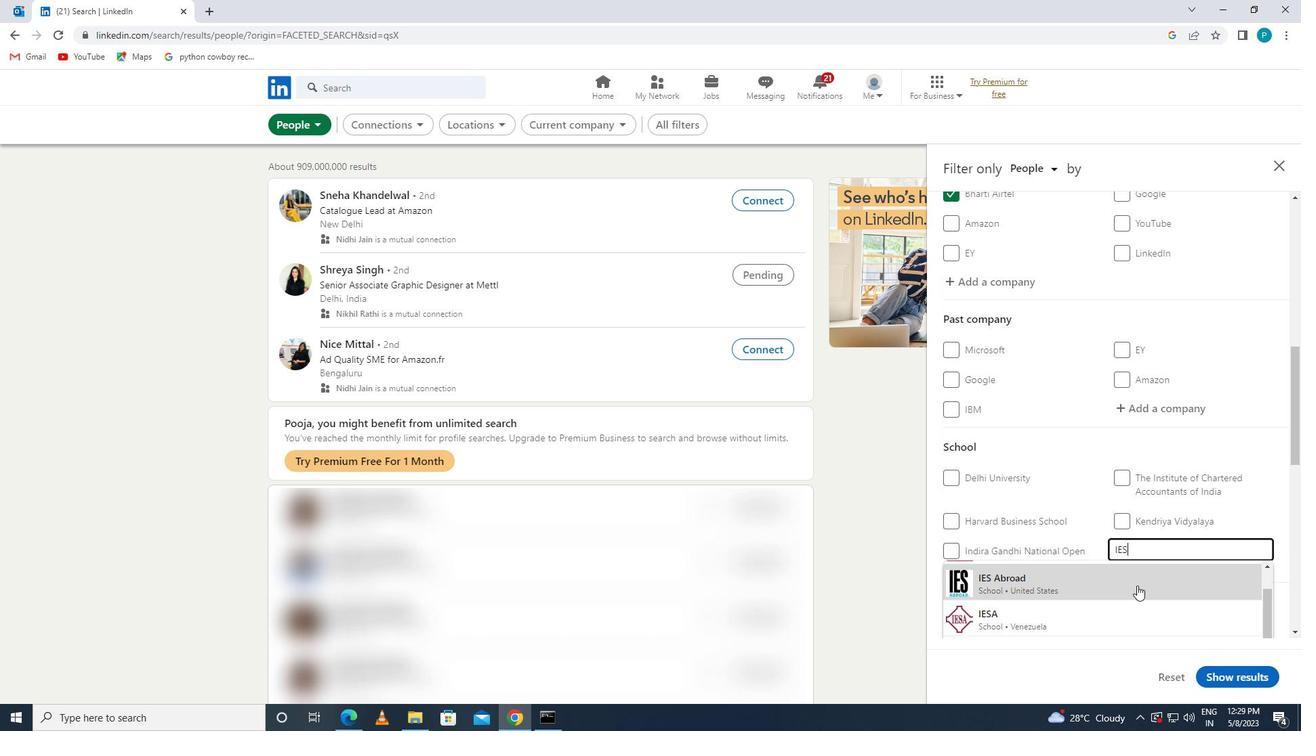 
Action: Mouse scrolled (1137, 586) with delta (0, 0)
Screenshot: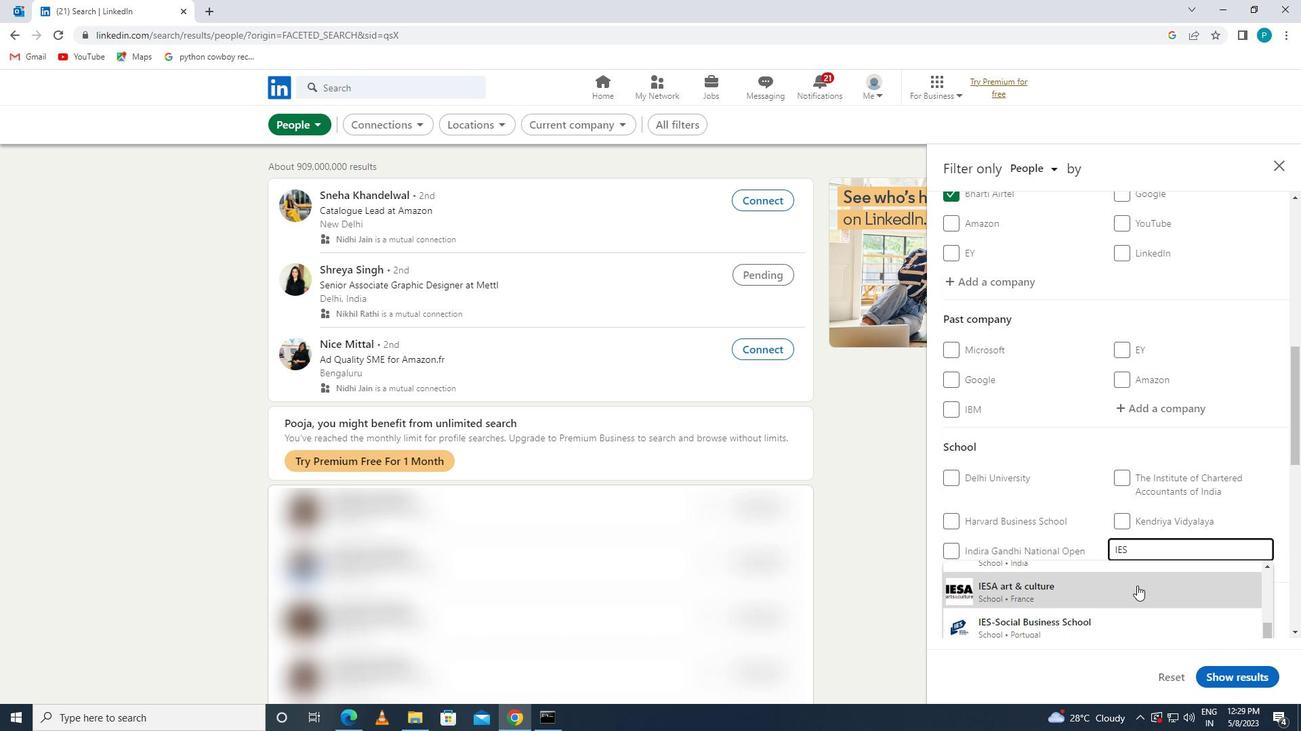 
Action: Mouse moved to (1141, 526)
Screenshot: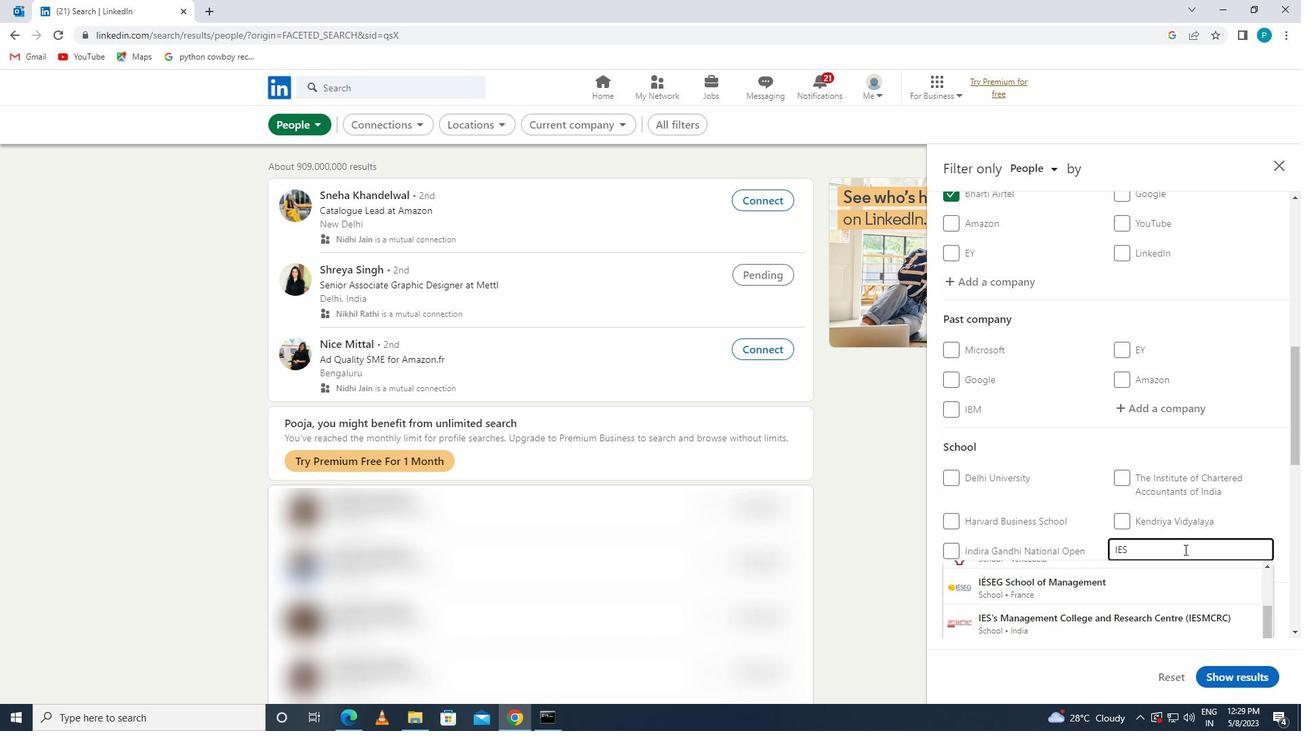 
Action: Mouse scrolled (1141, 525) with delta (0, 0)
Screenshot: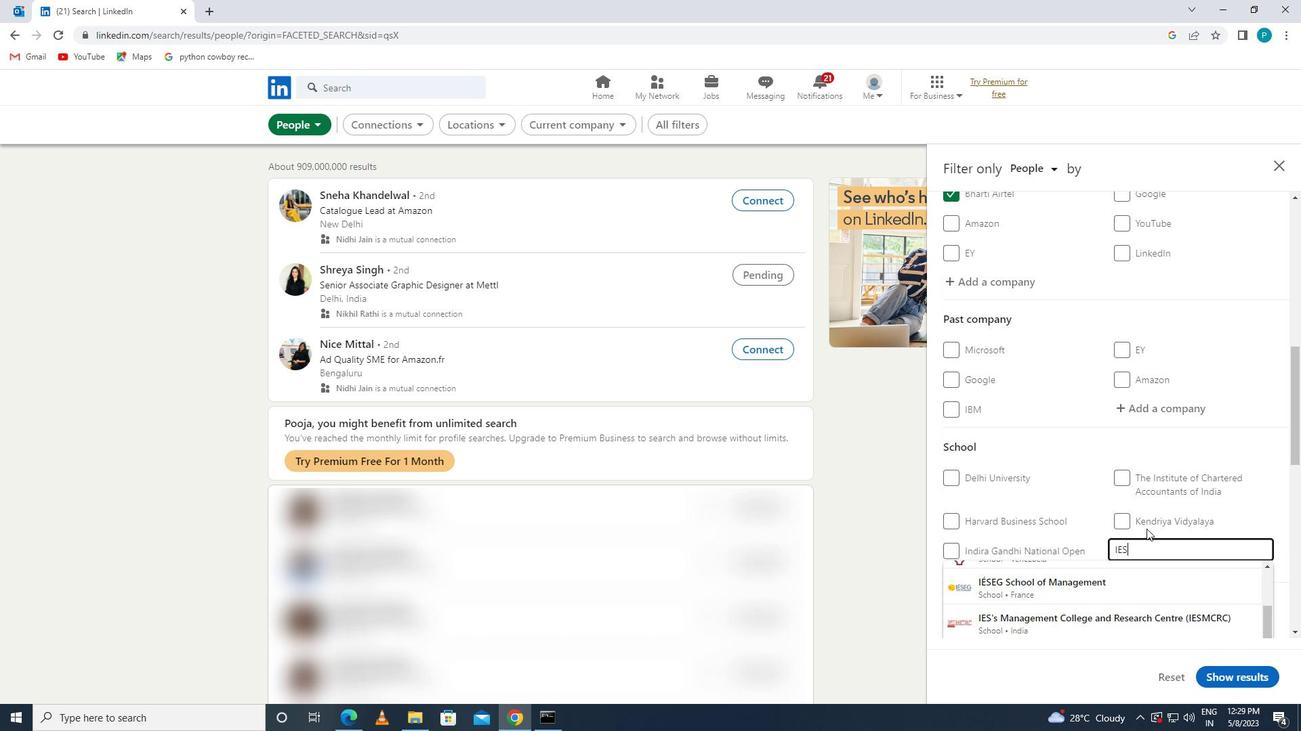 
Action: Mouse moved to (1120, 449)
Screenshot: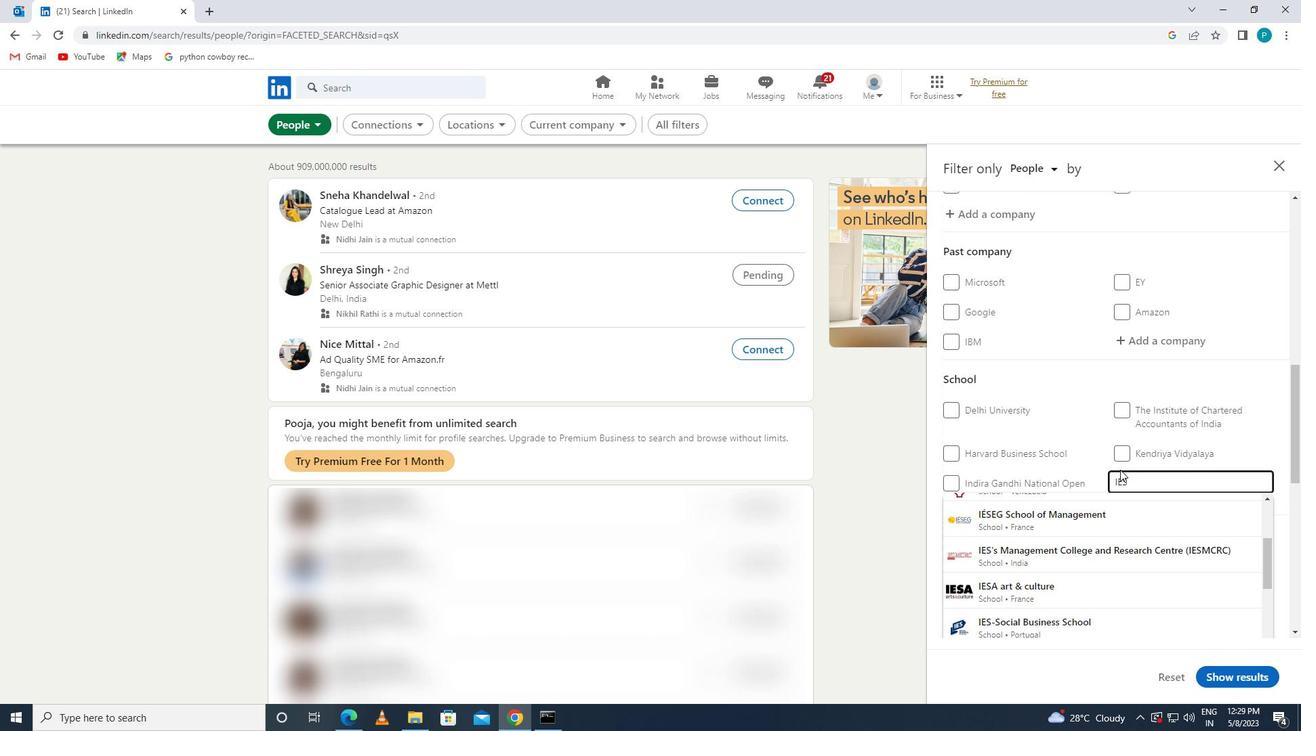 
Action: Mouse scrolled (1120, 449) with delta (0, 0)
Screenshot: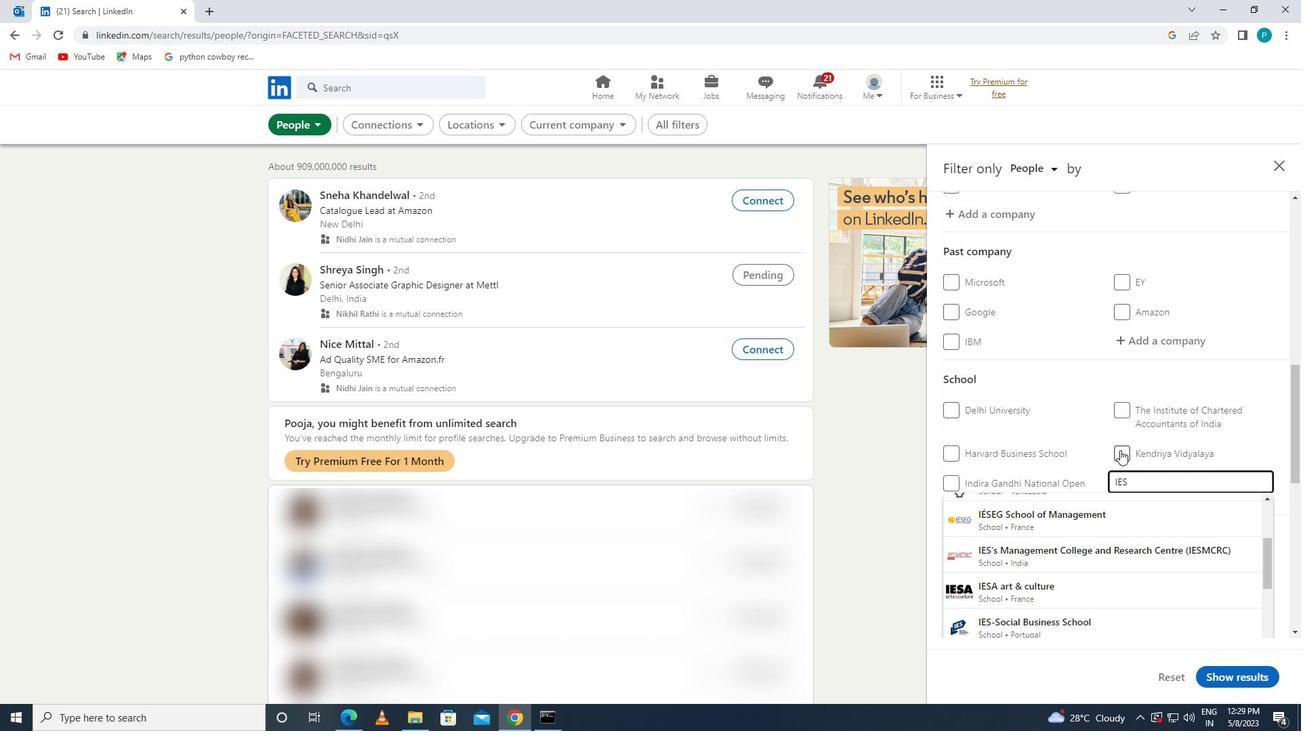 
Action: Mouse moved to (1190, 435)
Screenshot: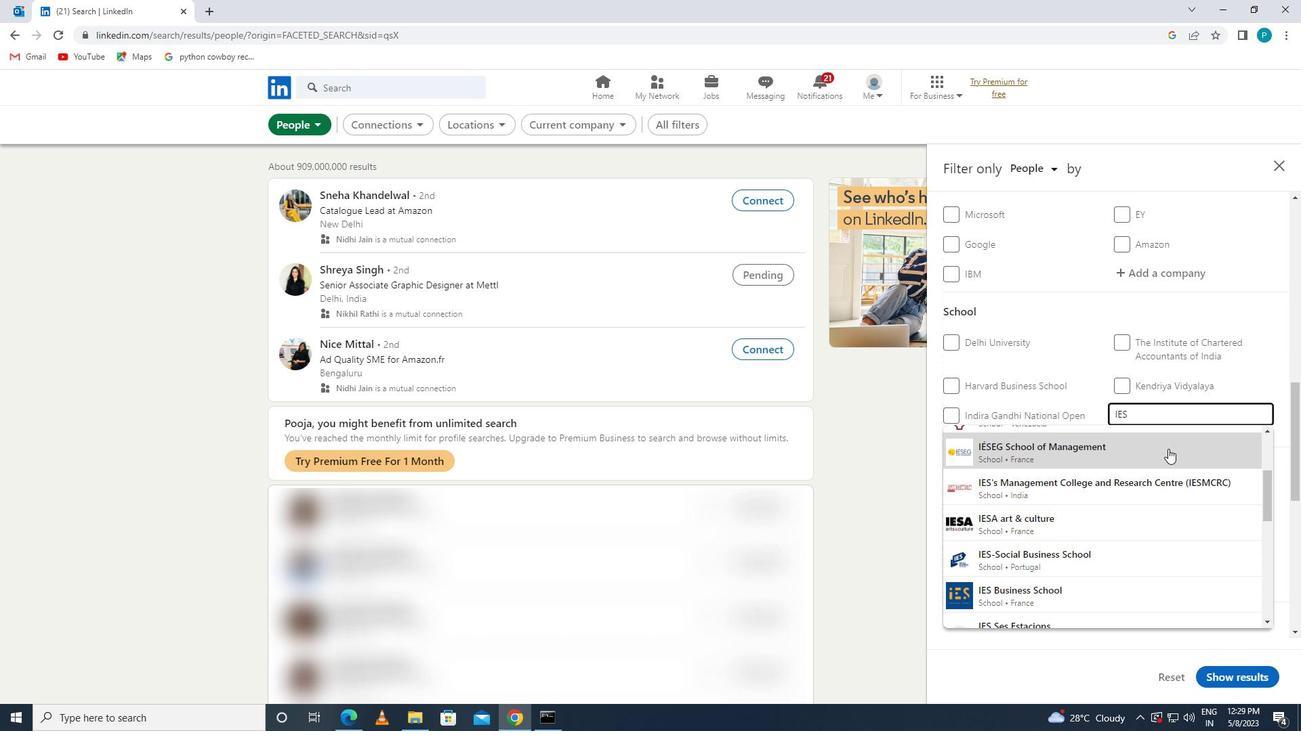 
Action: Mouse scrolled (1190, 435) with delta (0, 0)
Screenshot: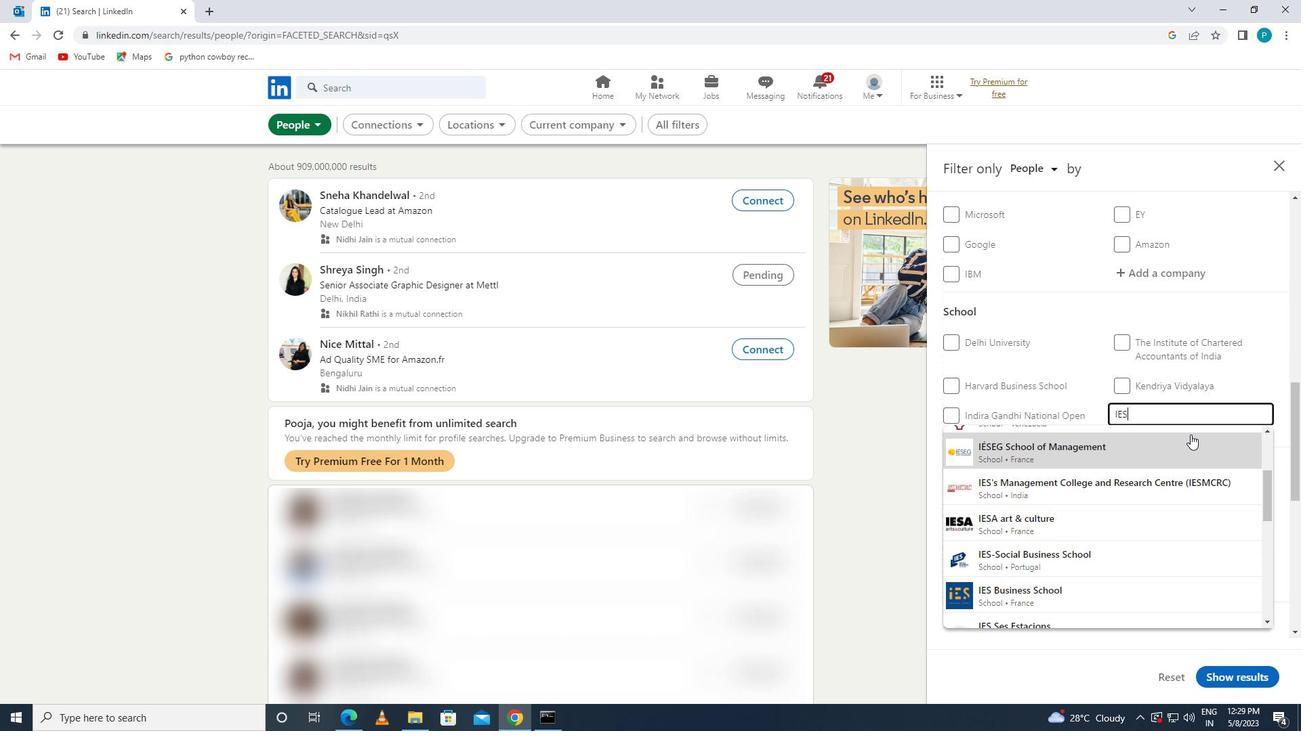 
Action: Mouse moved to (1214, 425)
Screenshot: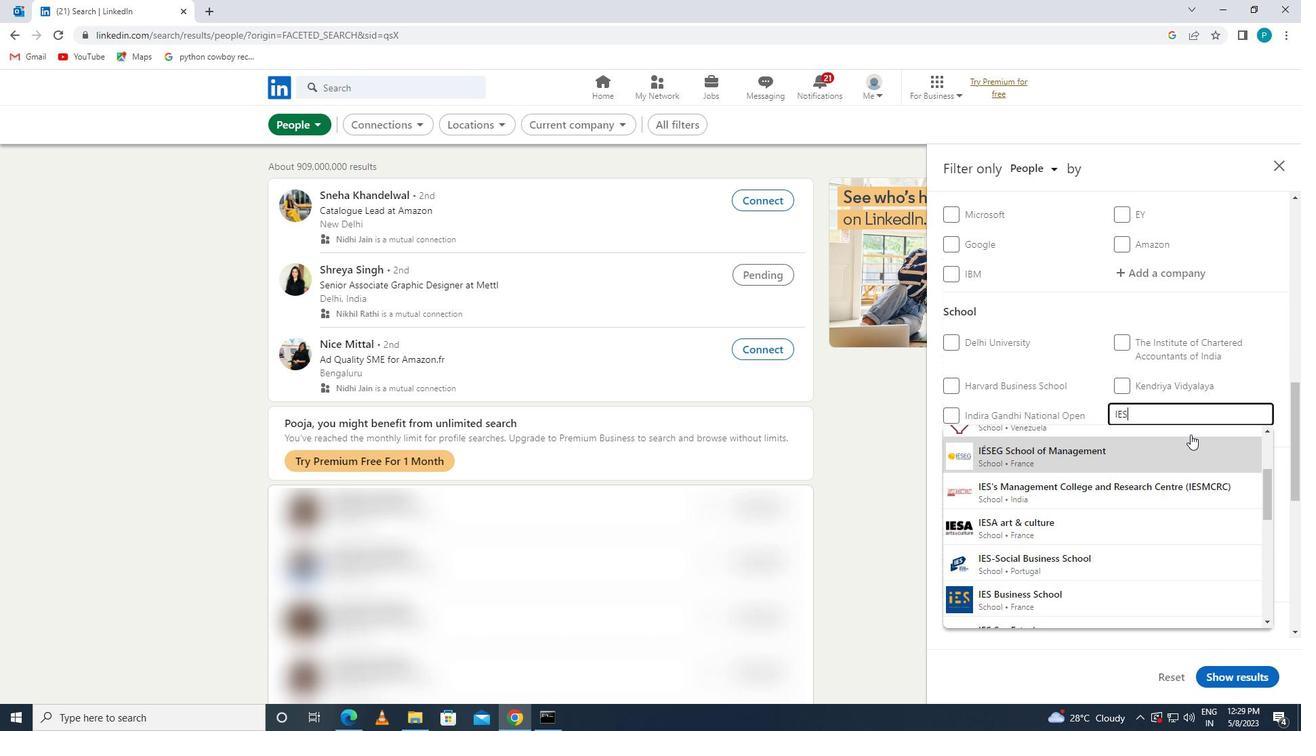
Action: Key pressed <Key.space><Key.caps_lock><Key.caps_lock>C<Key.caps_lock>OLLEGE<Key.space>OF<Key.space>
Screenshot: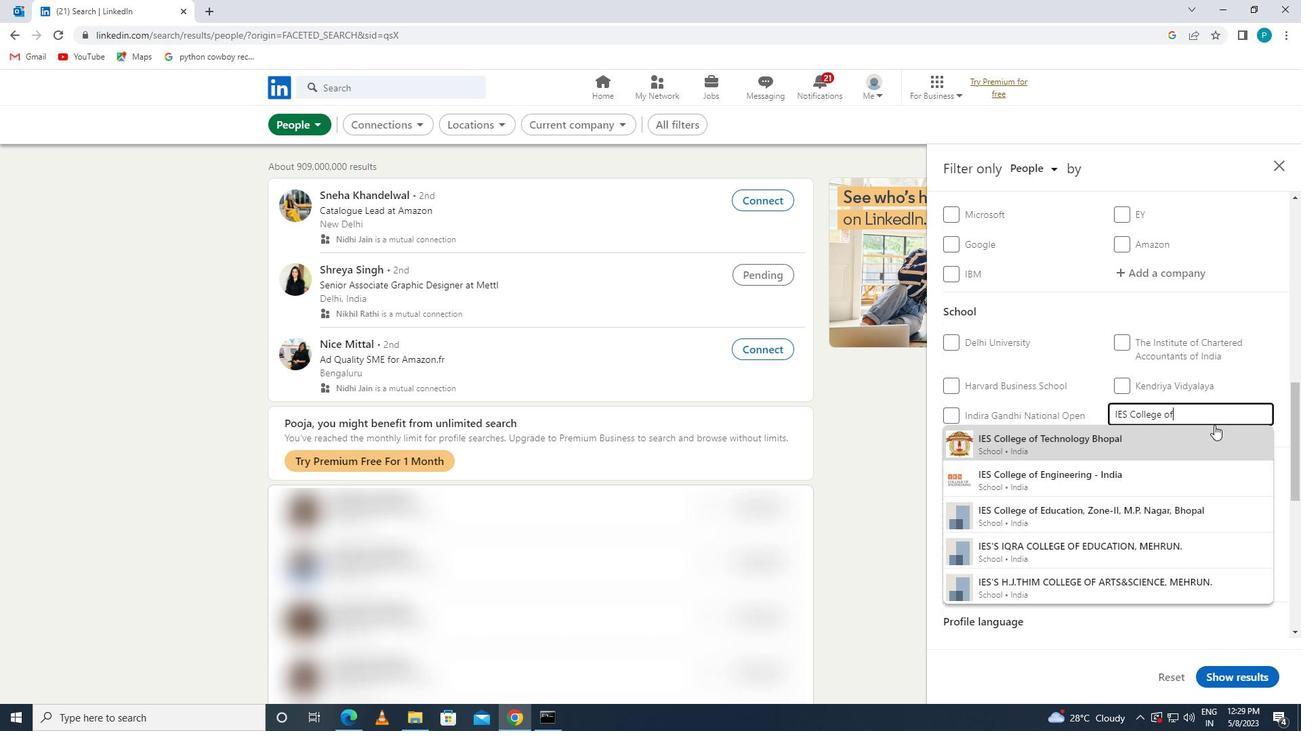 
Action: Mouse moved to (1225, 437)
Screenshot: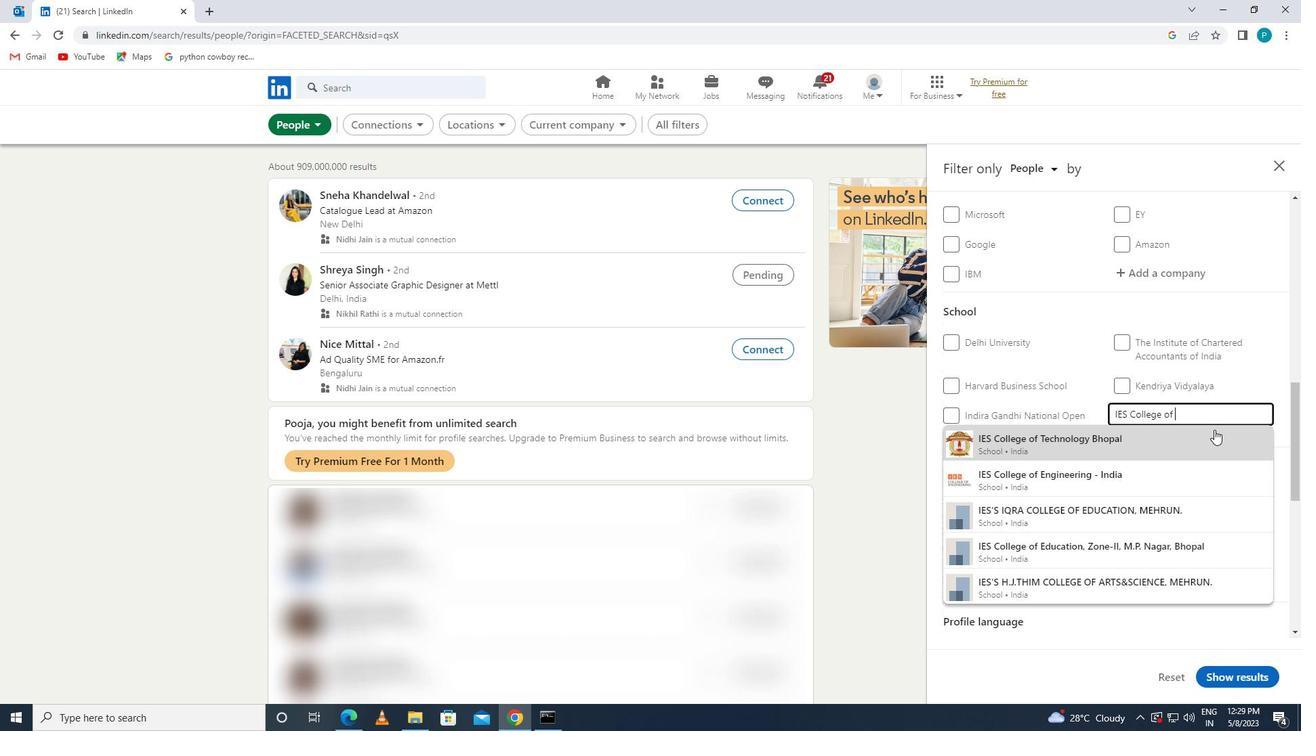 
Action: Mouse pressed left at (1225, 437)
Screenshot: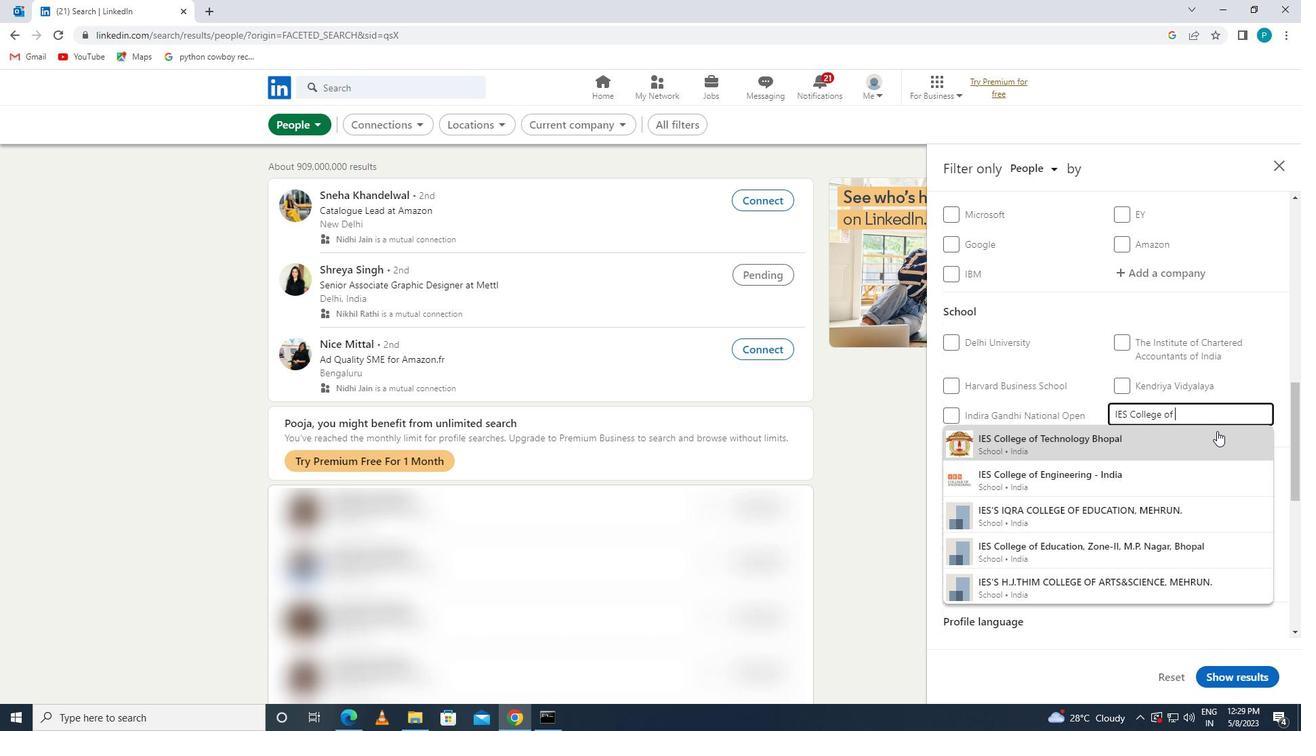 
Action: Mouse moved to (1248, 461)
Screenshot: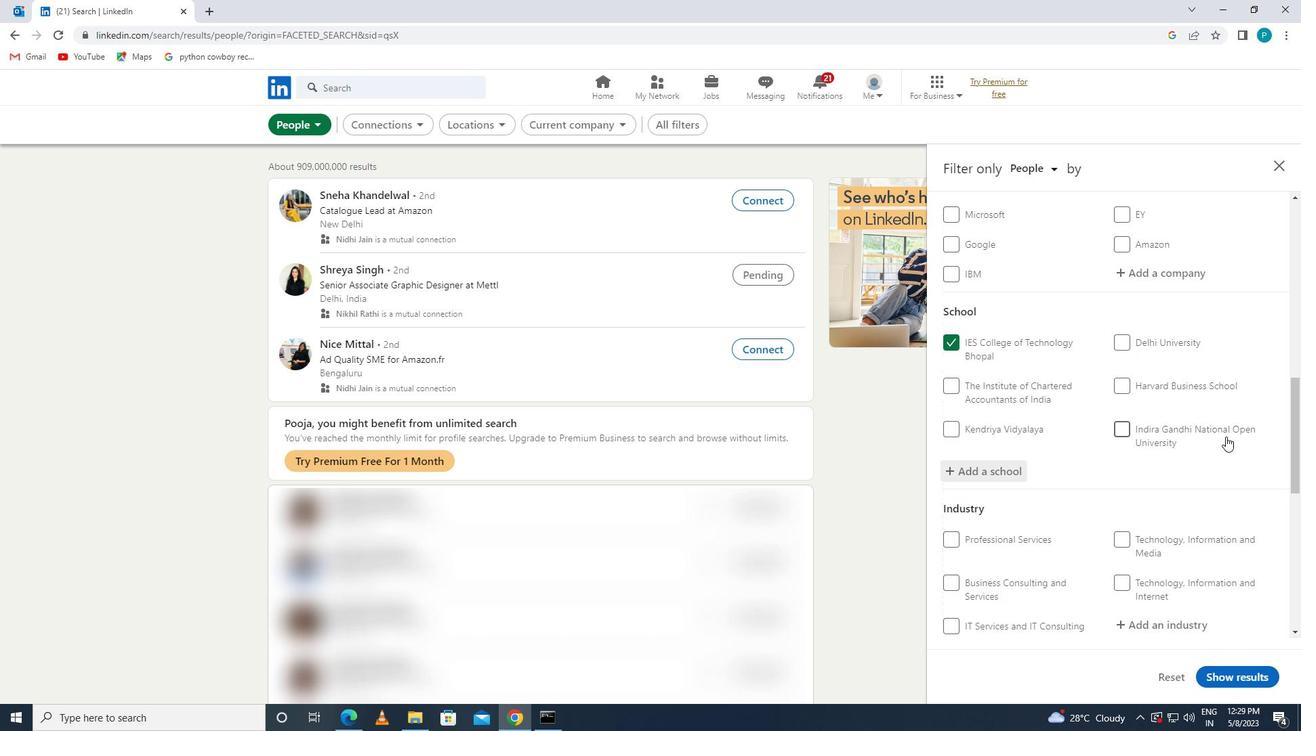 
Action: Mouse scrolled (1248, 460) with delta (0, 0)
Screenshot: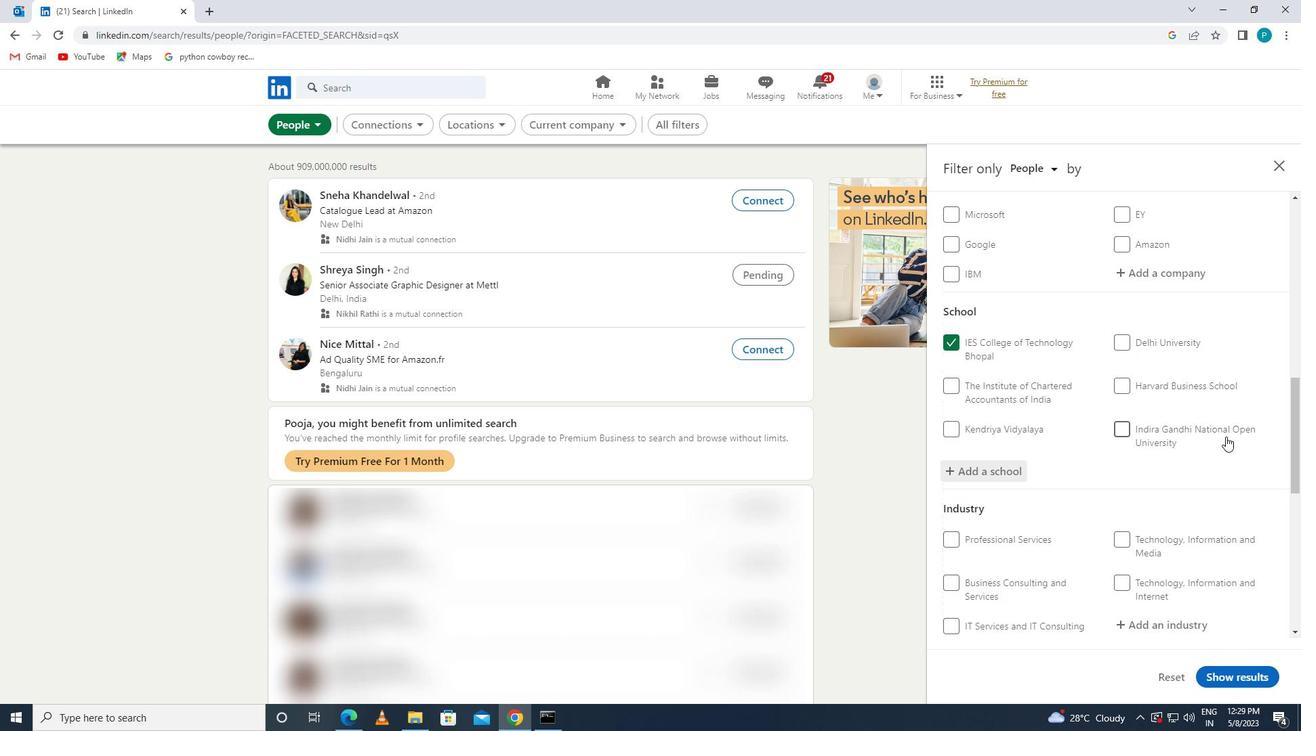 
Action: Mouse scrolled (1248, 460) with delta (0, 0)
Screenshot: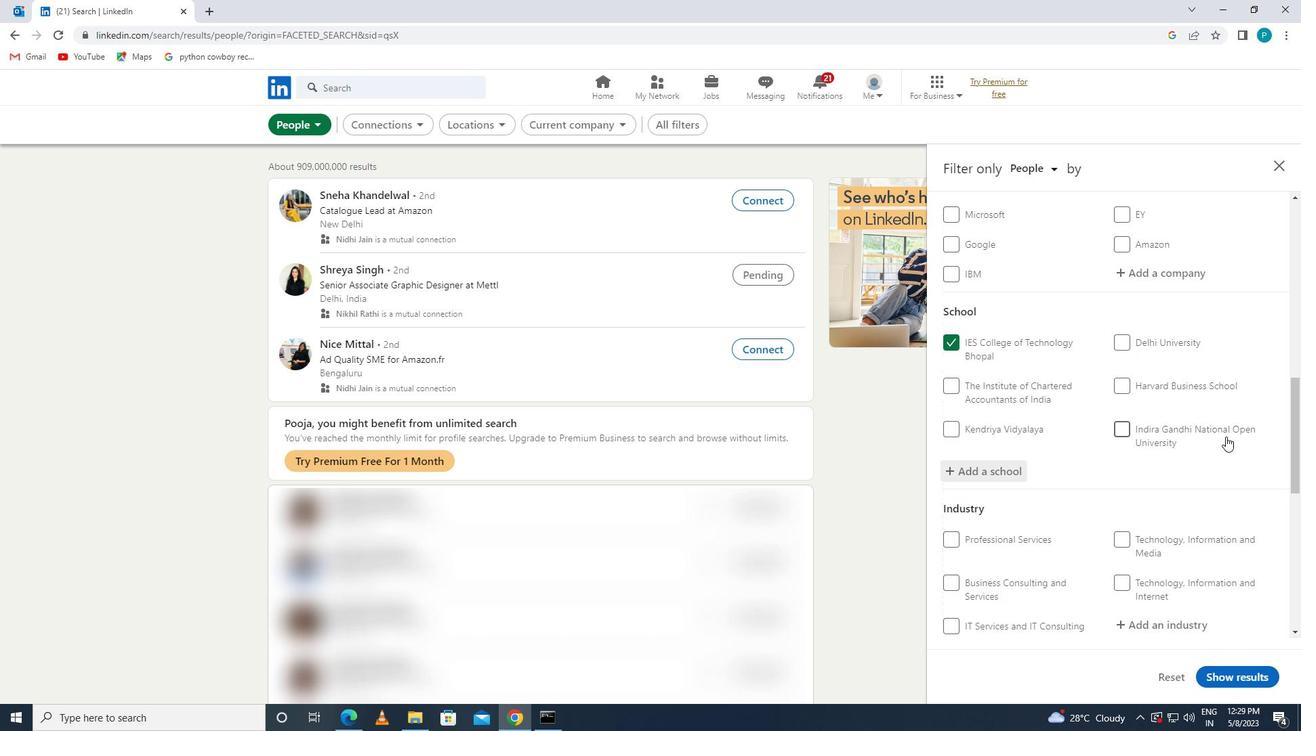 
Action: Mouse scrolled (1248, 460) with delta (0, 0)
Screenshot: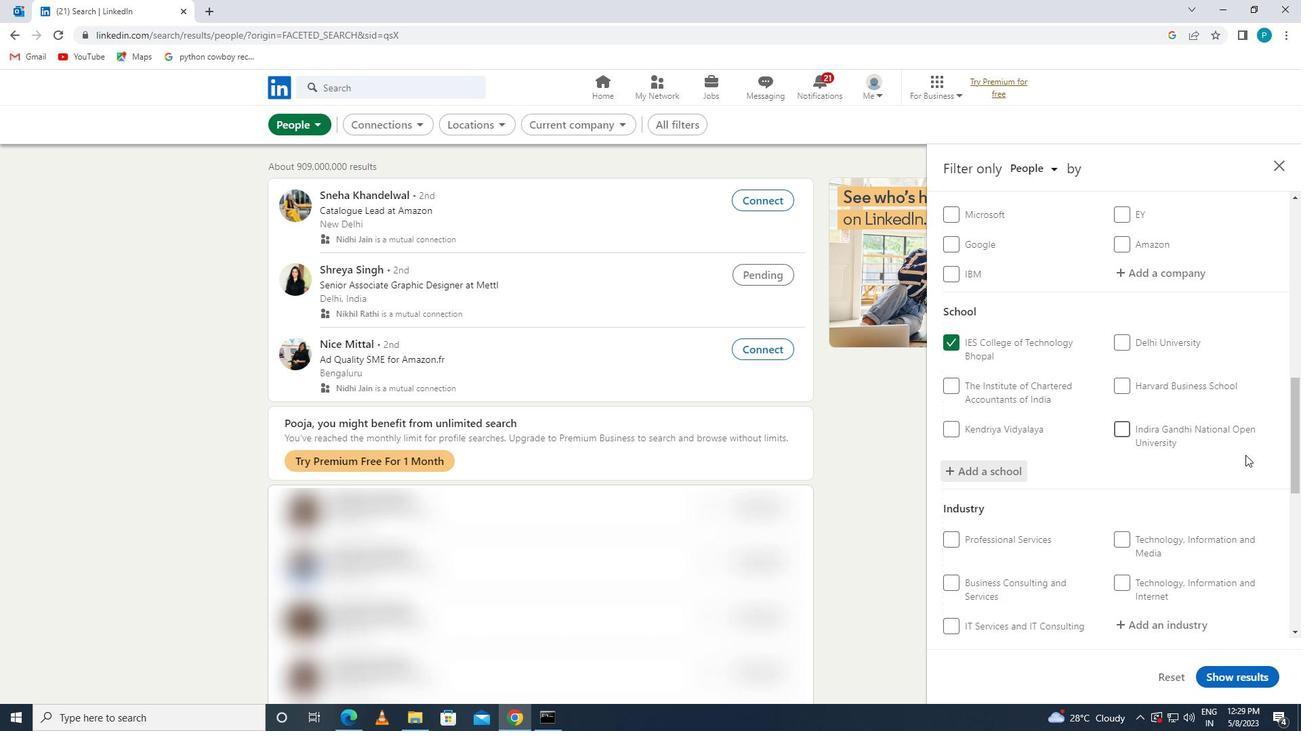 
Action: Mouse moved to (1153, 420)
Screenshot: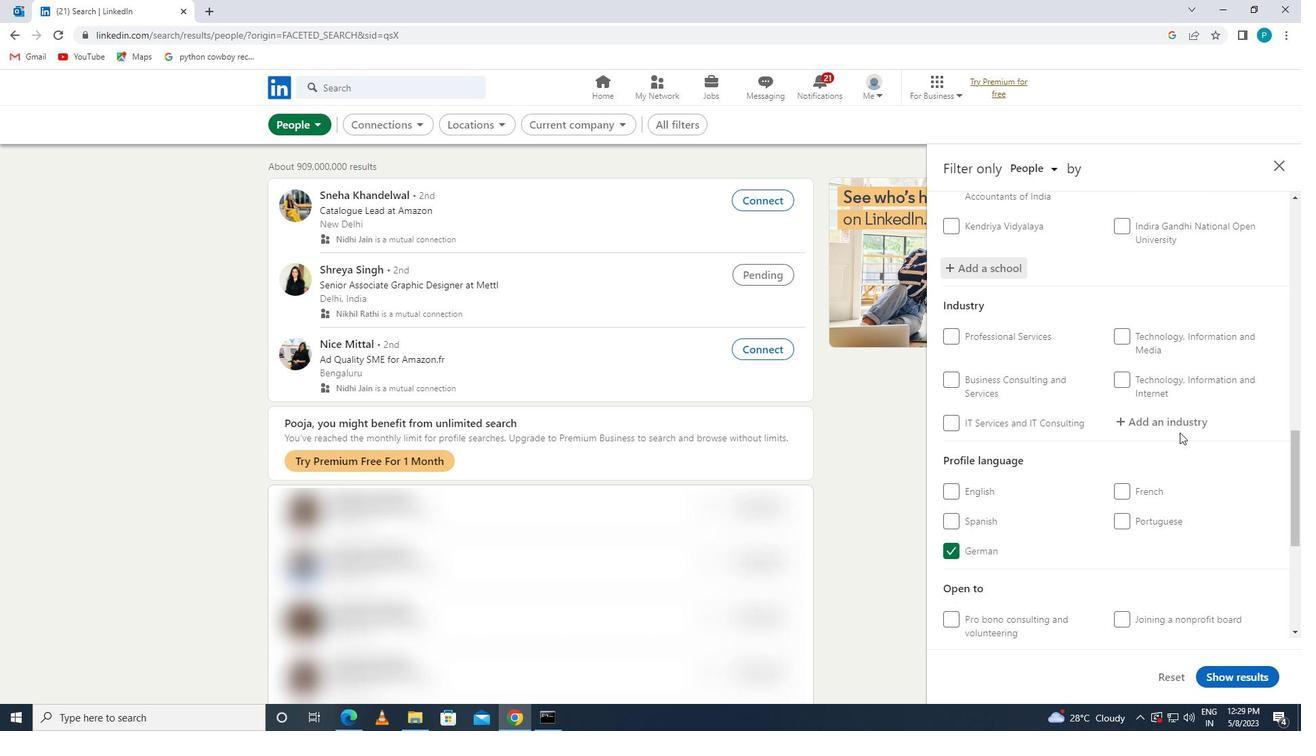 
Action: Mouse pressed left at (1153, 420)
Screenshot: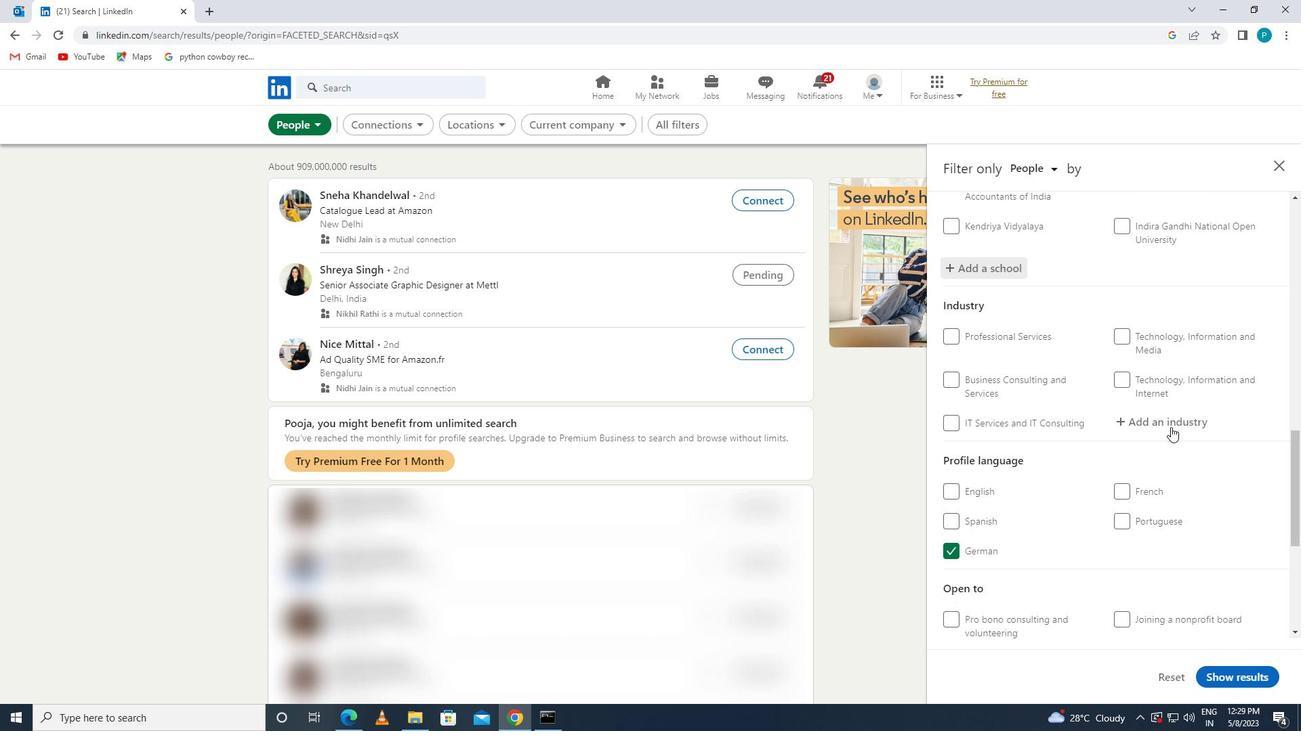 
Action: Key pressed <Key.caps_lock>S<Key.caps_lock>URVE
Screenshot: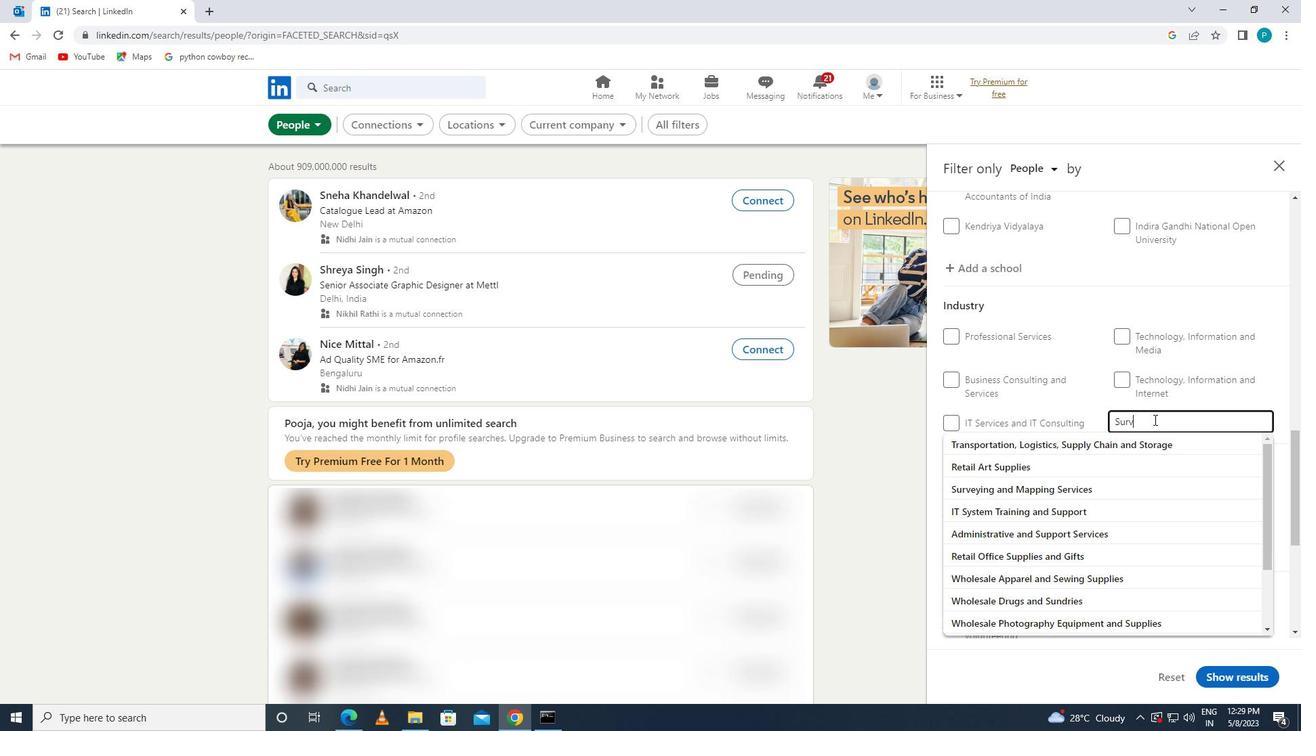 
Action: Mouse moved to (1145, 443)
Screenshot: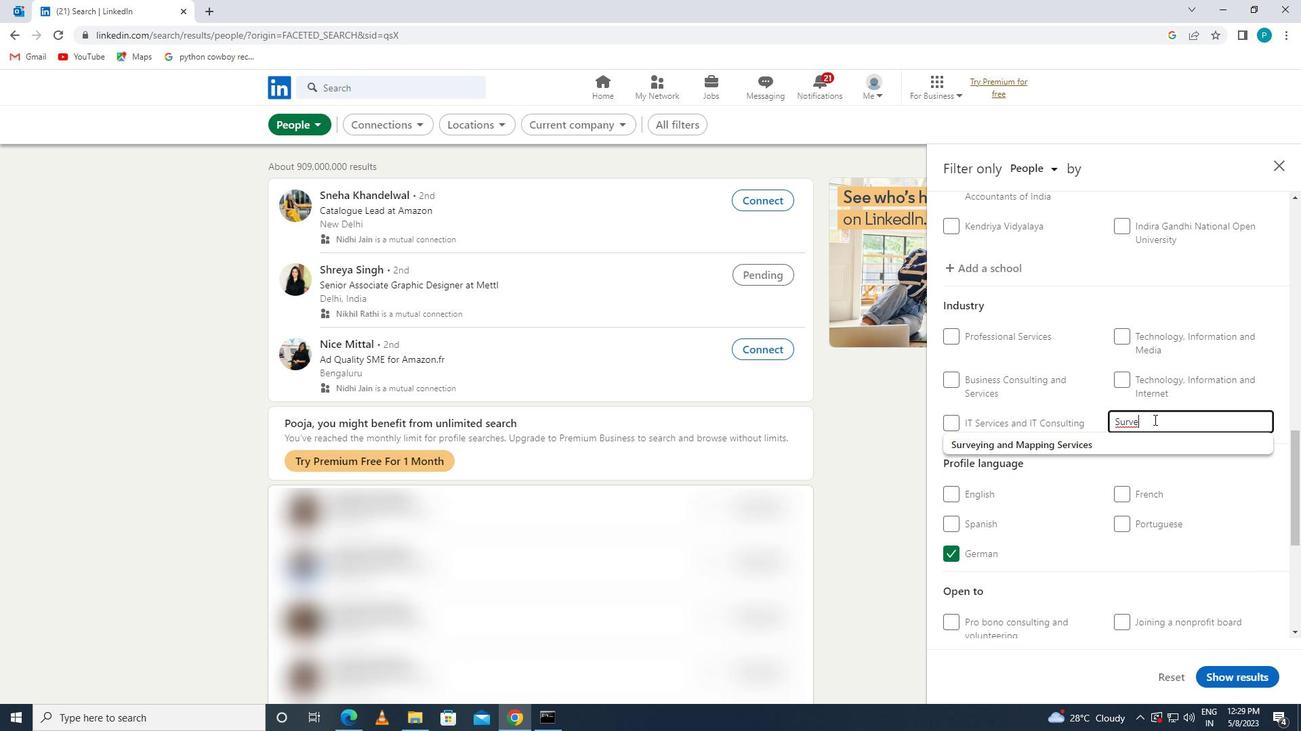 
Action: Mouse pressed left at (1145, 443)
Screenshot: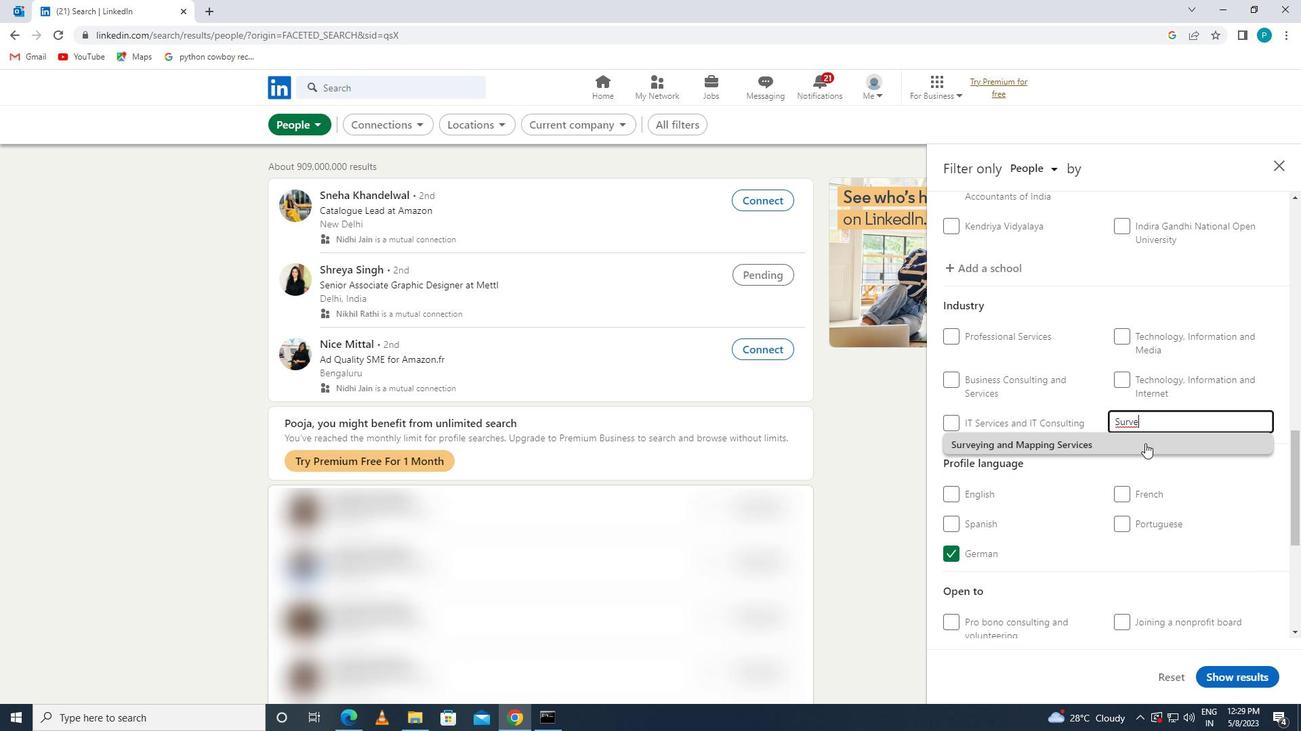 
Action: Mouse scrolled (1145, 443) with delta (0, 0)
Screenshot: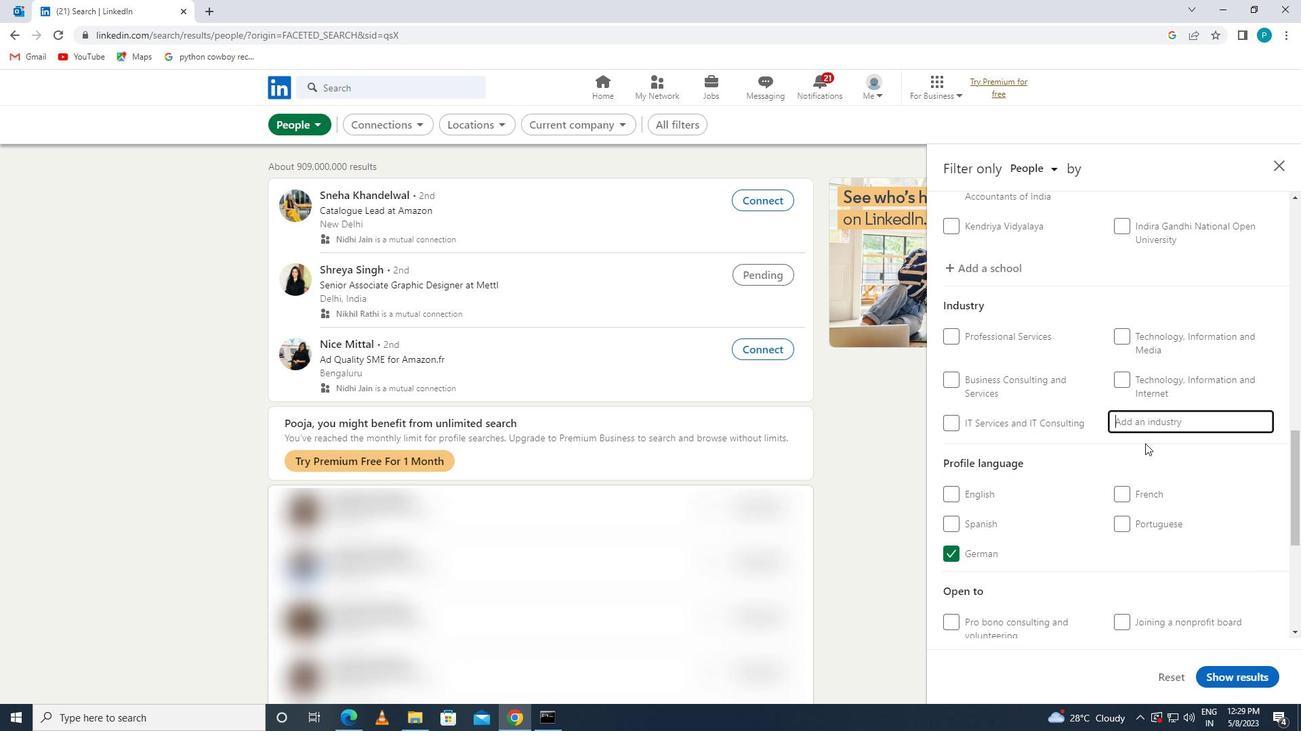 
Action: Mouse scrolled (1145, 443) with delta (0, 0)
Screenshot: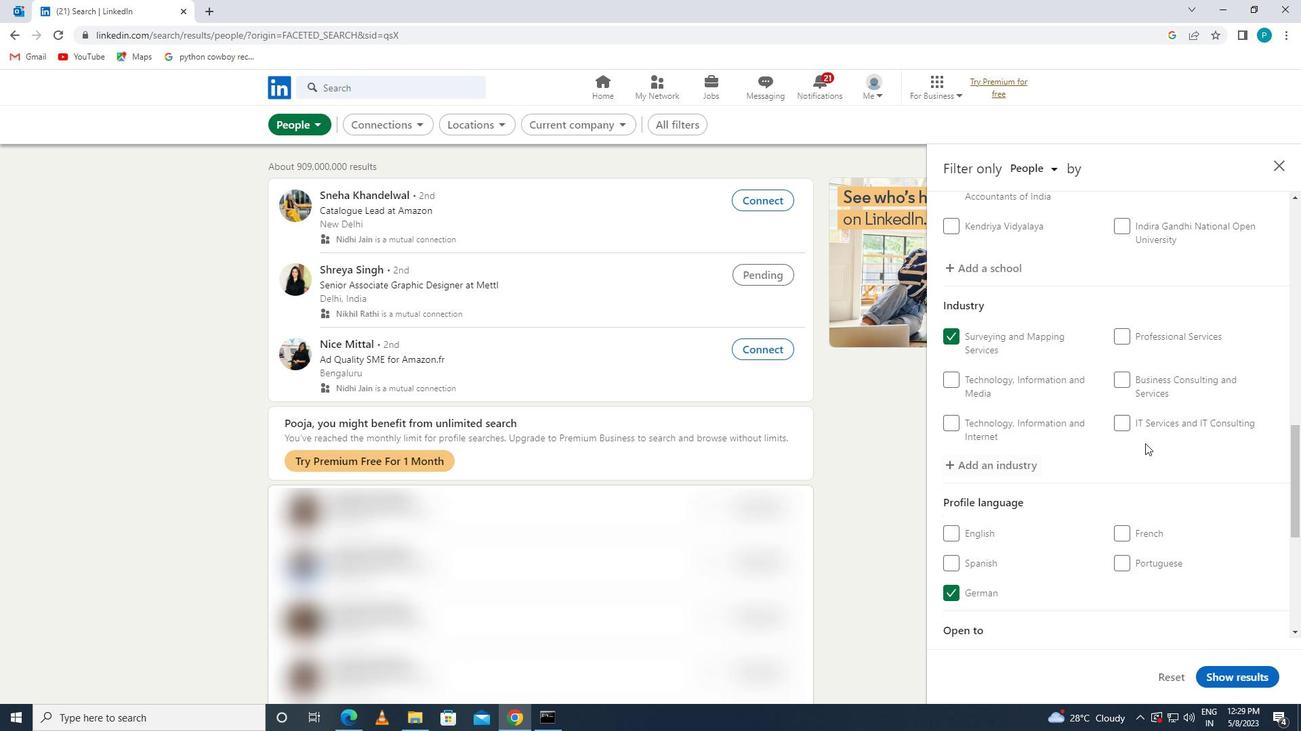 
Action: Mouse scrolled (1145, 443) with delta (0, 0)
Screenshot: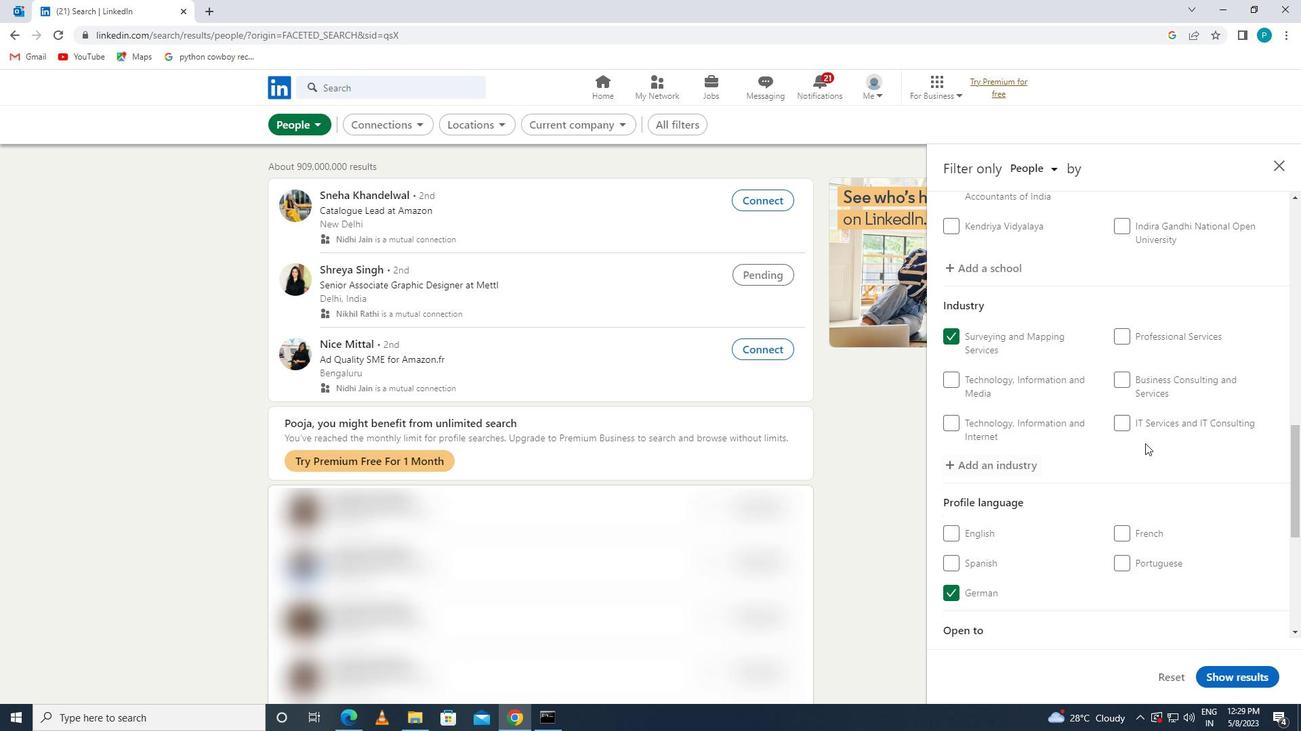 
Action: Mouse scrolled (1145, 443) with delta (0, 0)
Screenshot: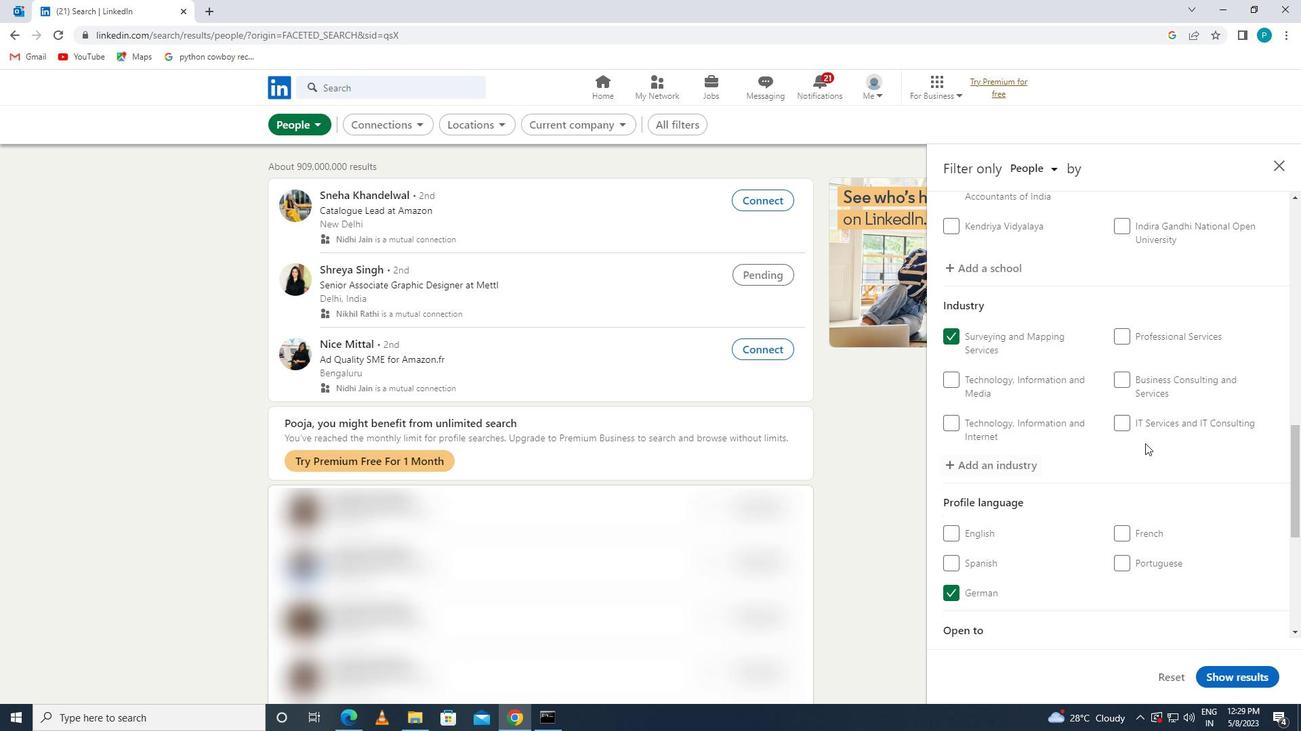 
Action: Mouse moved to (1153, 525)
Screenshot: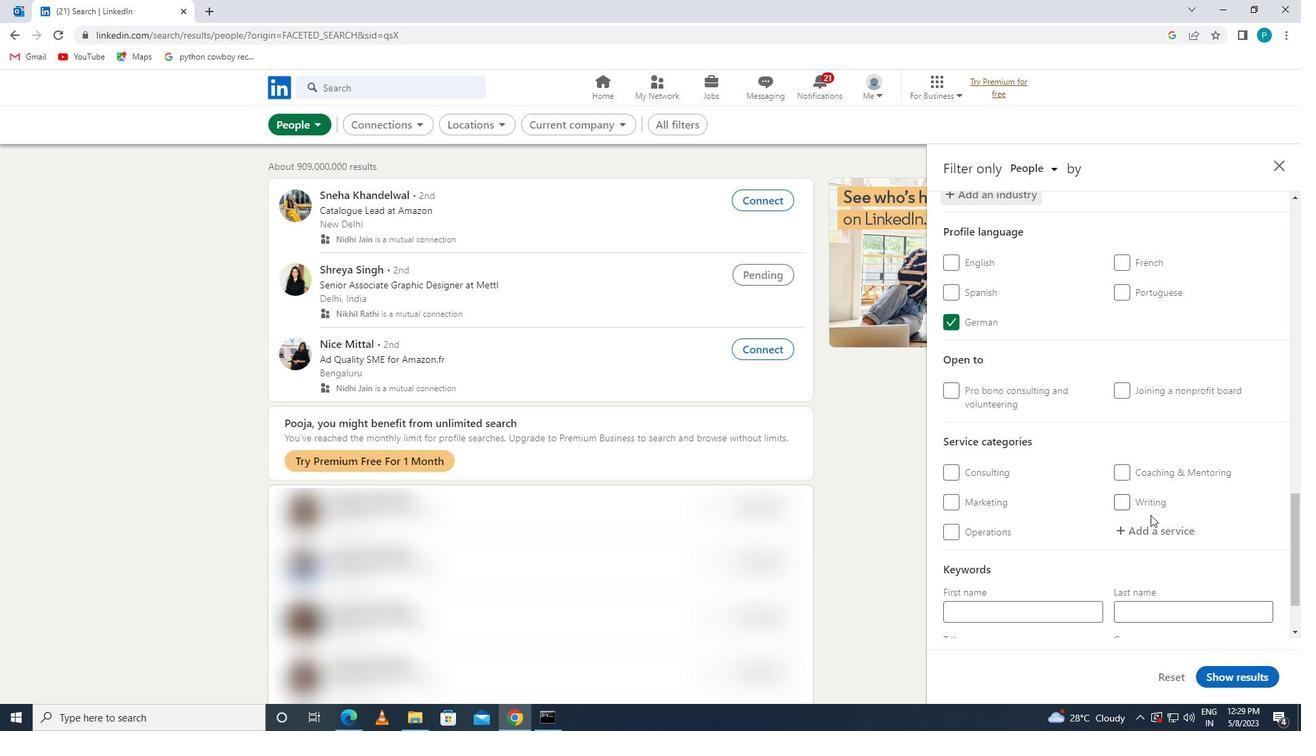 
Action: Mouse pressed left at (1153, 525)
Screenshot: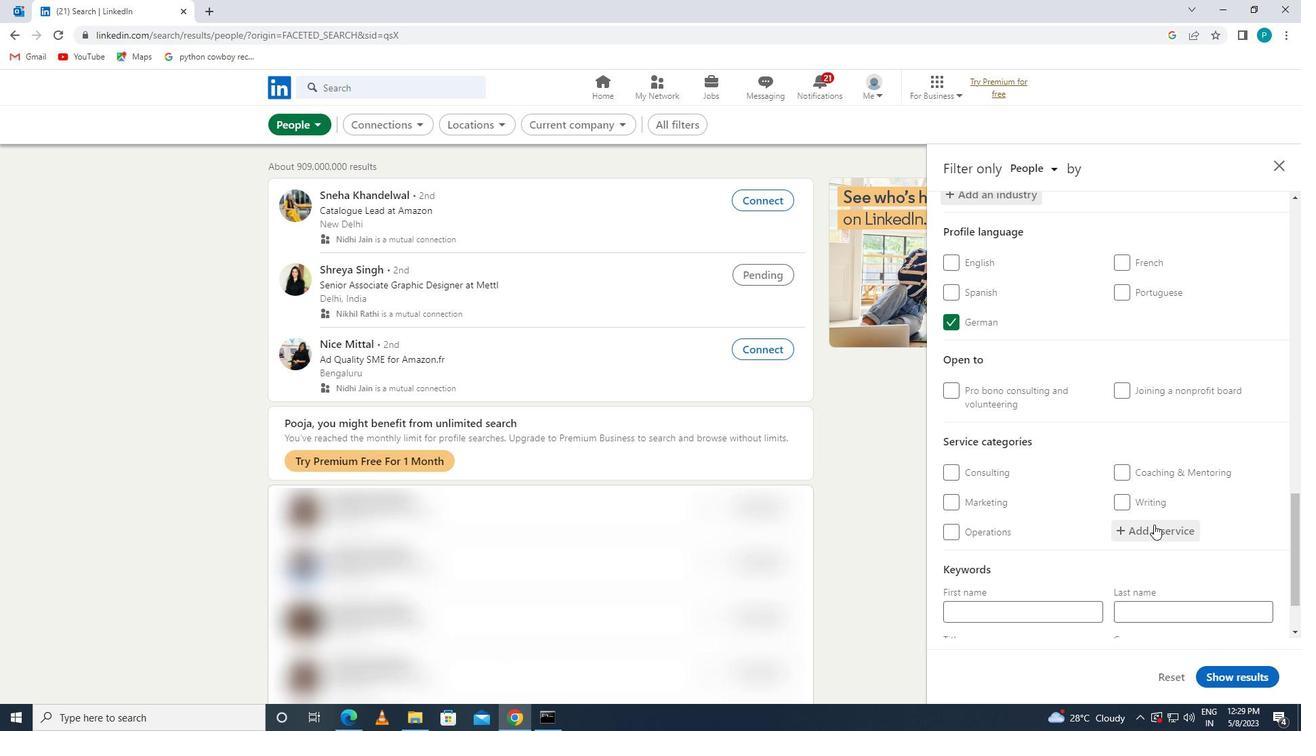 
Action: Key pressed <Key.caps_lock>E<Key.backspace>R<Key.caps_lock>EAL
Screenshot: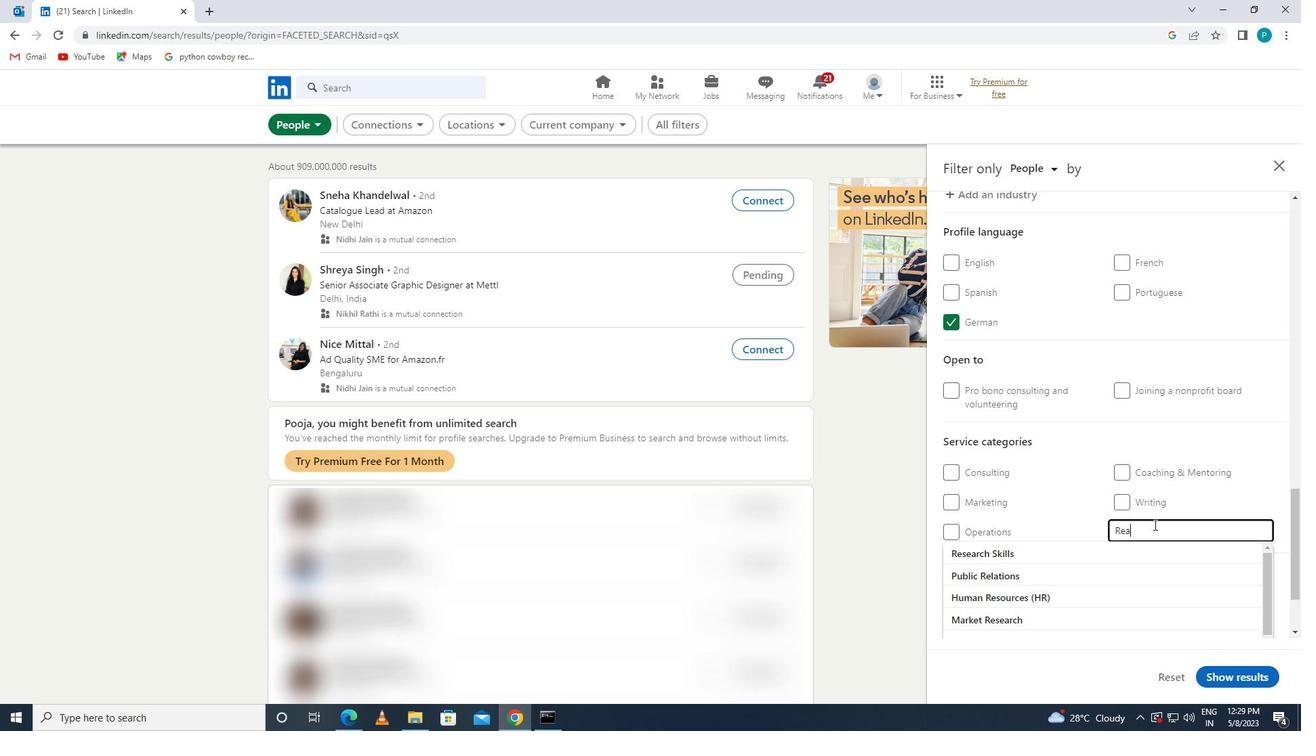 
Action: Mouse moved to (1122, 598)
Screenshot: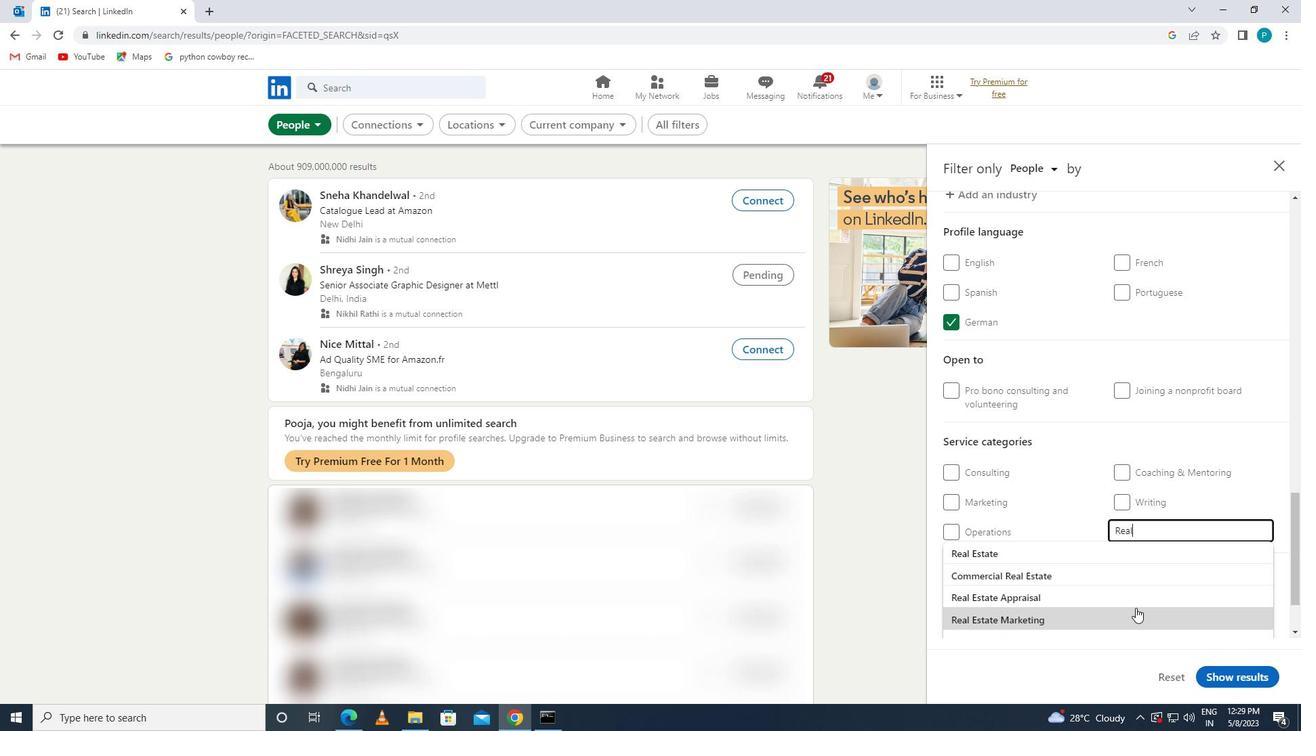 
Action: Mouse pressed left at (1122, 598)
Screenshot: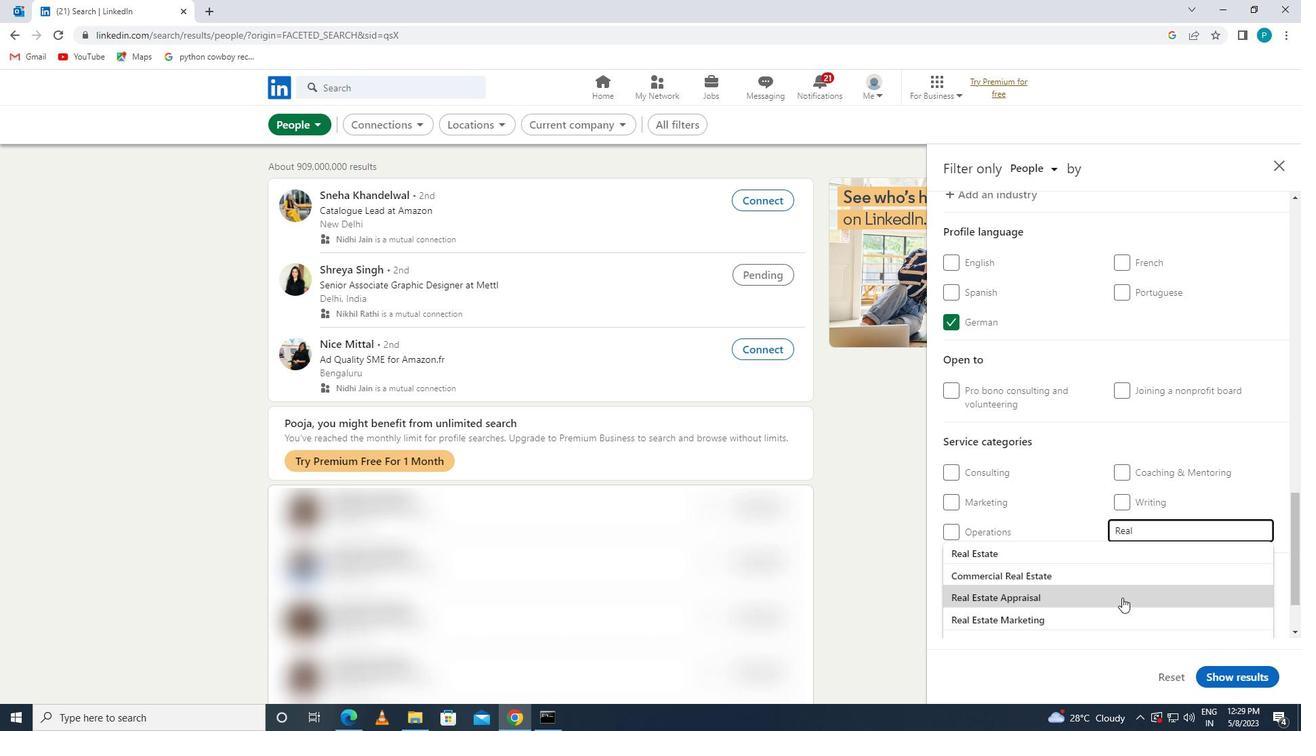
Action: Mouse scrolled (1122, 597) with delta (0, 0)
Screenshot: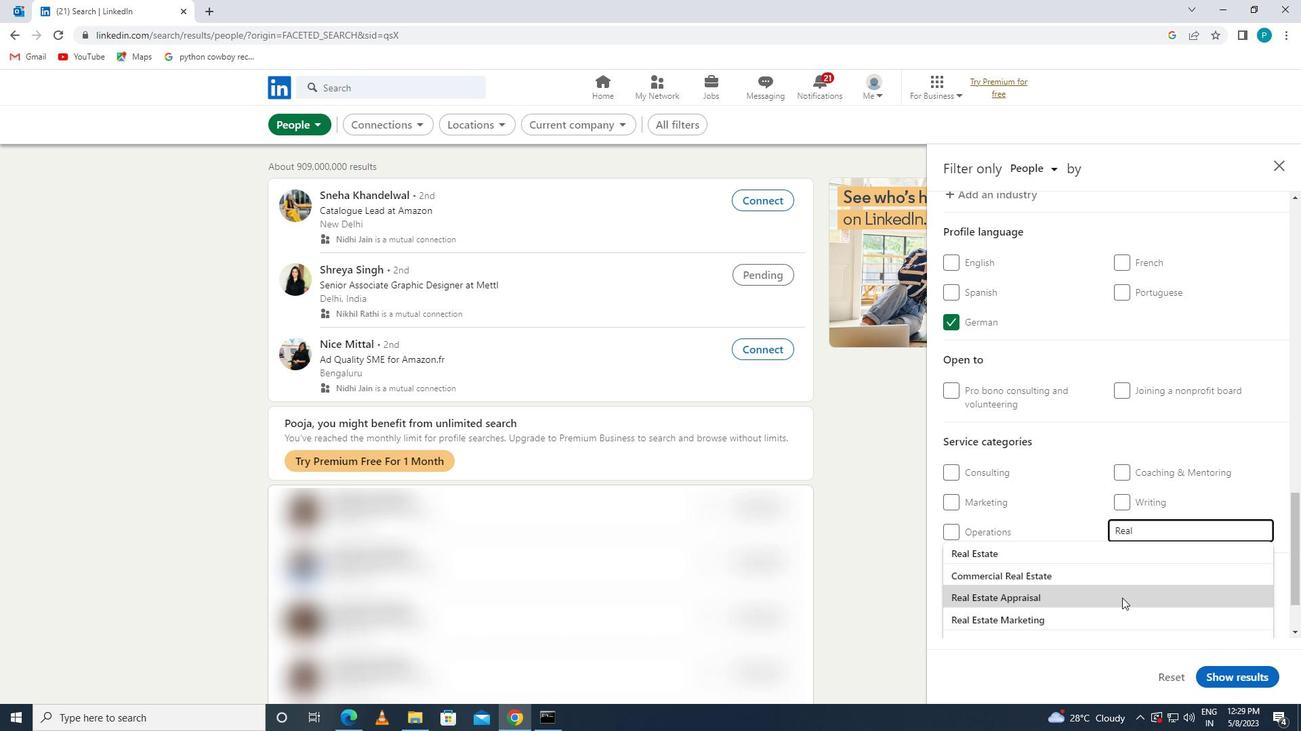 
Action: Mouse scrolled (1122, 597) with delta (0, 0)
Screenshot: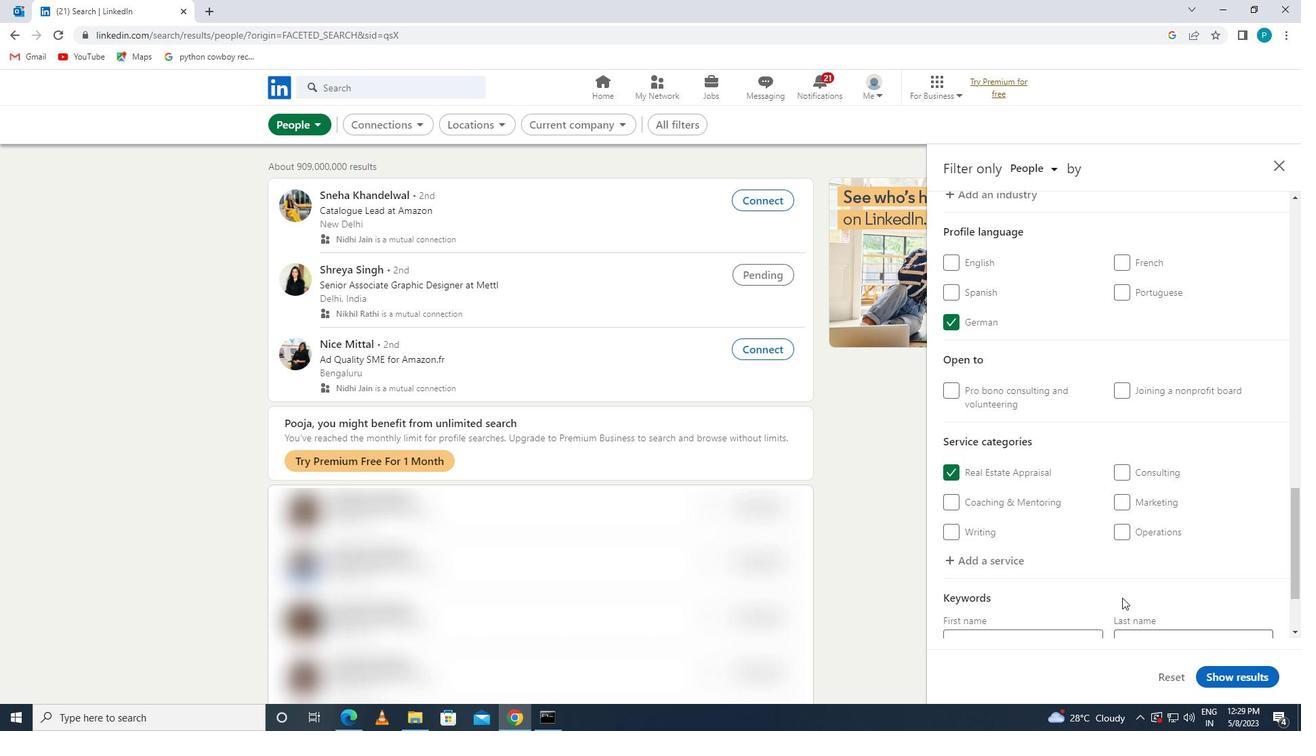 
Action: Mouse scrolled (1122, 597) with delta (0, 0)
Screenshot: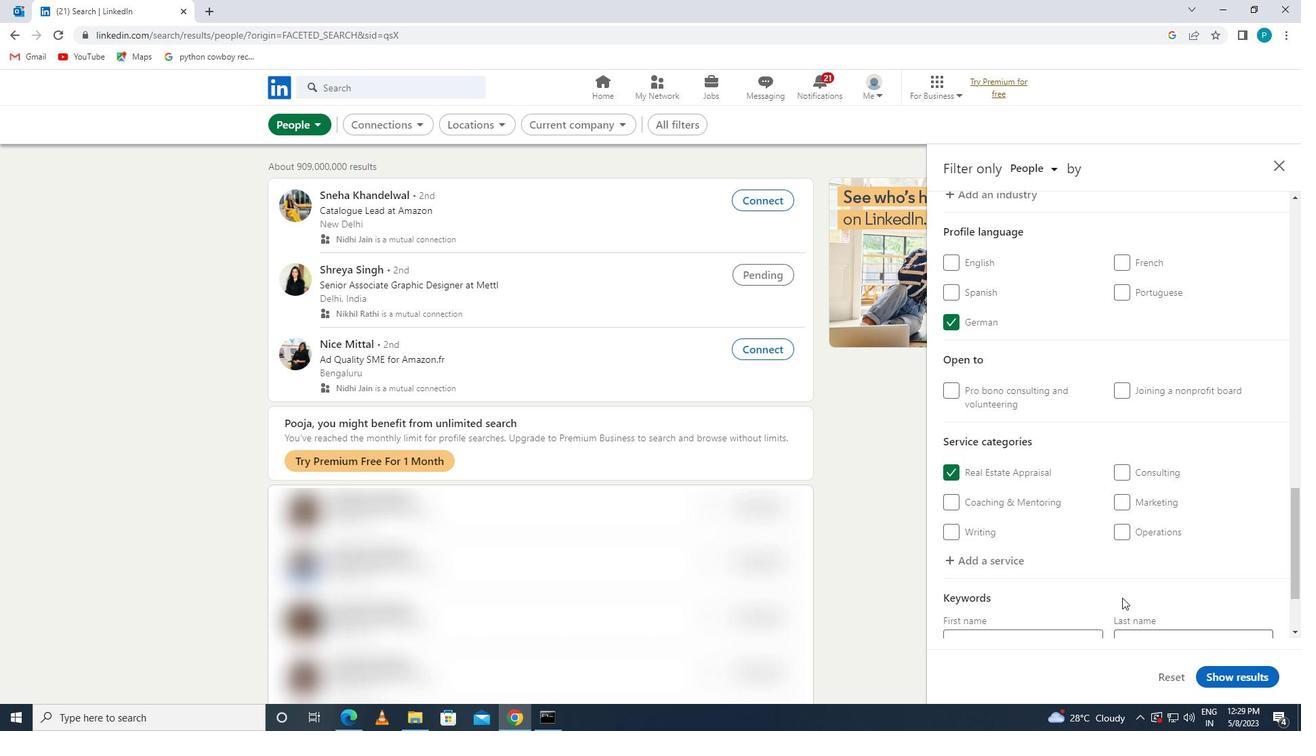 
Action: Mouse scrolled (1122, 597) with delta (0, 0)
Screenshot: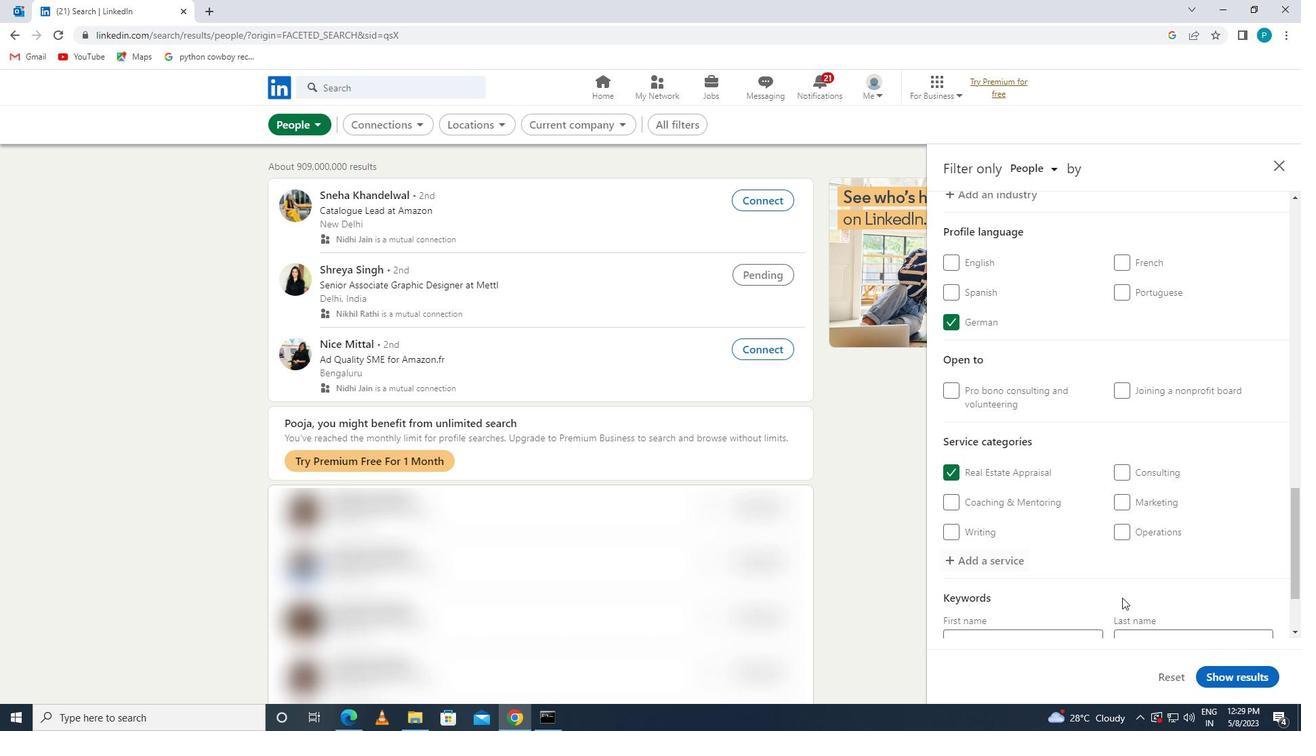 
Action: Mouse moved to (1073, 571)
Screenshot: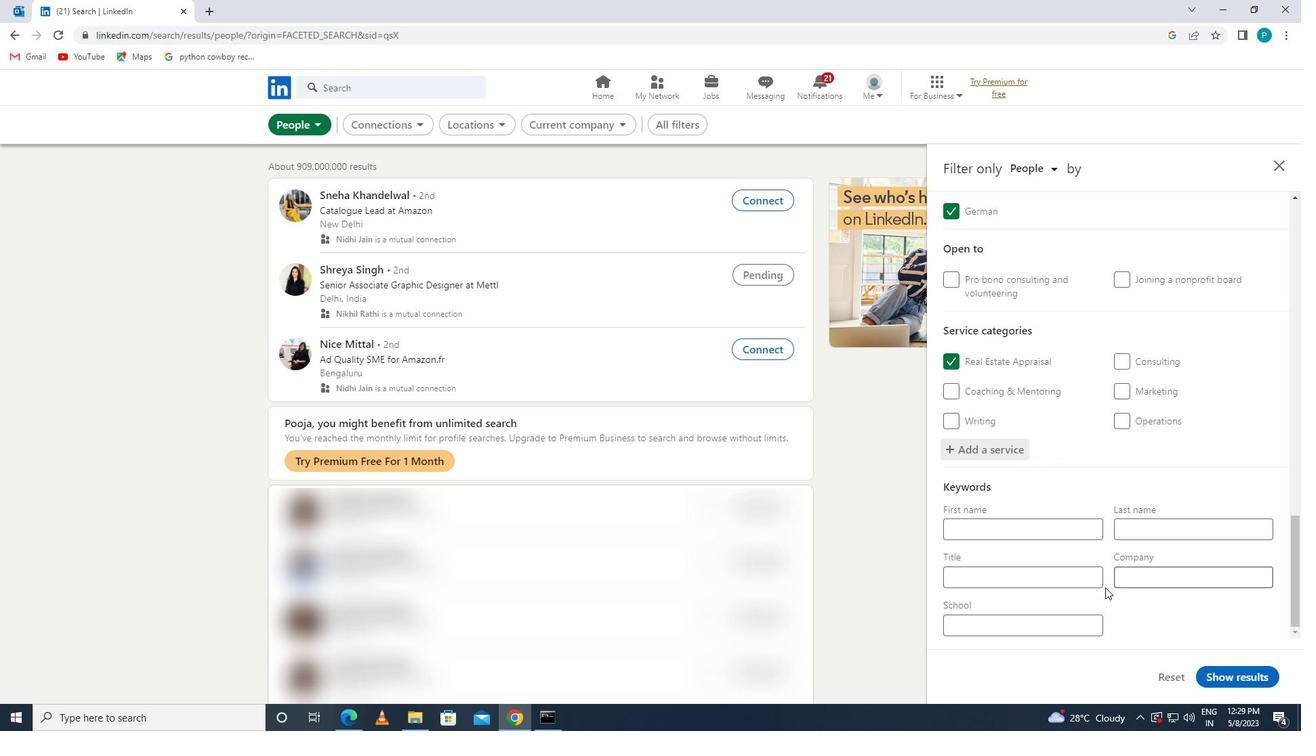
Action: Mouse pressed left at (1073, 571)
Screenshot: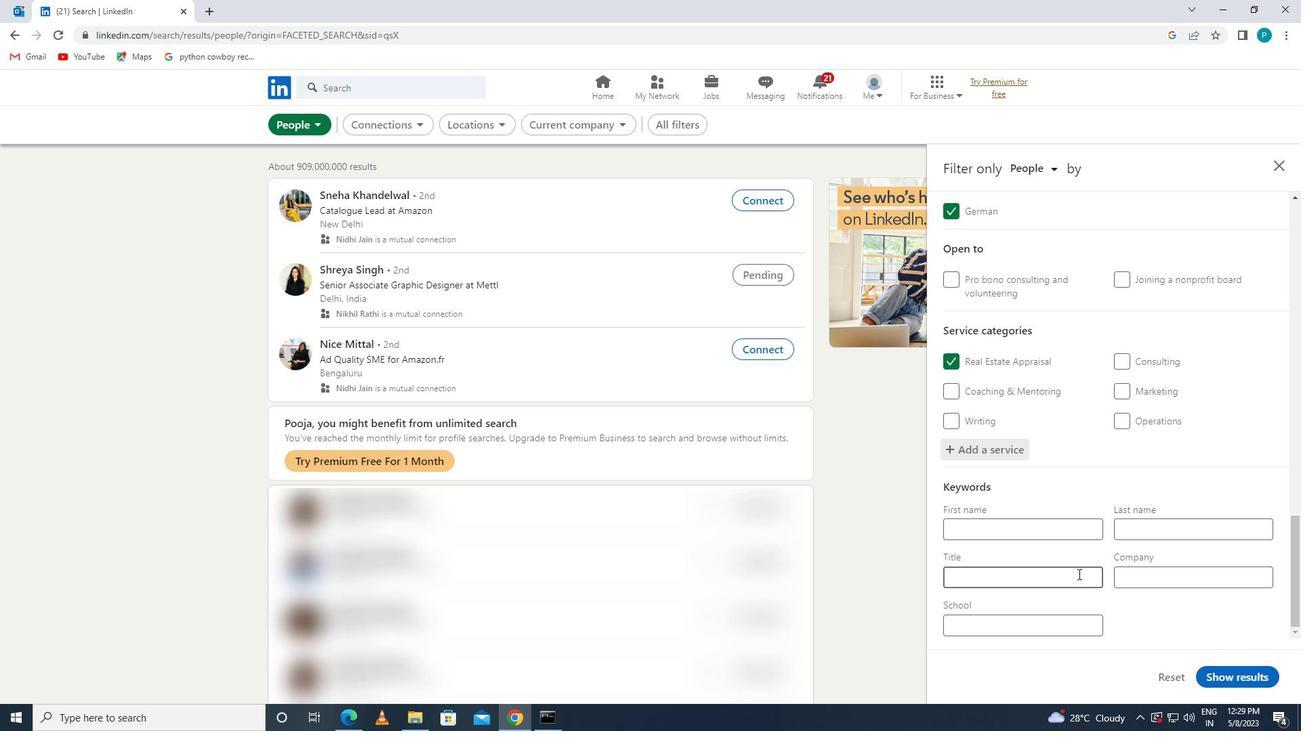 
Action: Key pressed <Key.caps_lock>M<Key.caps_lock>ENTOR
Screenshot: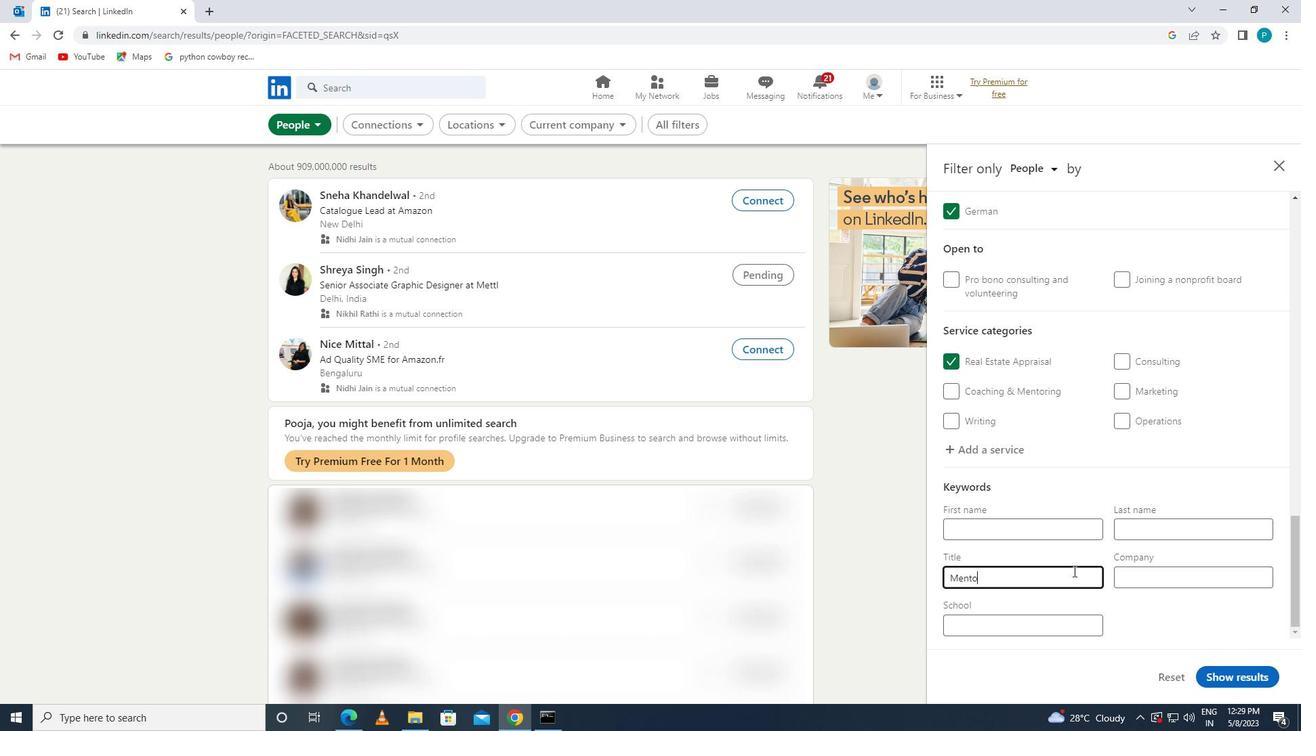 
Action: Mouse moved to (1238, 672)
Screenshot: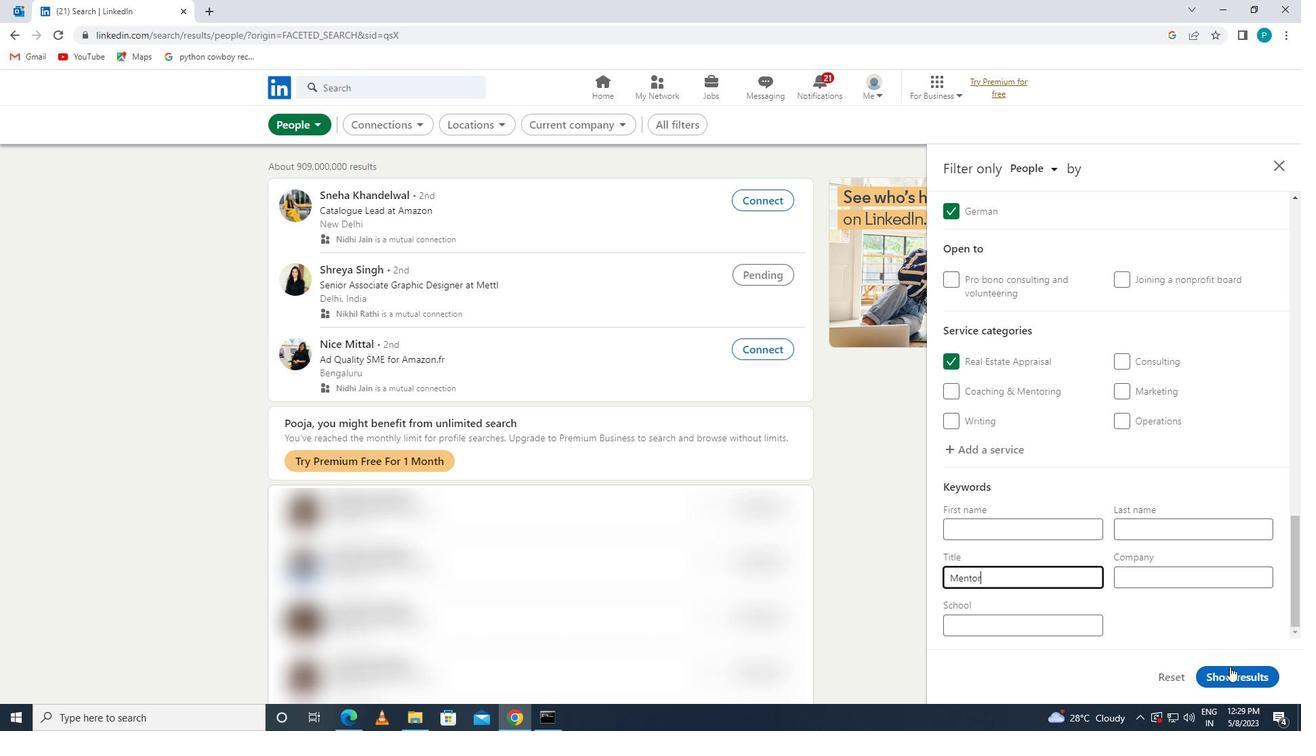 
Action: Mouse pressed left at (1238, 672)
Screenshot: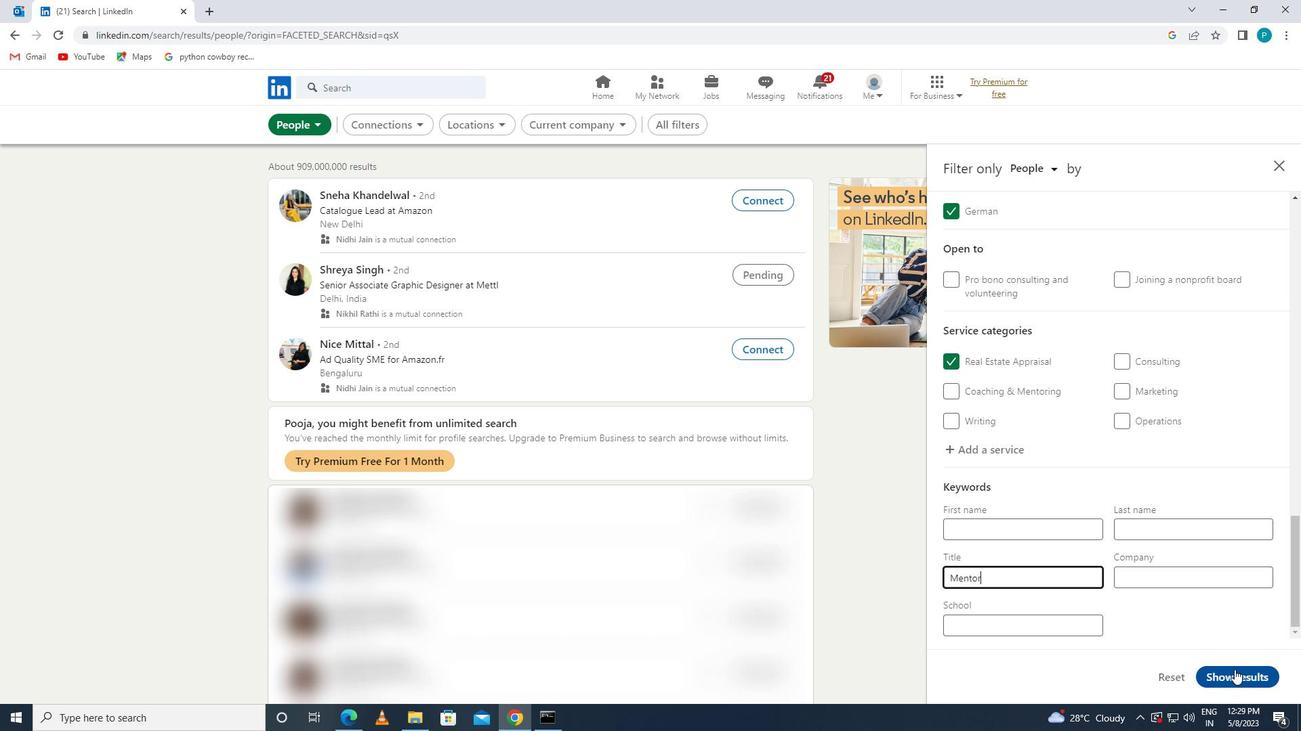 
